 Task: Look for space in Majie, China from 11th June, 2023 to 15th June, 2023 for 2 adults in price range Rs.7000 to Rs.16000. Place can be private room with 1  bedroom having 2 beds and 1 bathroom. Property type can be house, flat, guest house, hotel. Booking option can be shelf check-in. Required host language is Chinese (Simplified).
Action: Mouse moved to (564, 172)
Screenshot: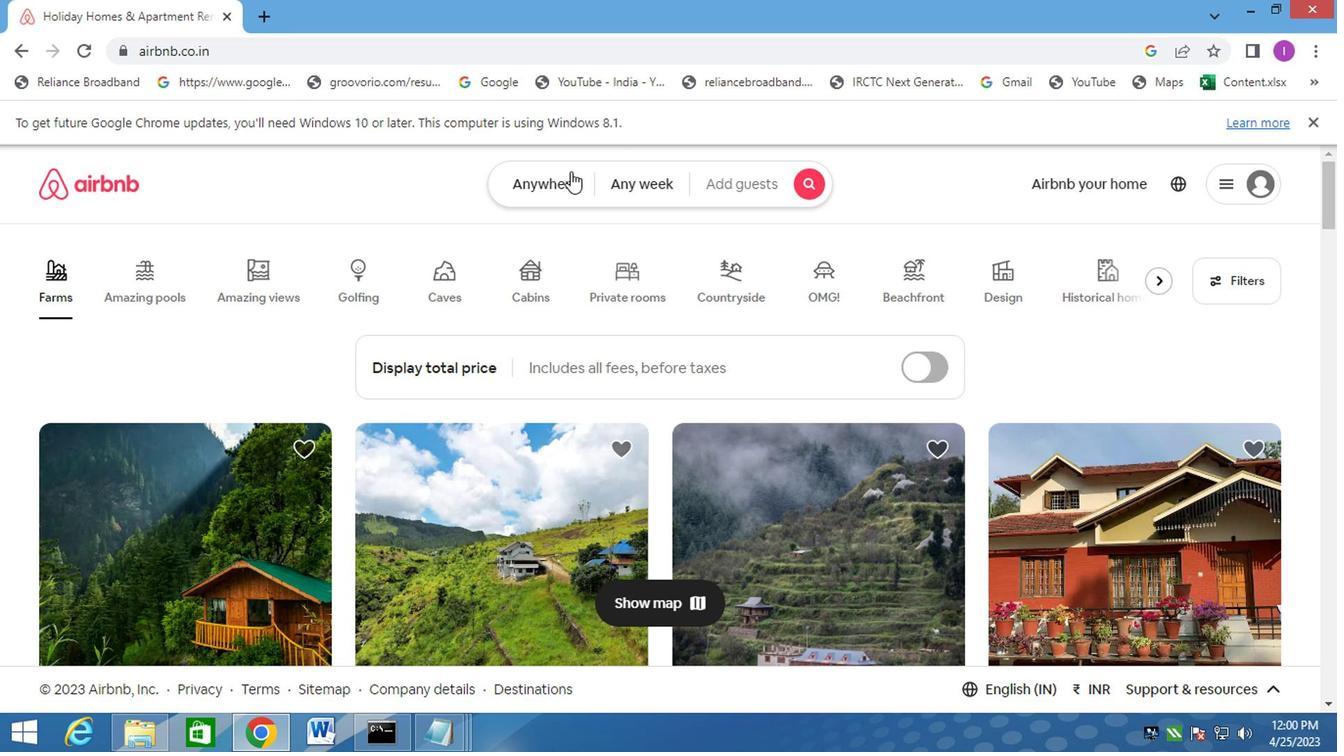
Action: Mouse pressed left at (564, 172)
Screenshot: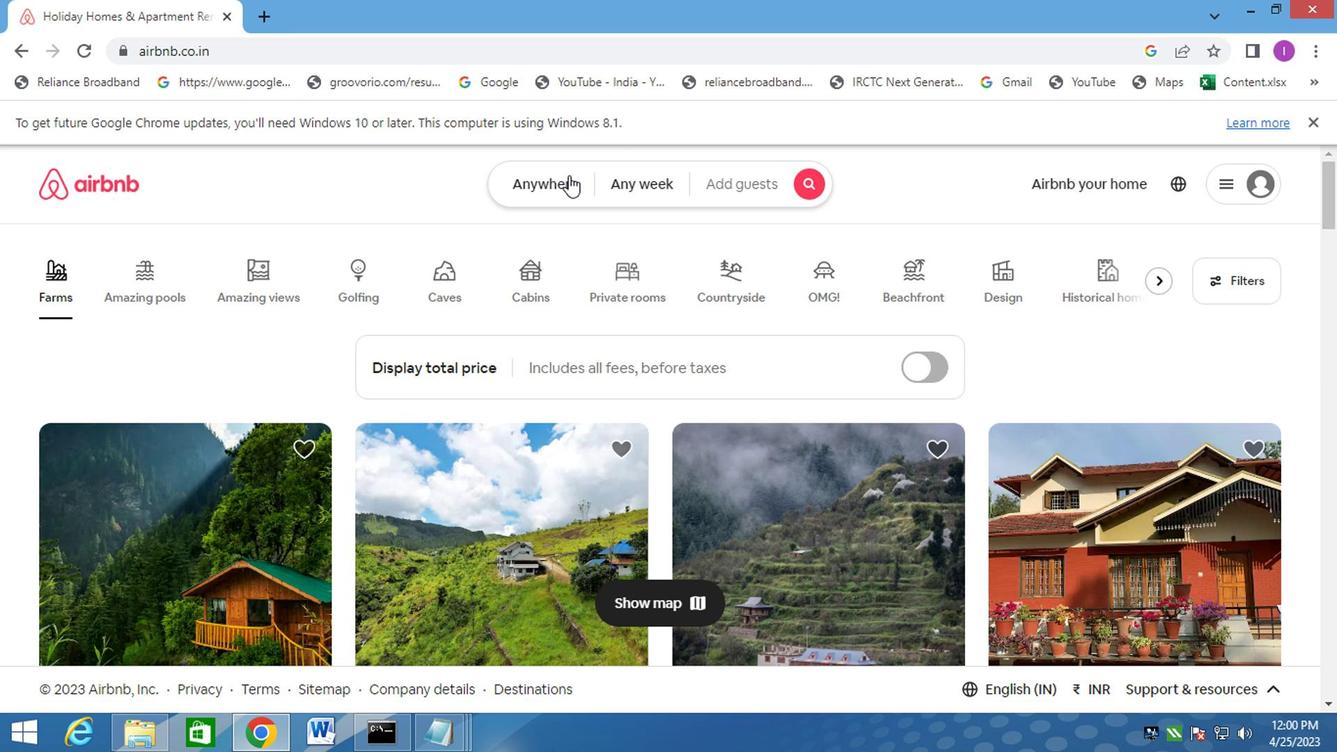 
Action: Mouse moved to (355, 267)
Screenshot: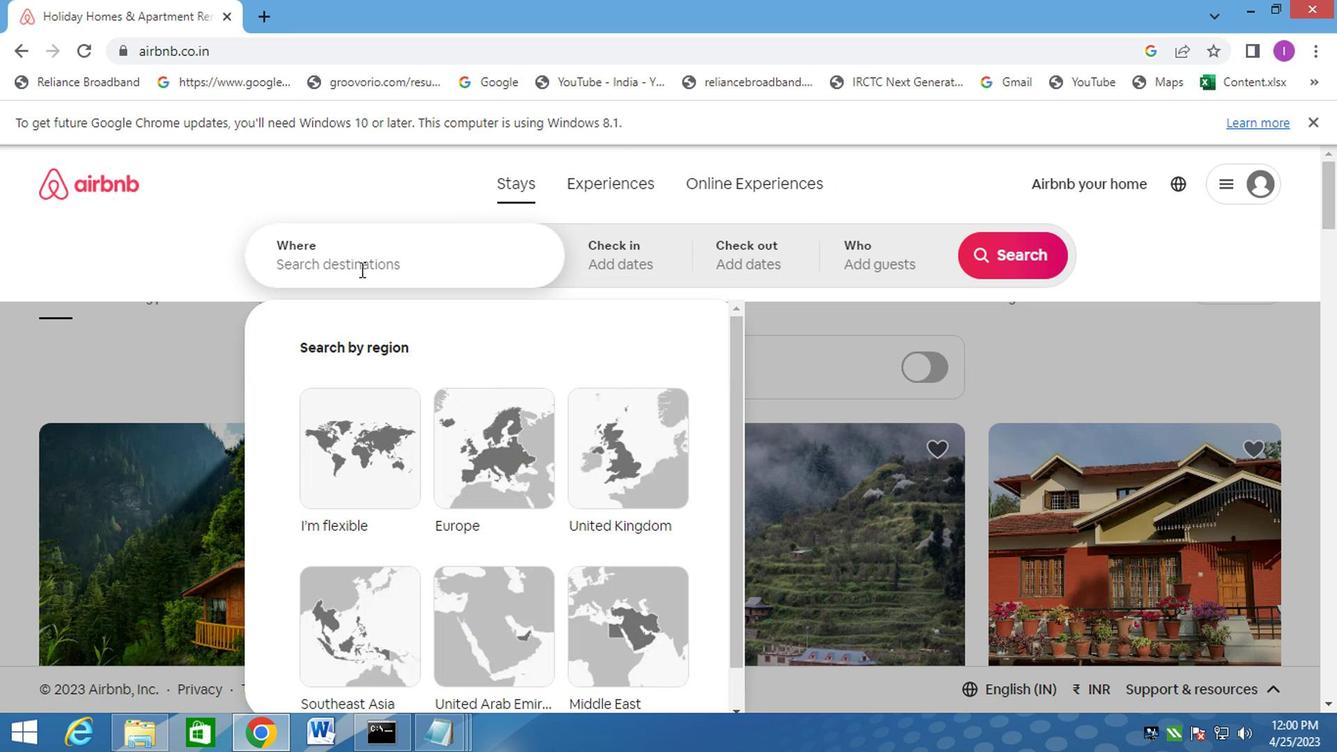 
Action: Mouse pressed left at (355, 267)
Screenshot: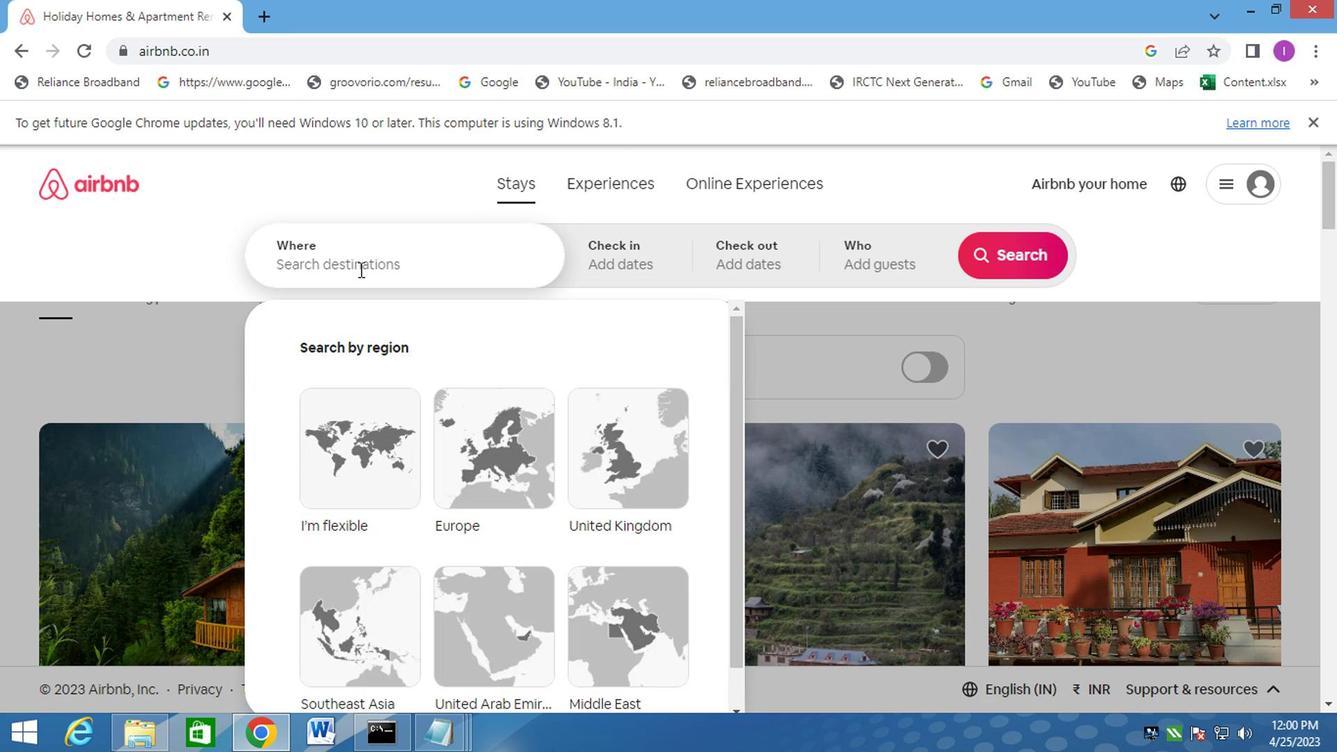 
Action: Mouse moved to (368, 257)
Screenshot: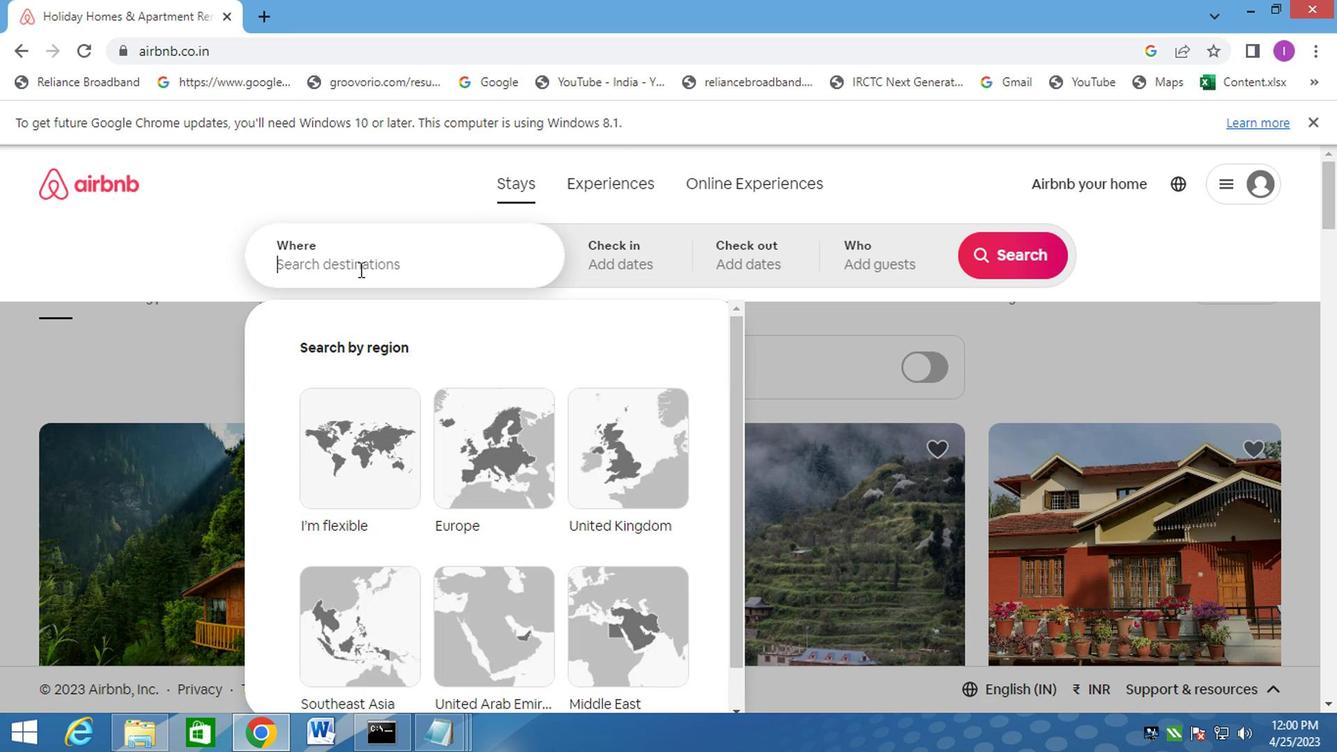 
Action: Key pressed <Key.shift>MAJIE,CHINA
Screenshot: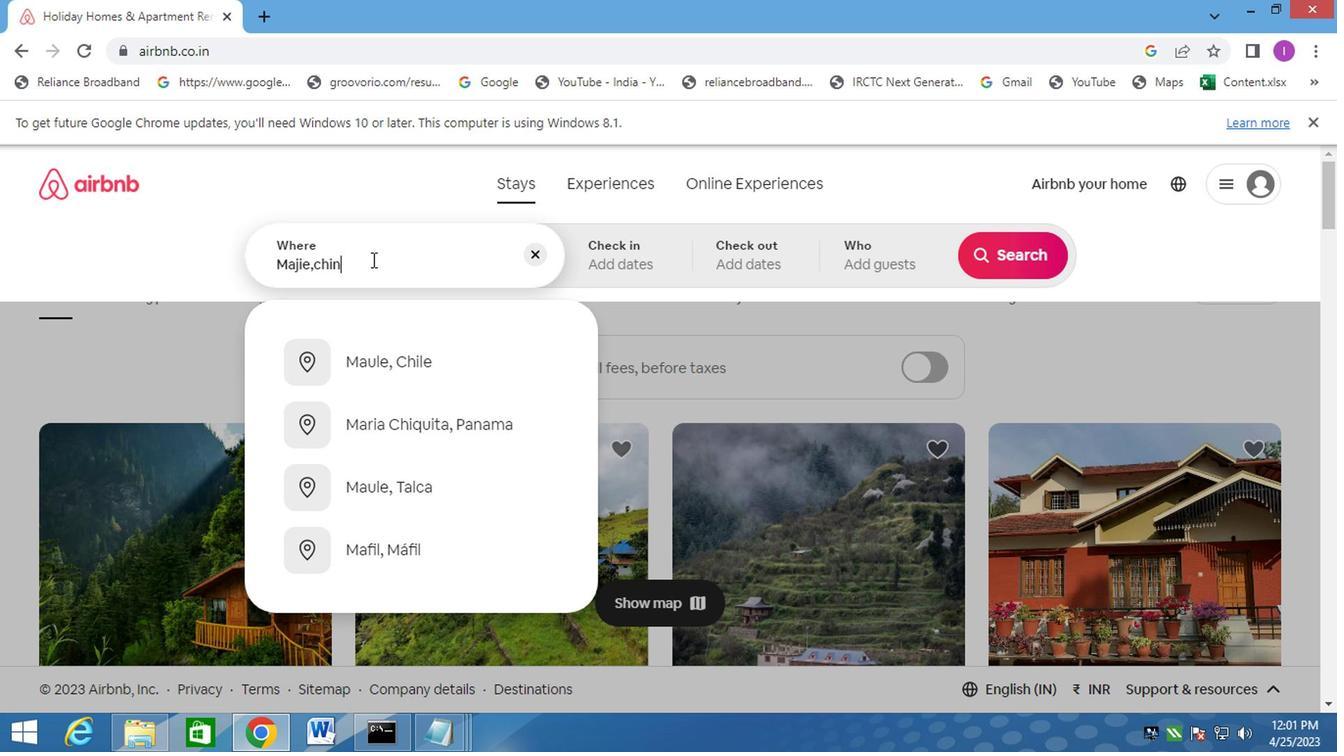 
Action: Mouse moved to (624, 249)
Screenshot: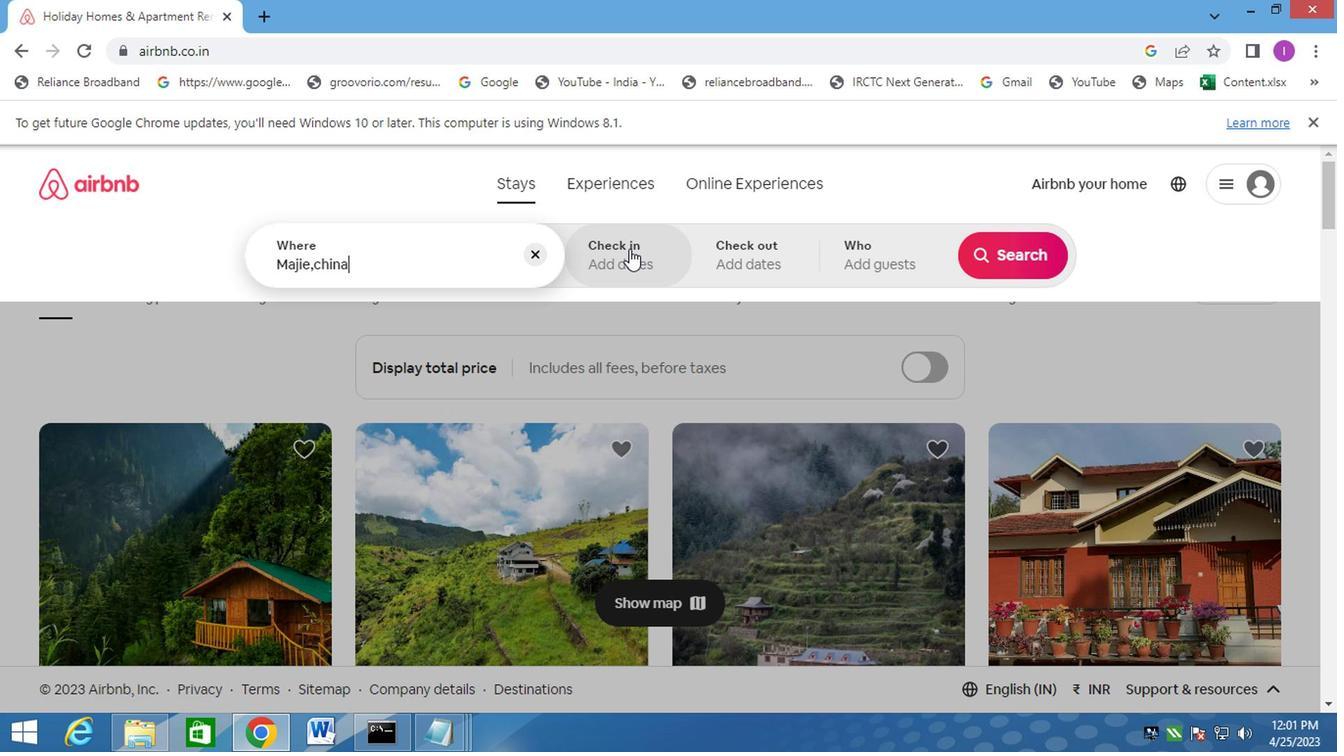 
Action: Mouse pressed left at (624, 249)
Screenshot: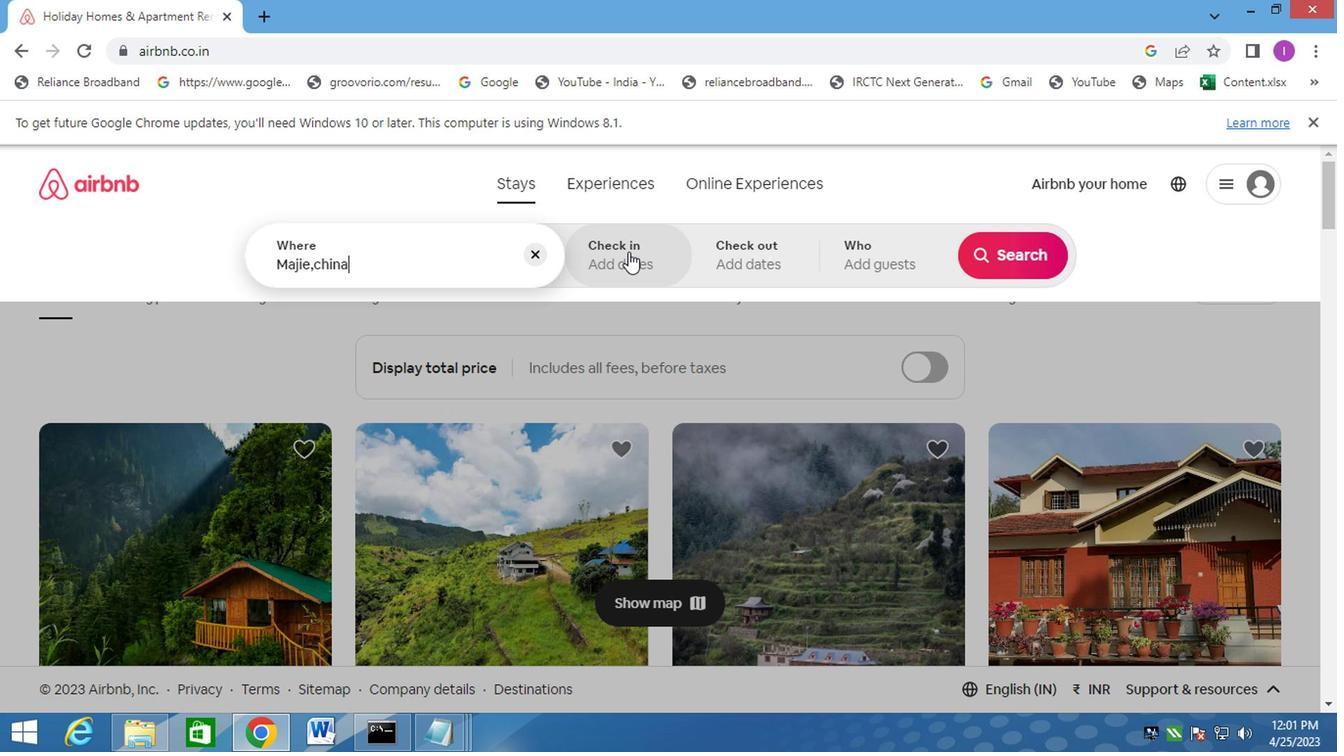 
Action: Mouse moved to (1000, 412)
Screenshot: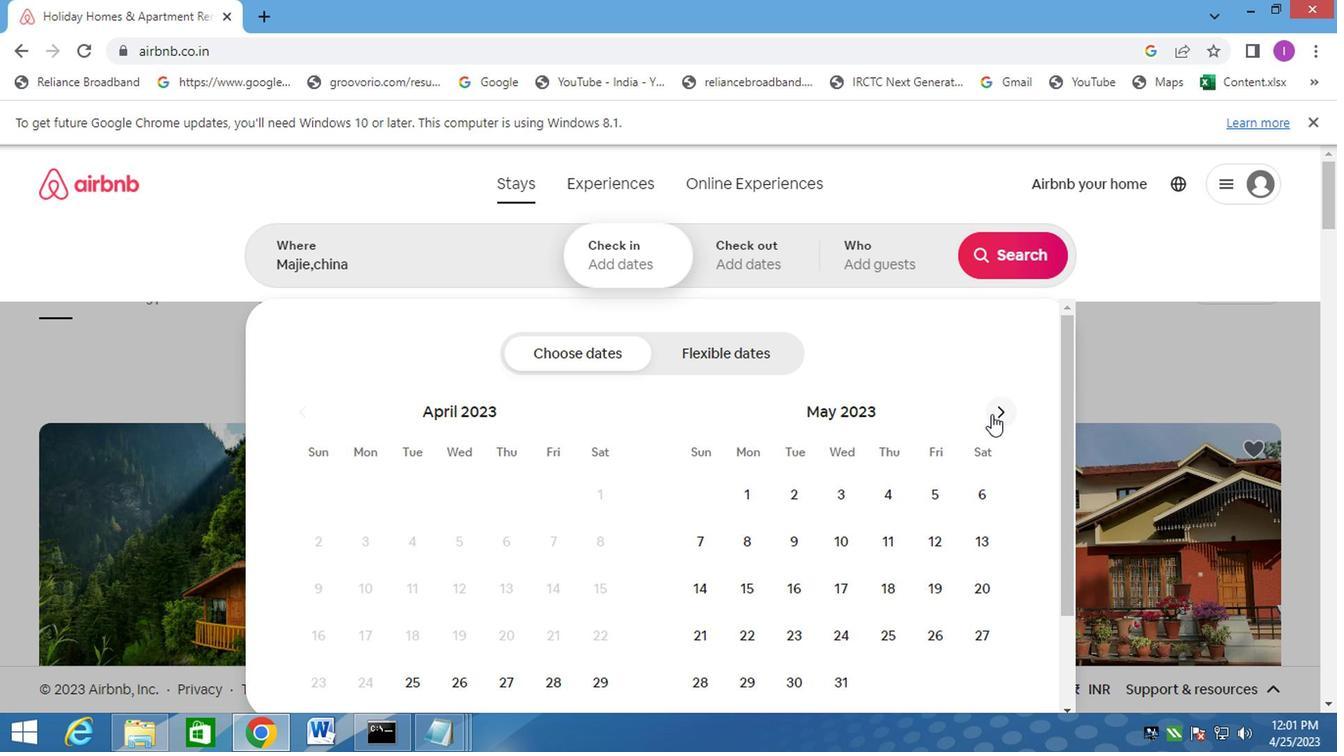 
Action: Mouse pressed left at (1000, 412)
Screenshot: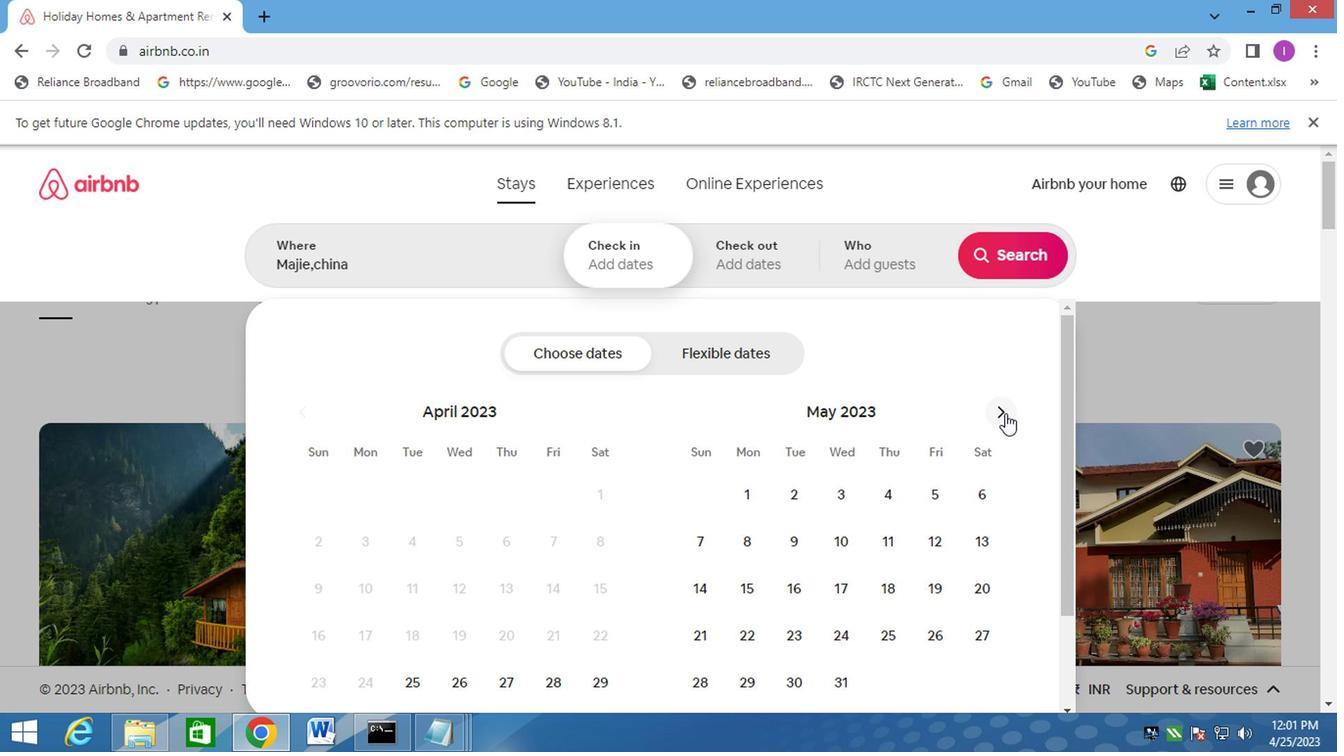 
Action: Mouse moved to (1000, 412)
Screenshot: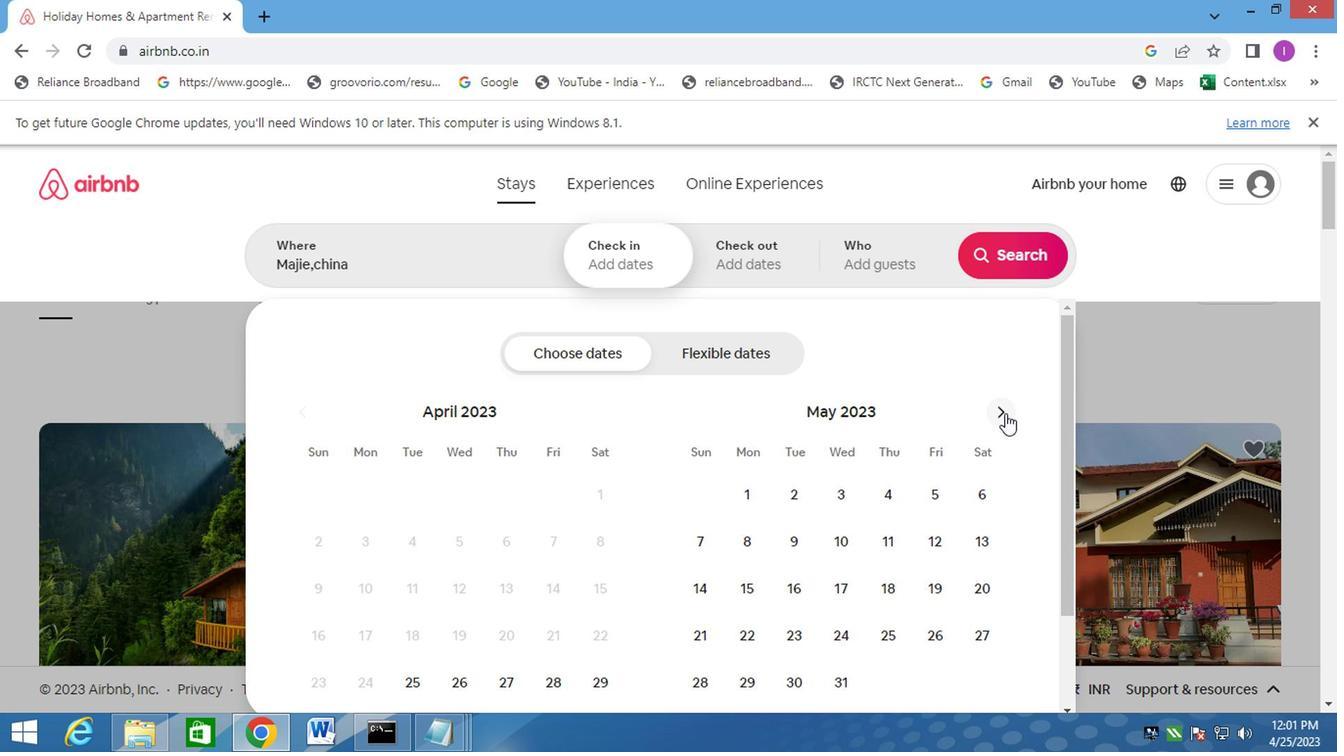 
Action: Mouse pressed left at (1000, 412)
Screenshot: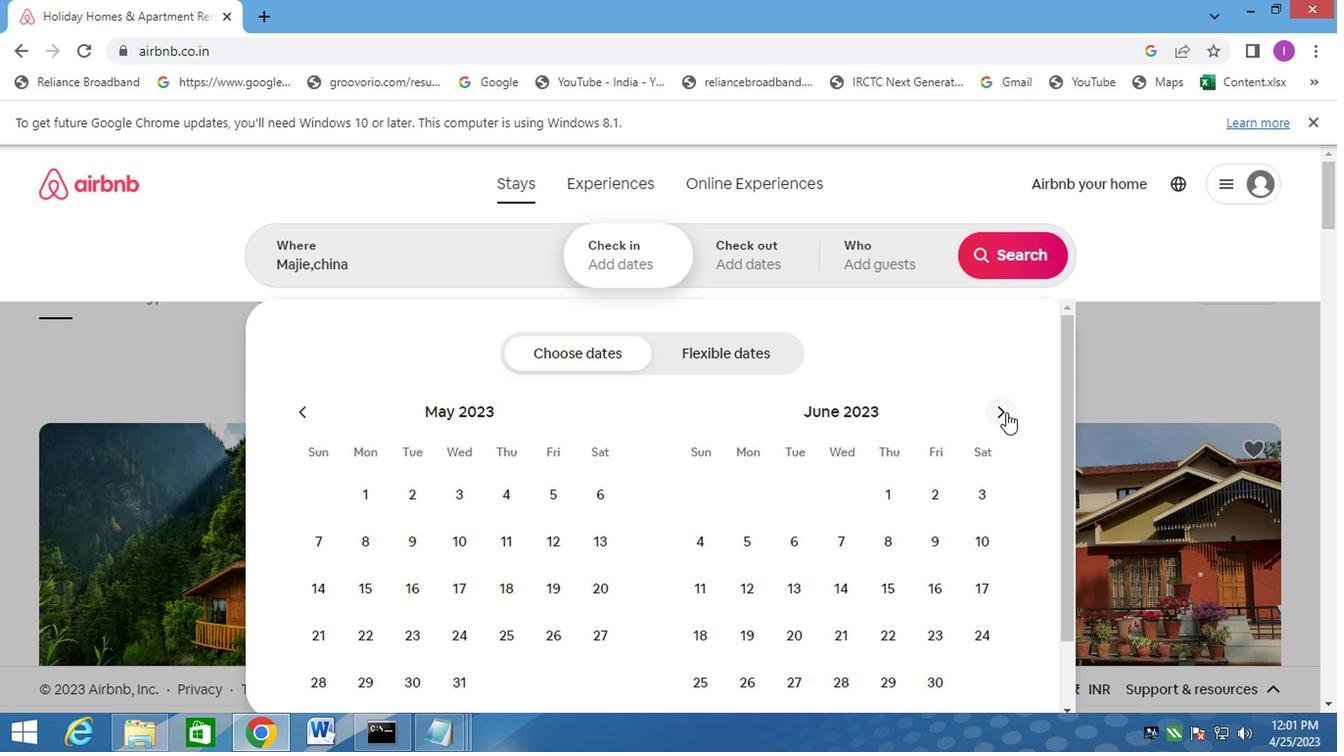 
Action: Mouse moved to (325, 591)
Screenshot: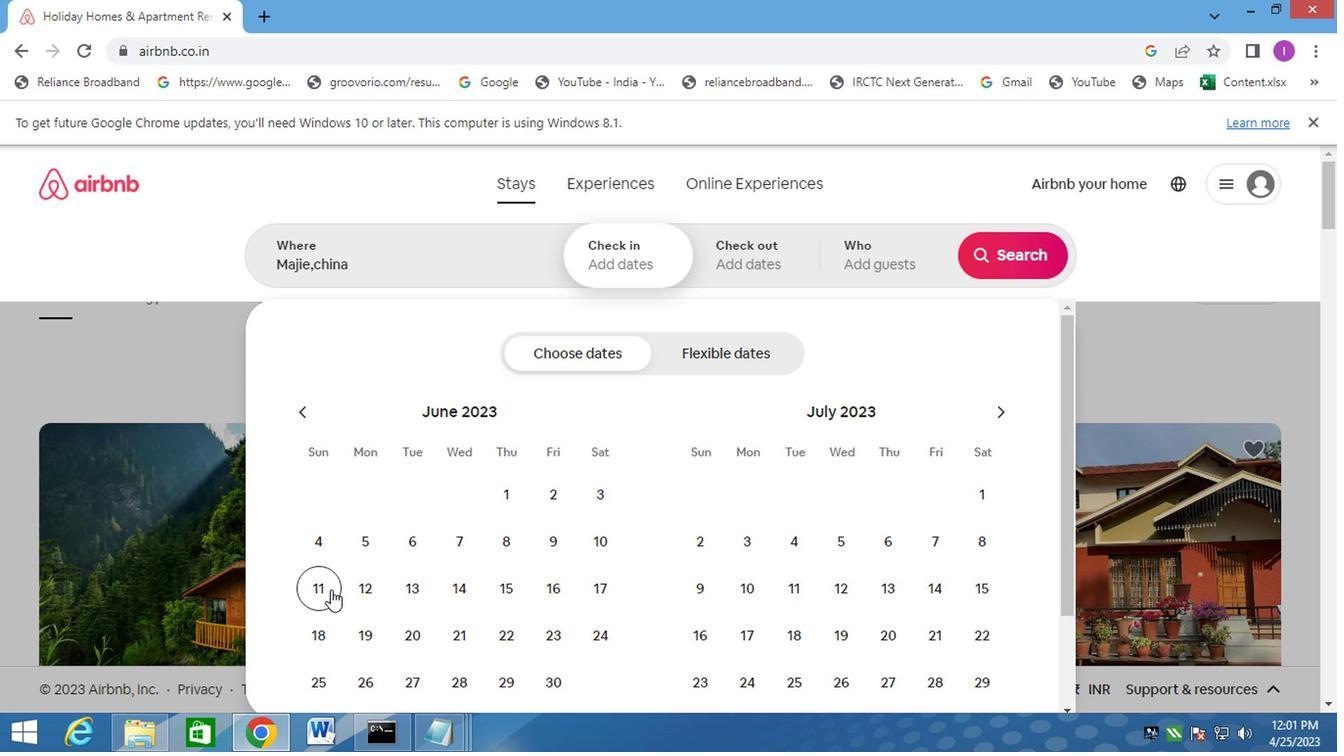 
Action: Mouse pressed left at (325, 591)
Screenshot: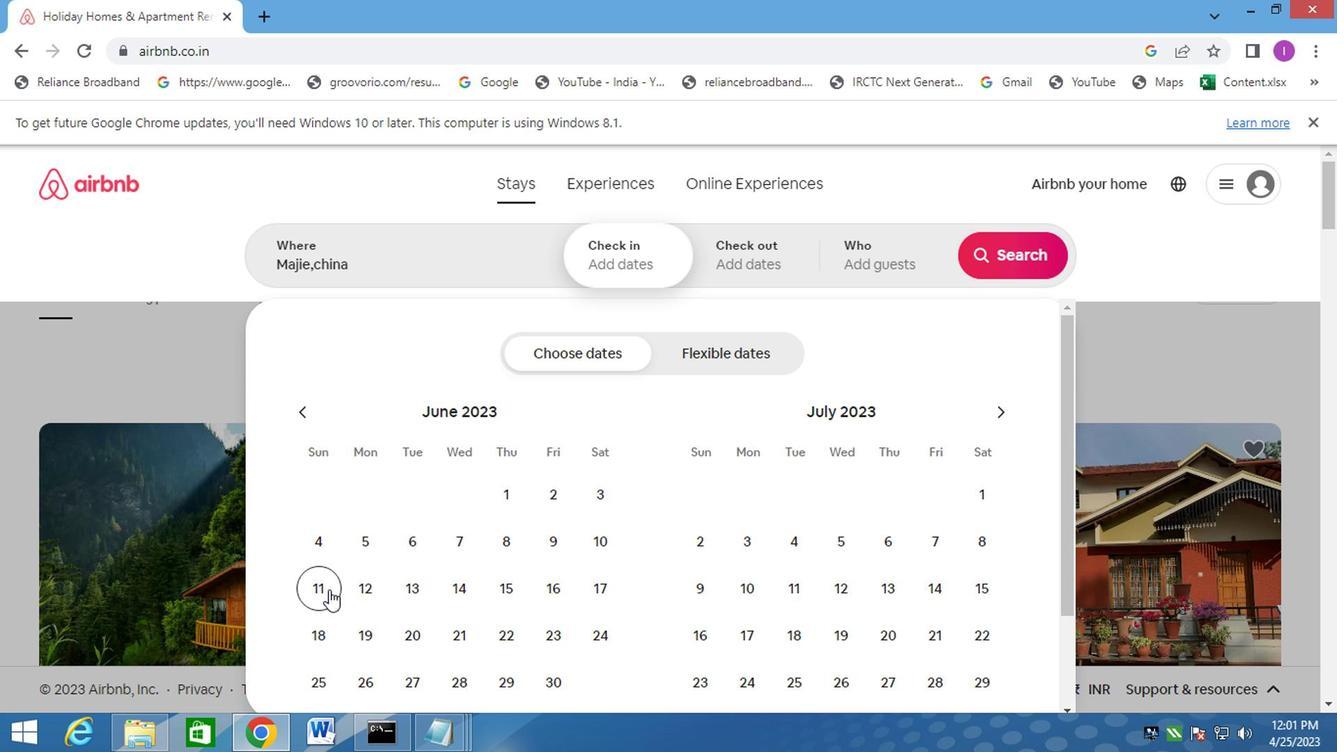 
Action: Mouse moved to (507, 587)
Screenshot: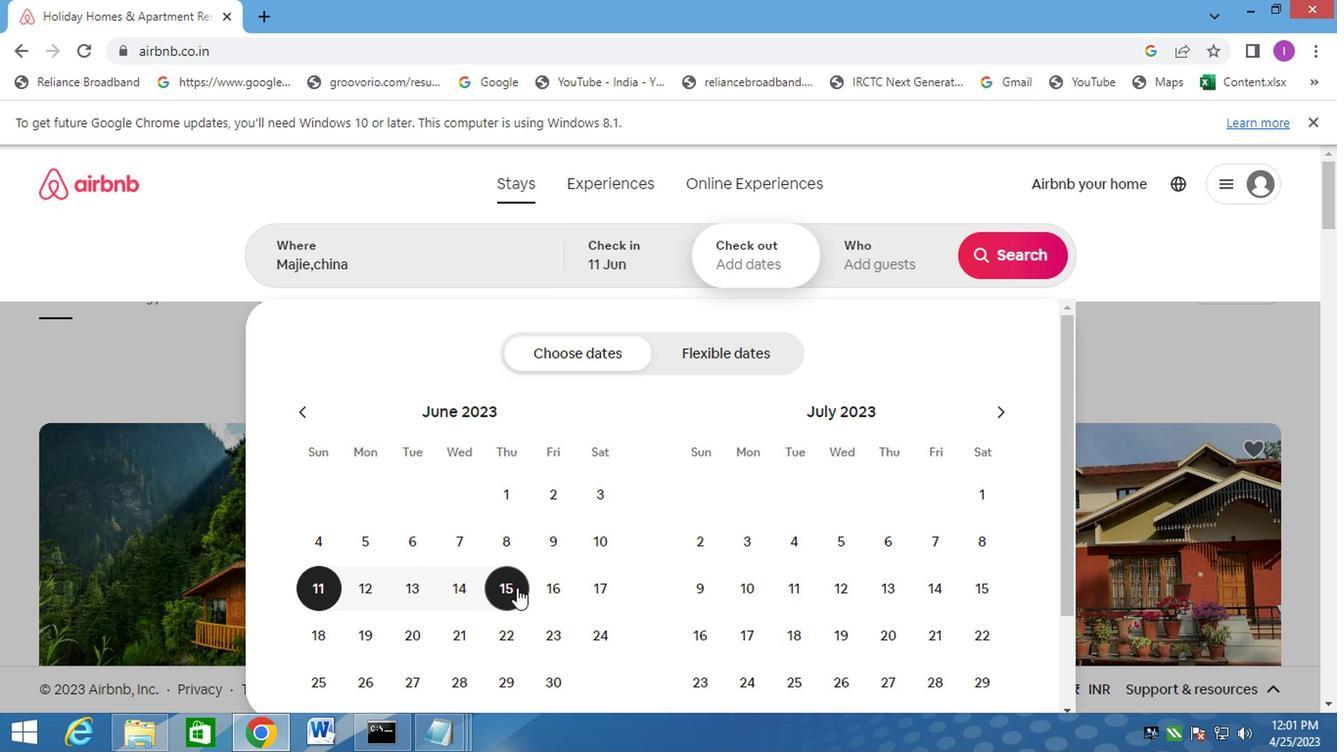 
Action: Mouse pressed left at (507, 587)
Screenshot: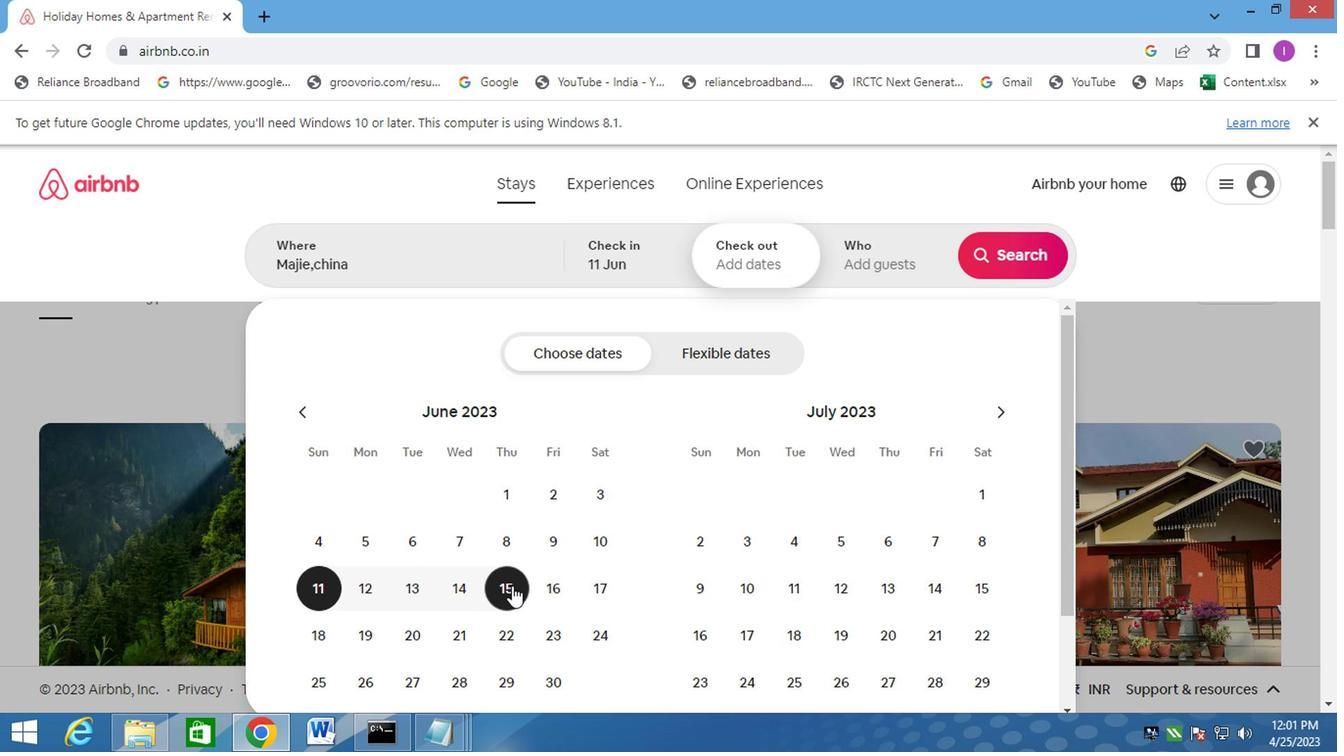 
Action: Mouse moved to (862, 266)
Screenshot: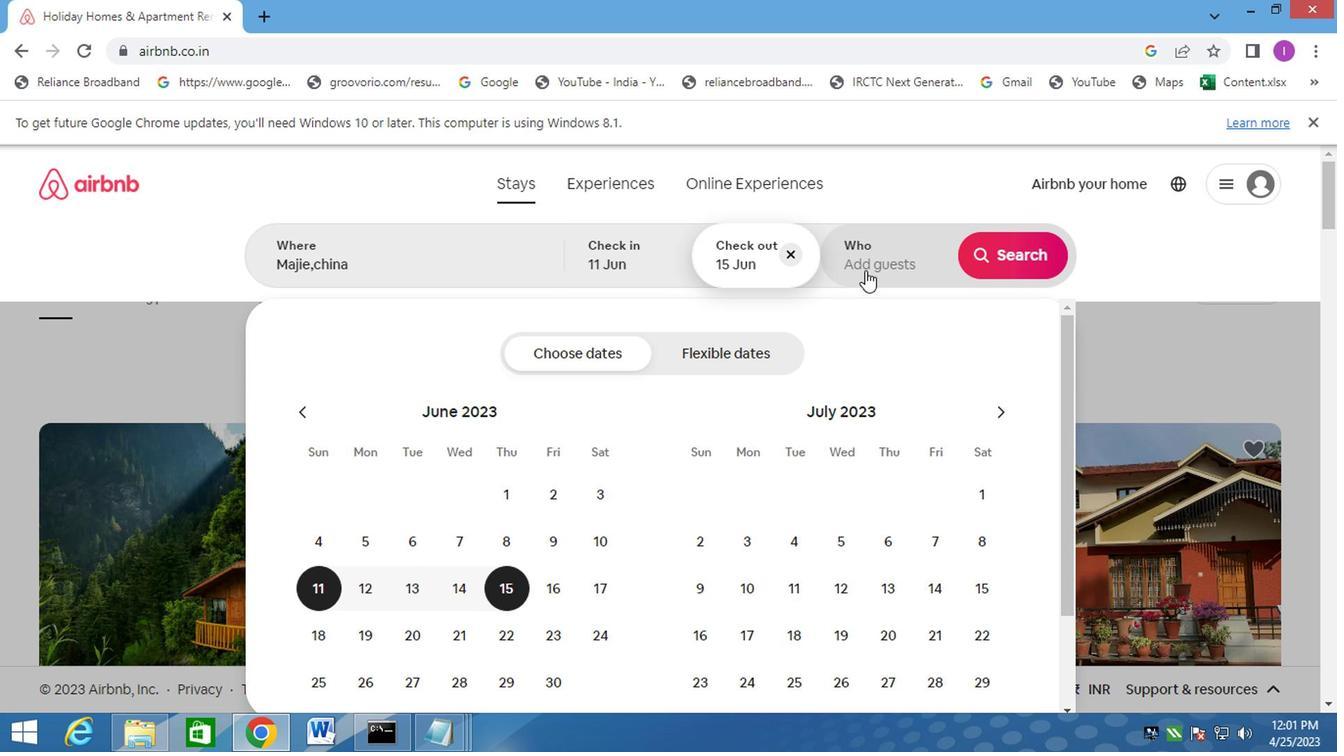 
Action: Mouse pressed left at (862, 266)
Screenshot: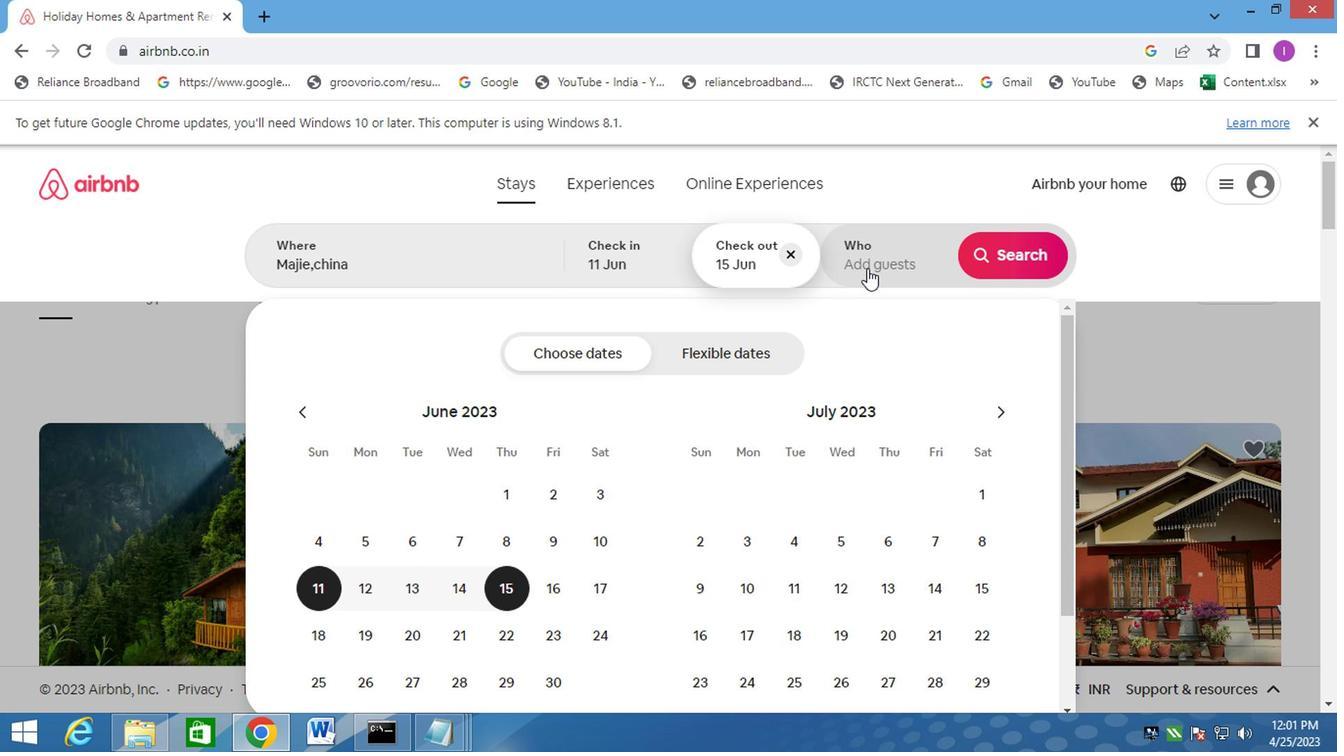 
Action: Mouse moved to (1013, 357)
Screenshot: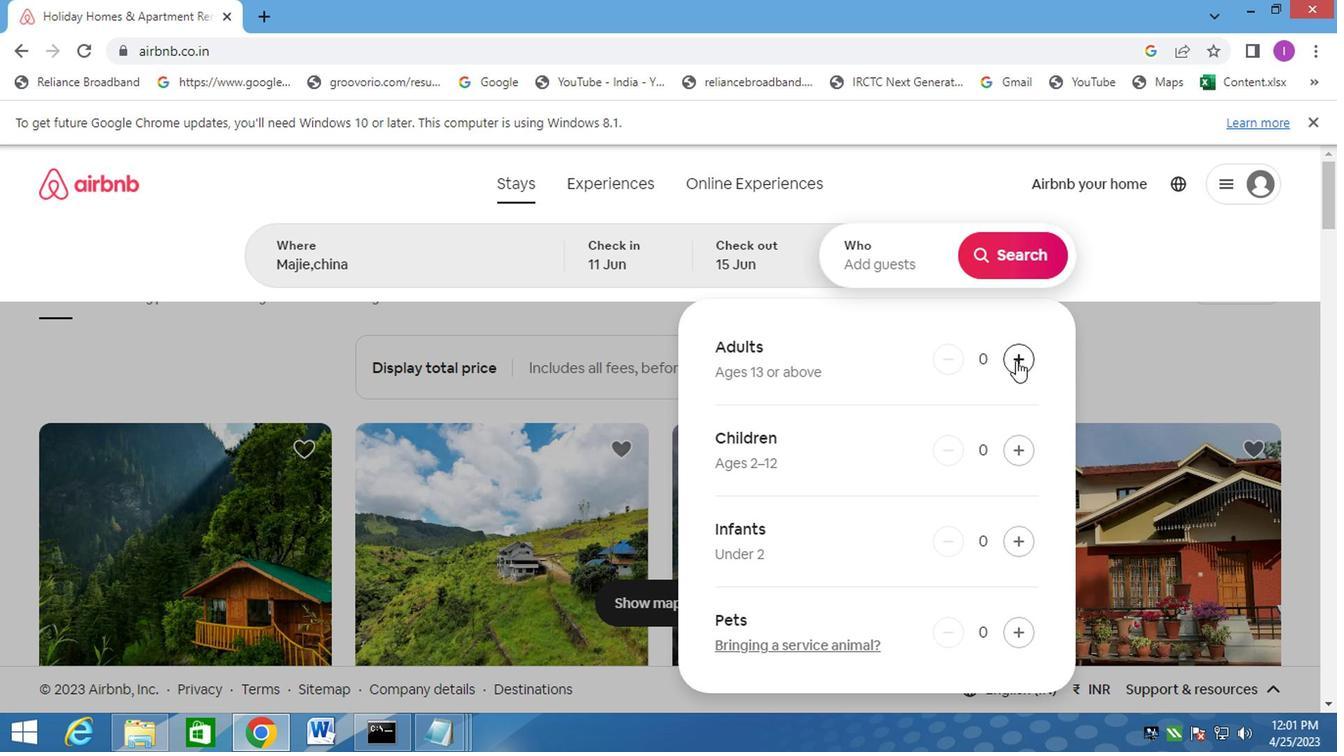 
Action: Mouse pressed left at (1013, 357)
Screenshot: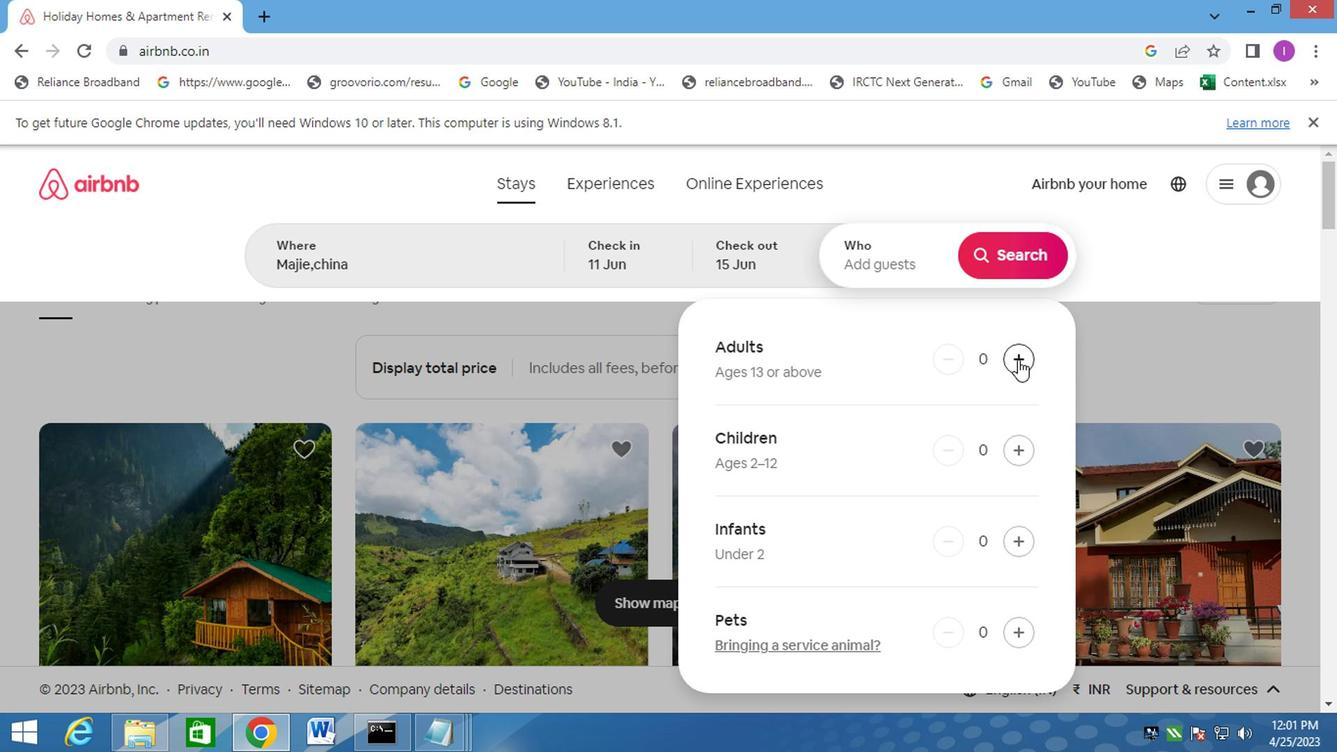 
Action: Mouse pressed left at (1013, 357)
Screenshot: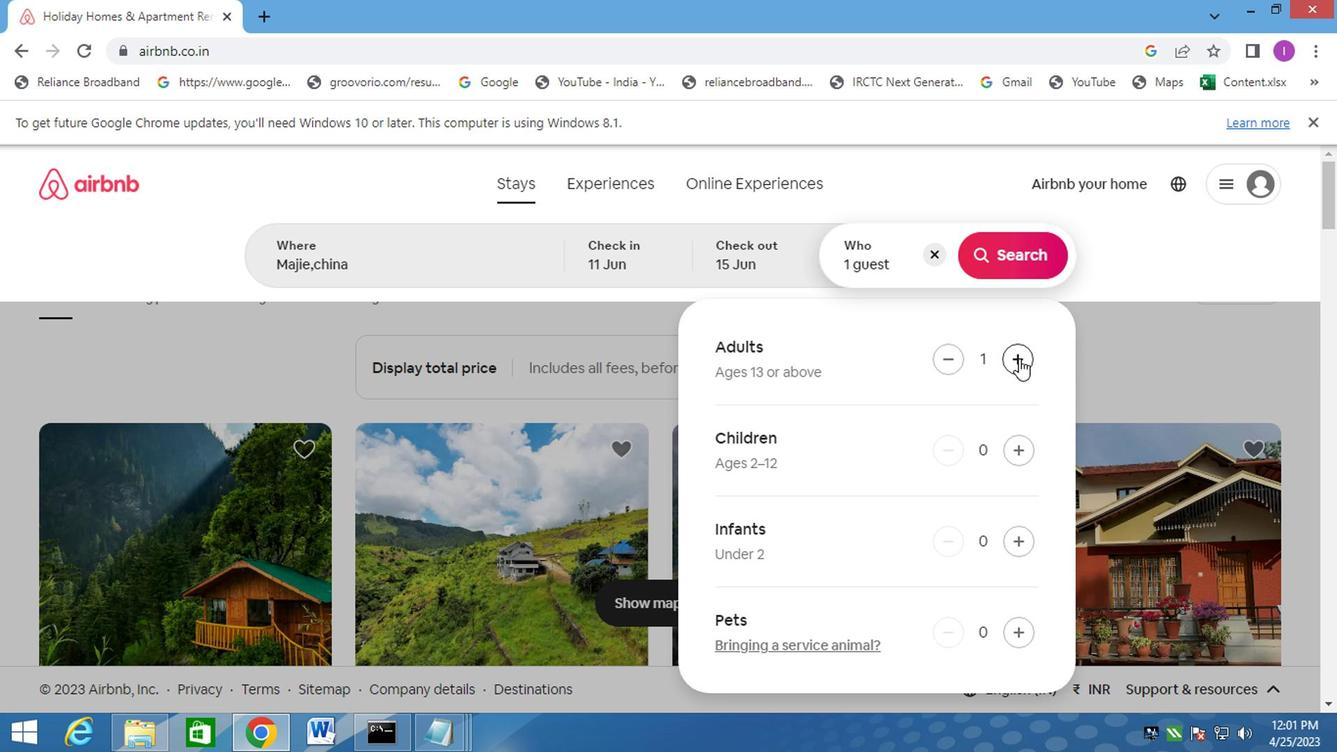
Action: Mouse moved to (985, 256)
Screenshot: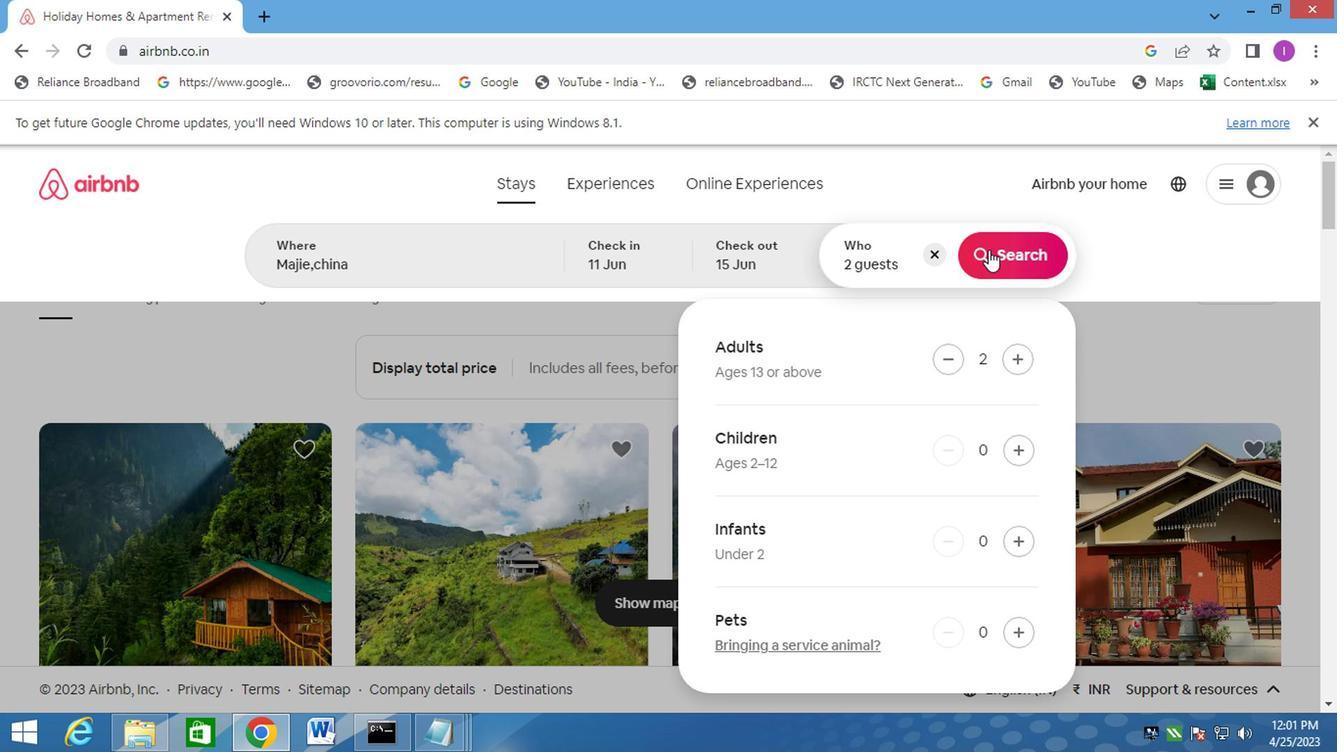 
Action: Mouse pressed left at (985, 256)
Screenshot: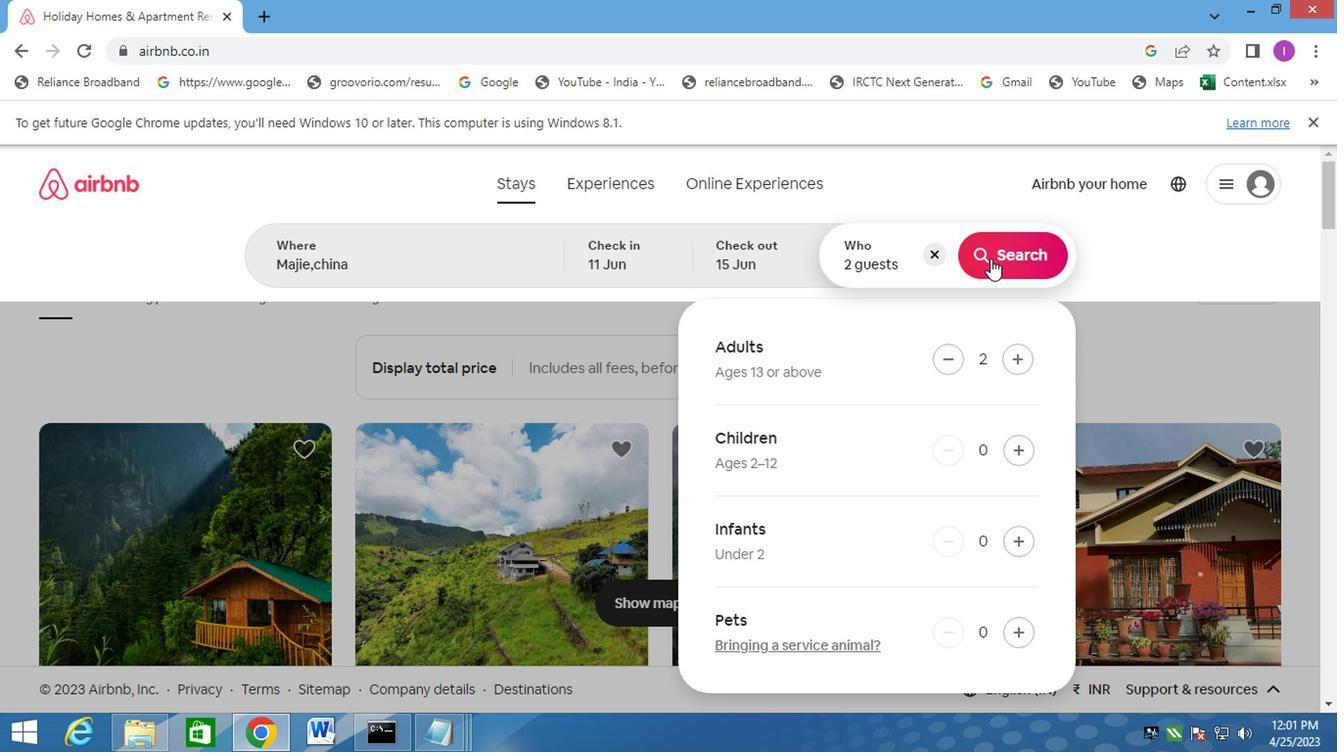 
Action: Mouse moved to (1253, 263)
Screenshot: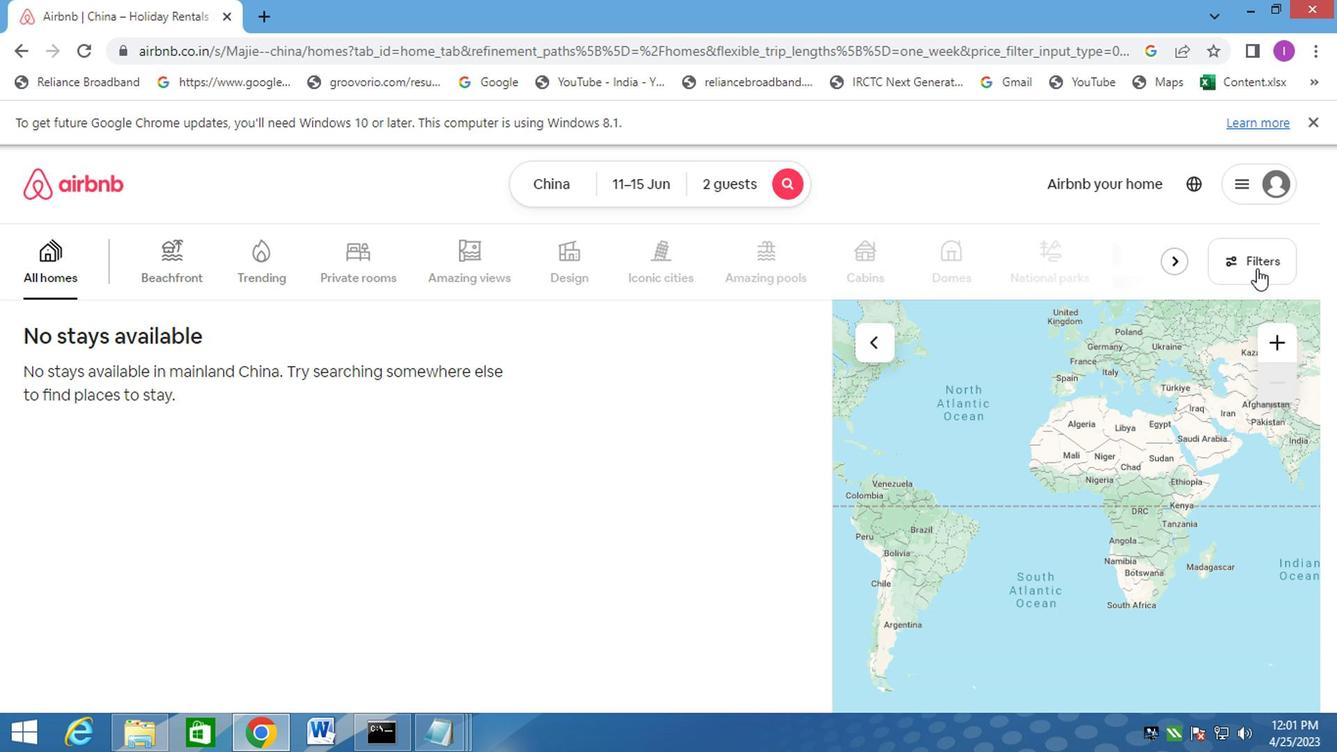 
Action: Mouse pressed left at (1253, 263)
Screenshot: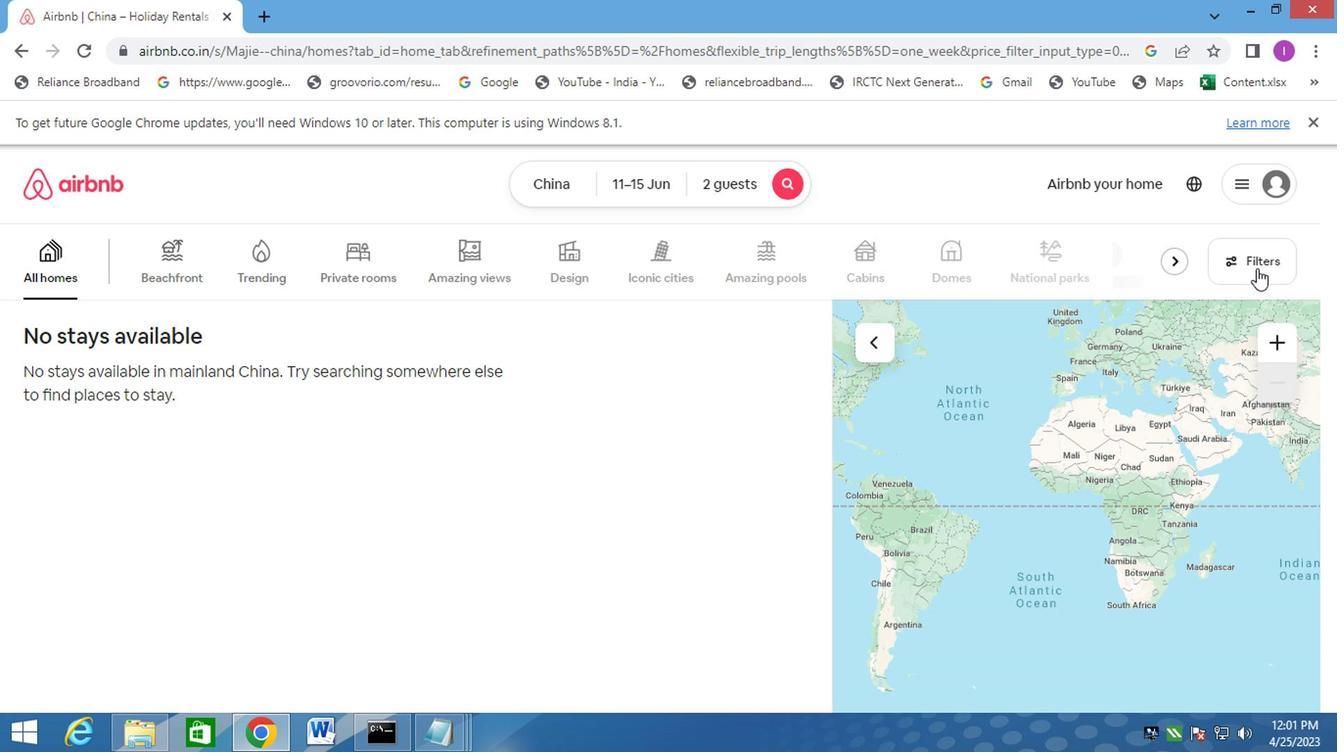 
Action: Mouse moved to (439, 383)
Screenshot: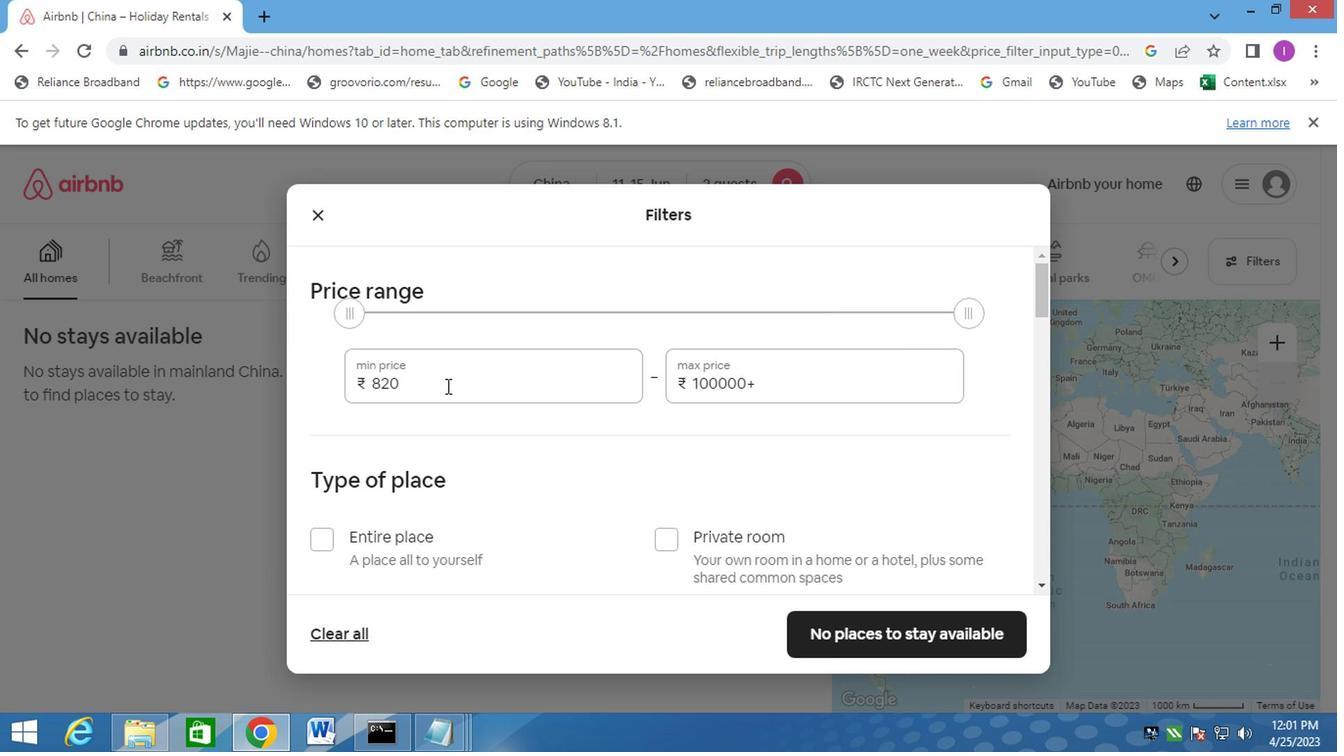 
Action: Mouse pressed left at (439, 383)
Screenshot: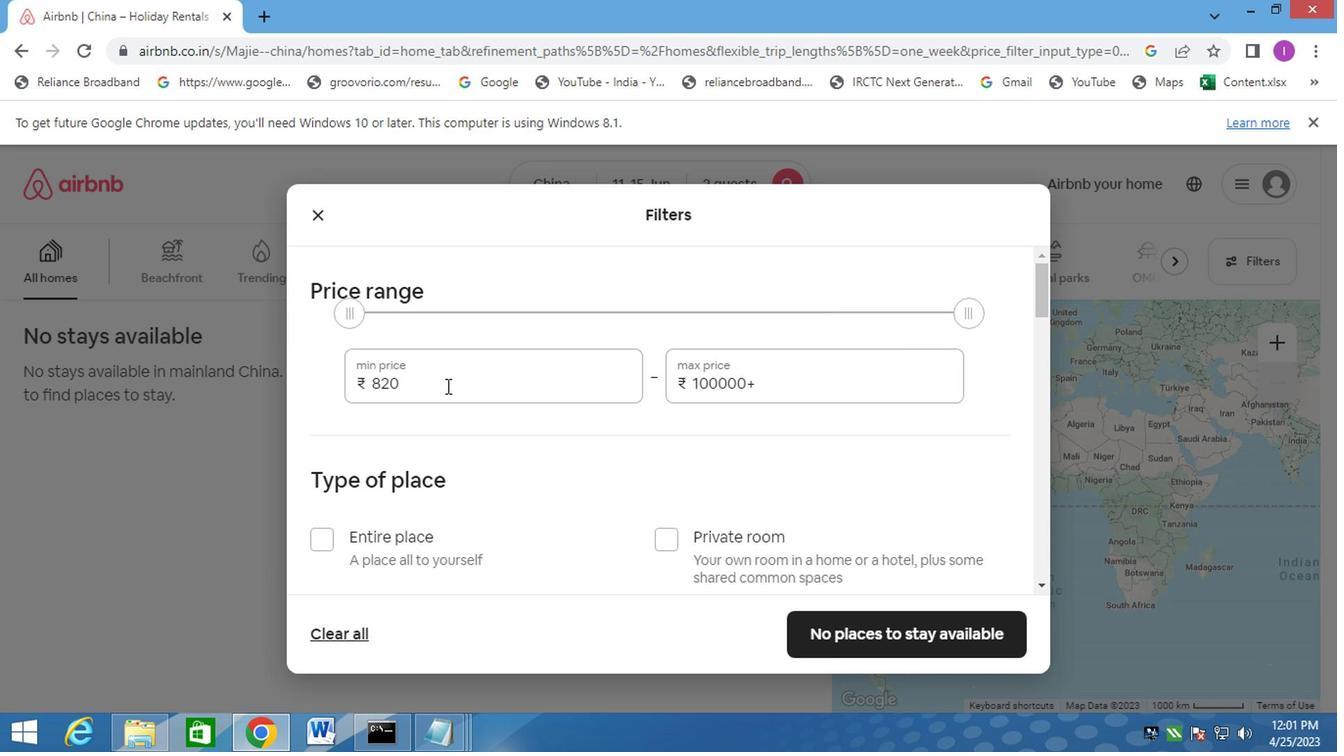 
Action: Mouse moved to (366, 379)
Screenshot: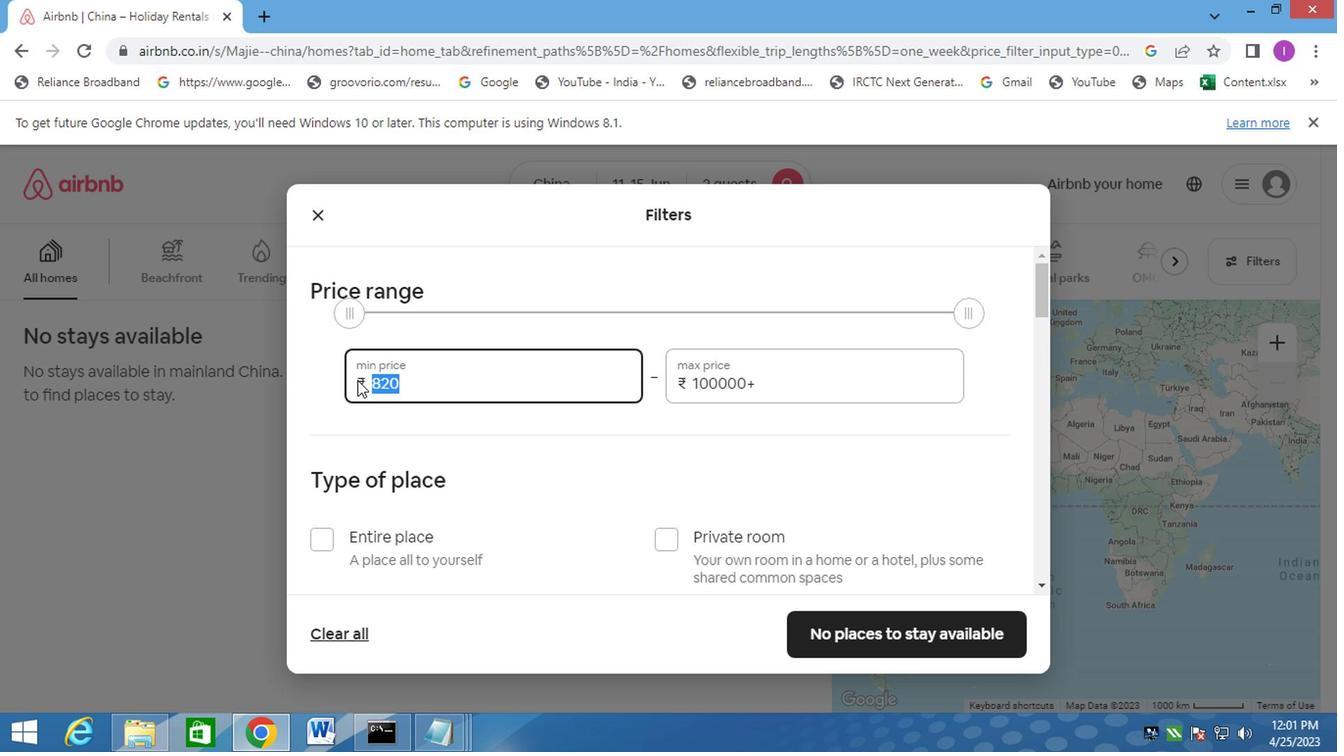 
Action: Key pressed 7000
Screenshot: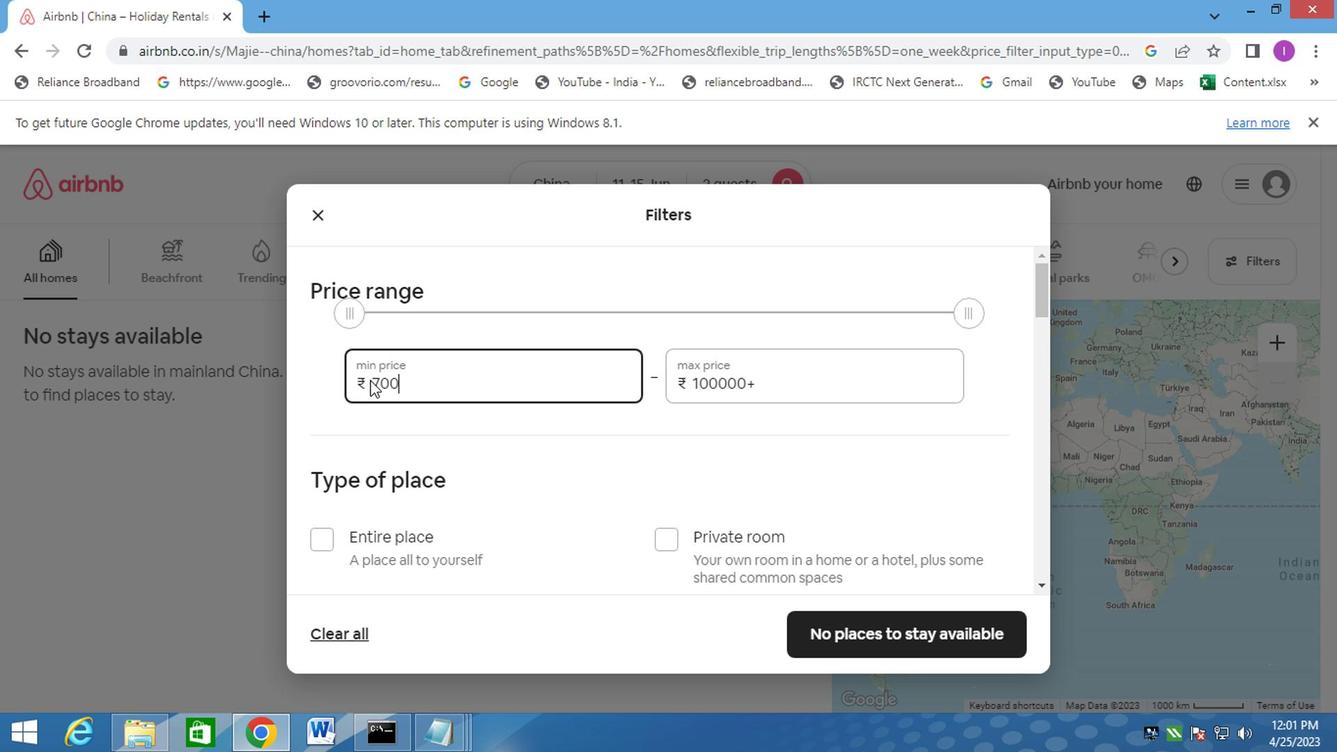 
Action: Mouse moved to (774, 382)
Screenshot: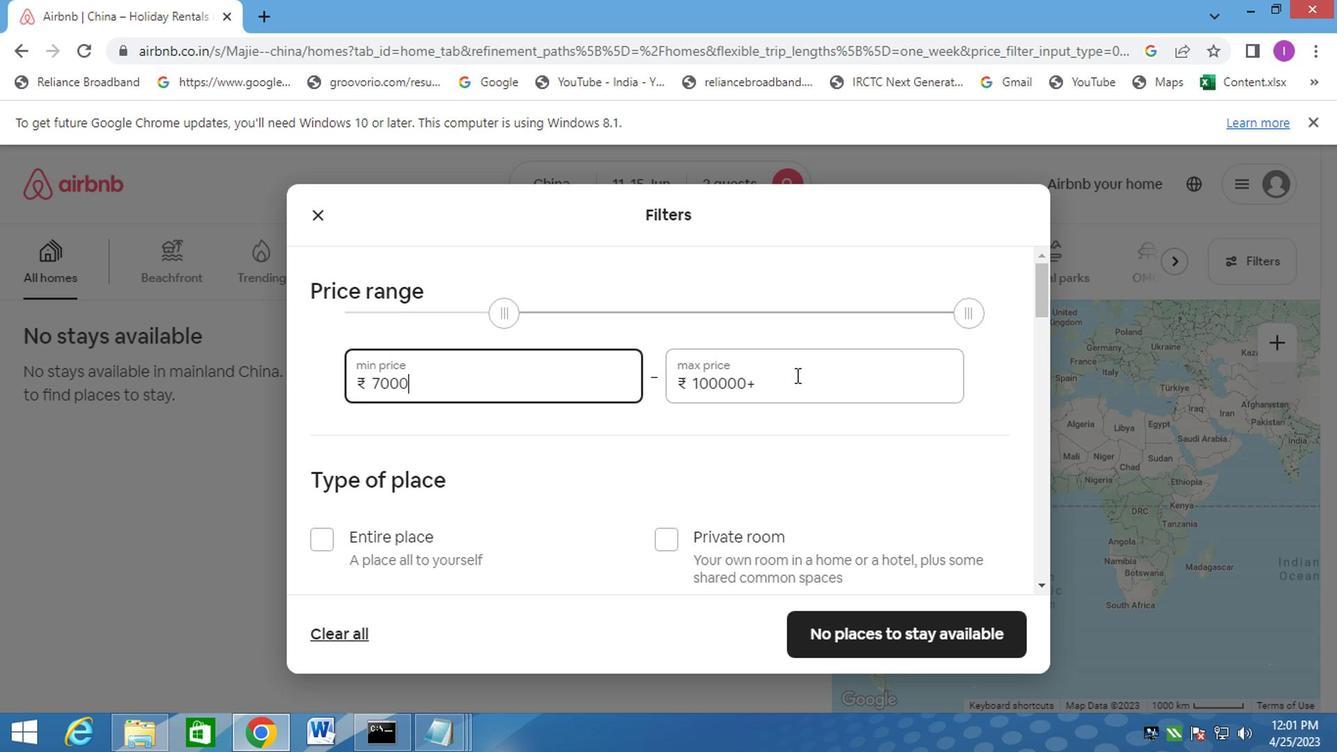 
Action: Mouse pressed left at (774, 382)
Screenshot: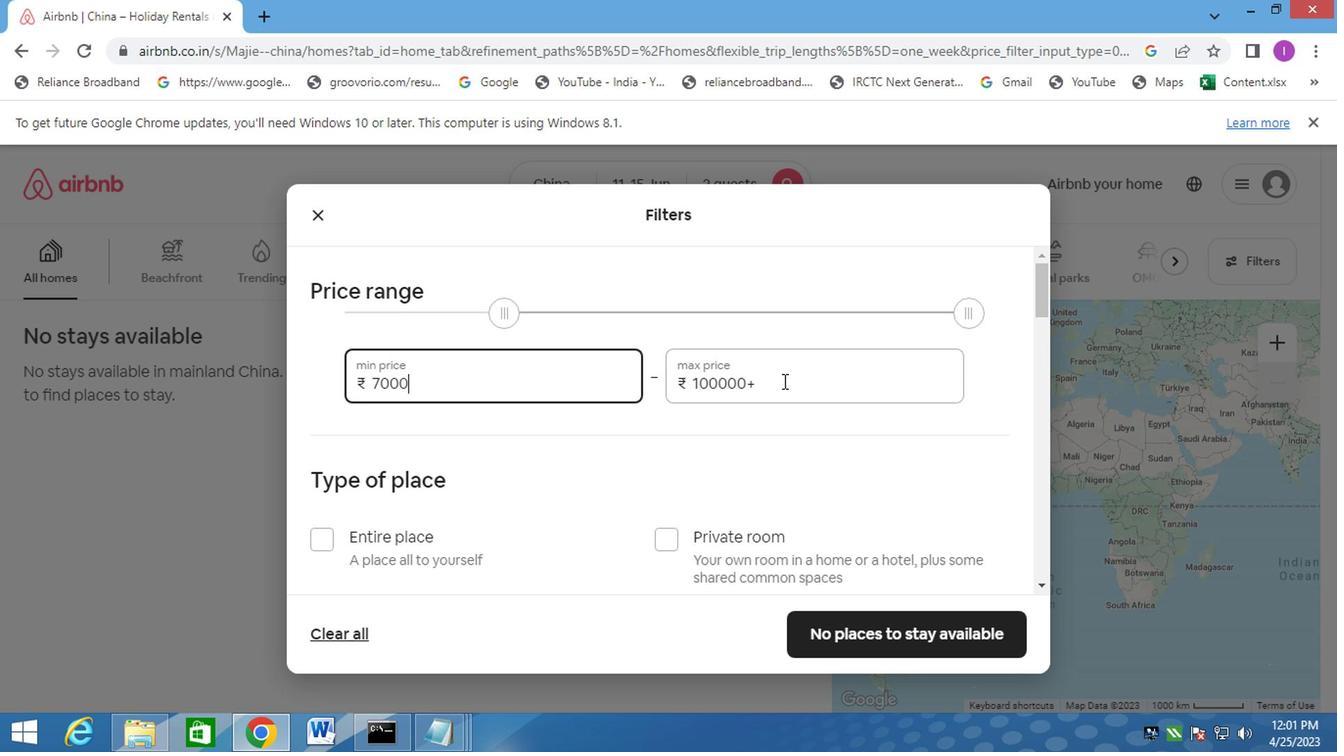 
Action: Mouse moved to (696, 392)
Screenshot: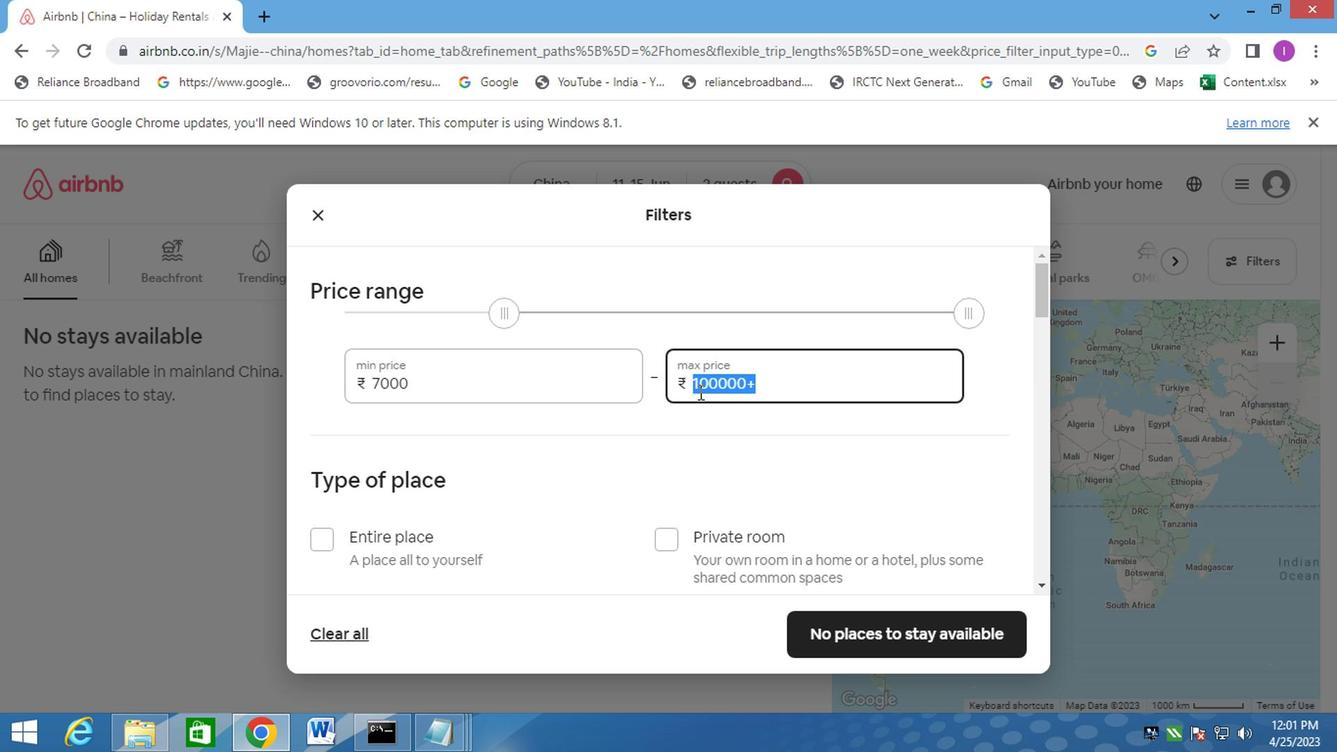 
Action: Key pressed 16000
Screenshot: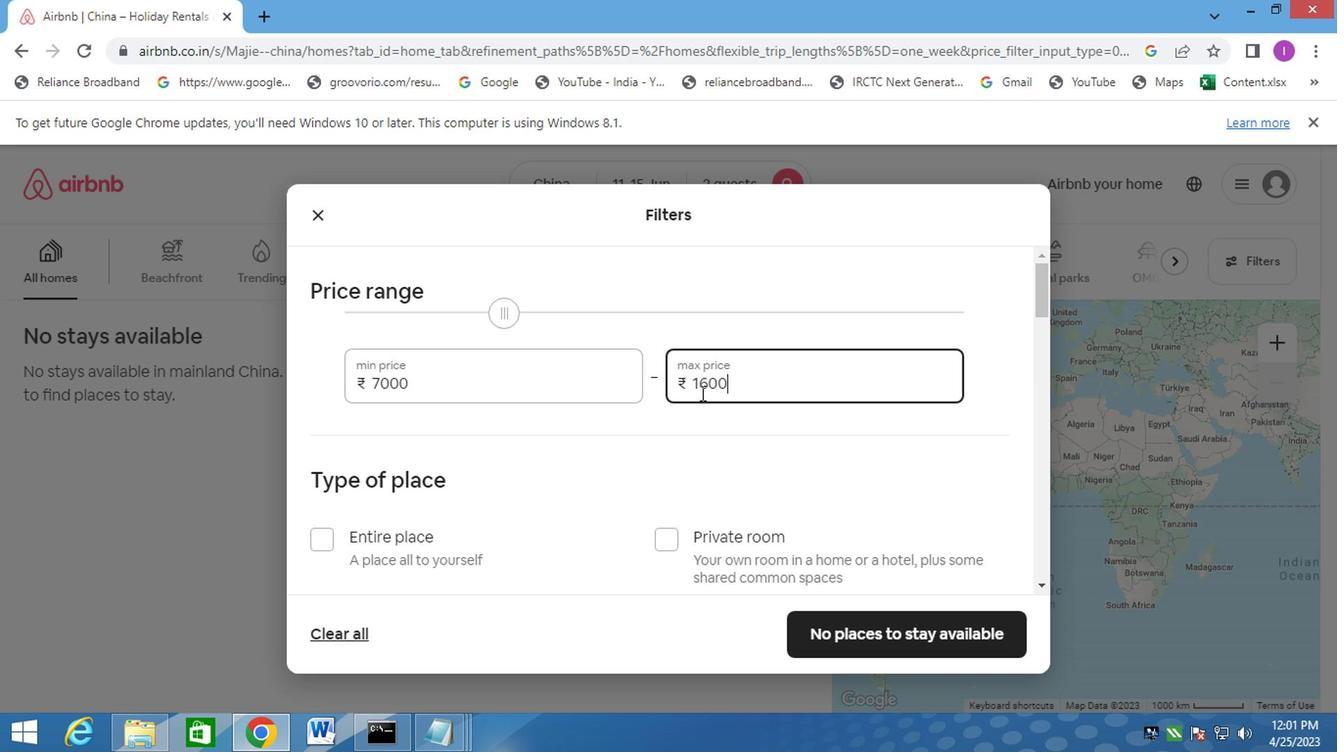 
Action: Mouse moved to (1026, 459)
Screenshot: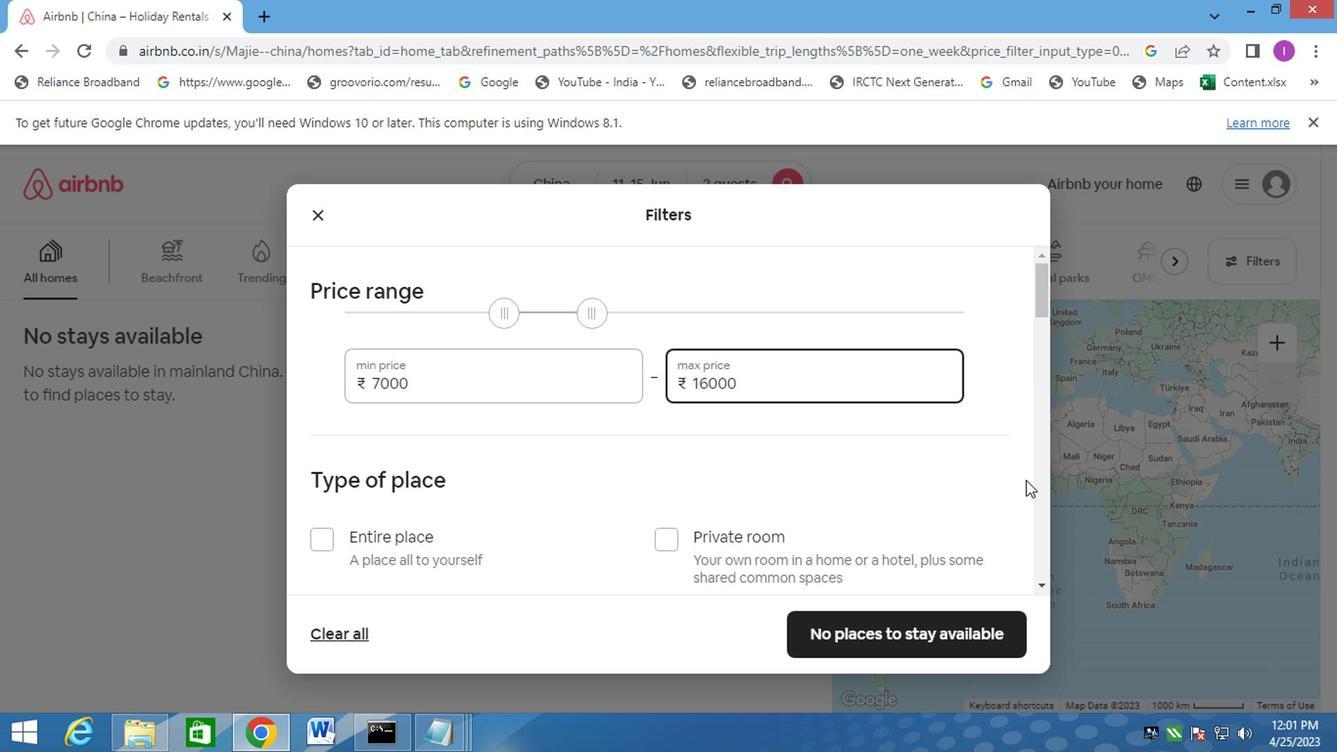 
Action: Mouse scrolled (1026, 458) with delta (0, 0)
Screenshot: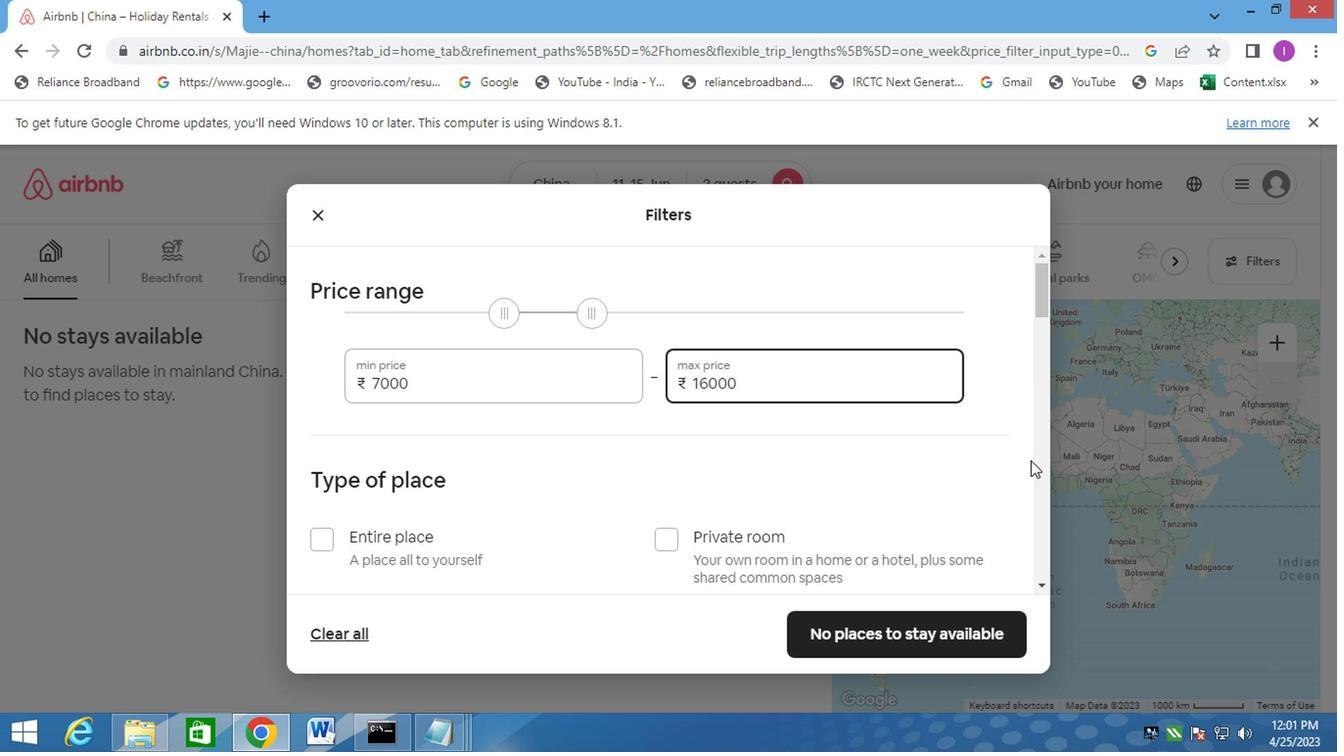 
Action: Mouse scrolled (1026, 458) with delta (0, 0)
Screenshot: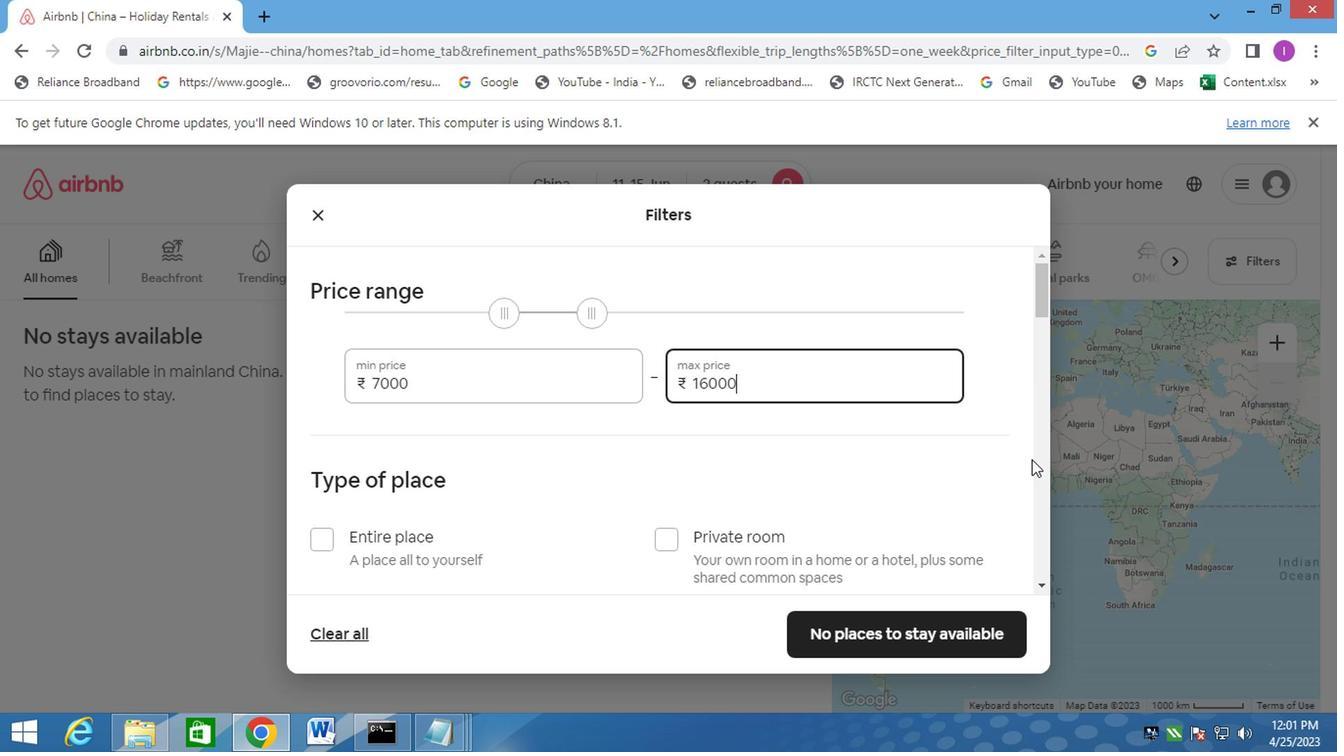 
Action: Mouse moved to (656, 344)
Screenshot: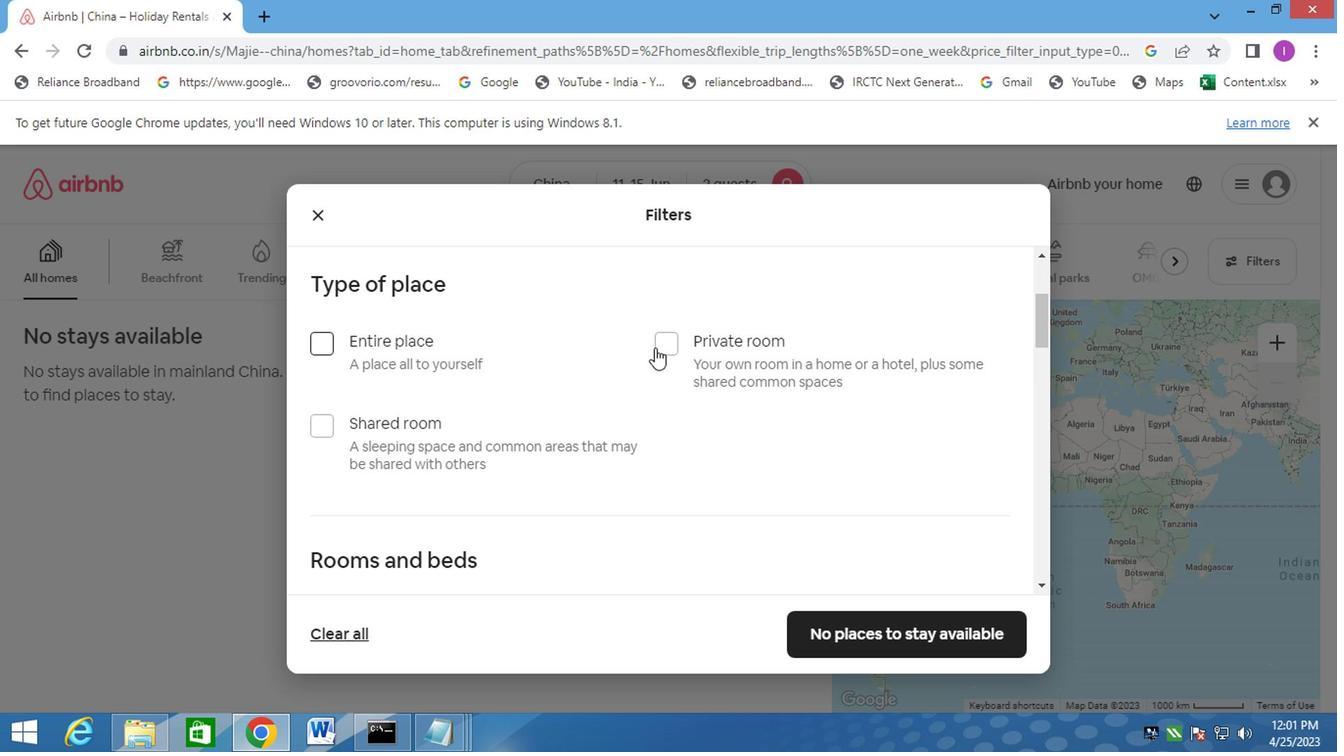 
Action: Mouse pressed left at (656, 344)
Screenshot: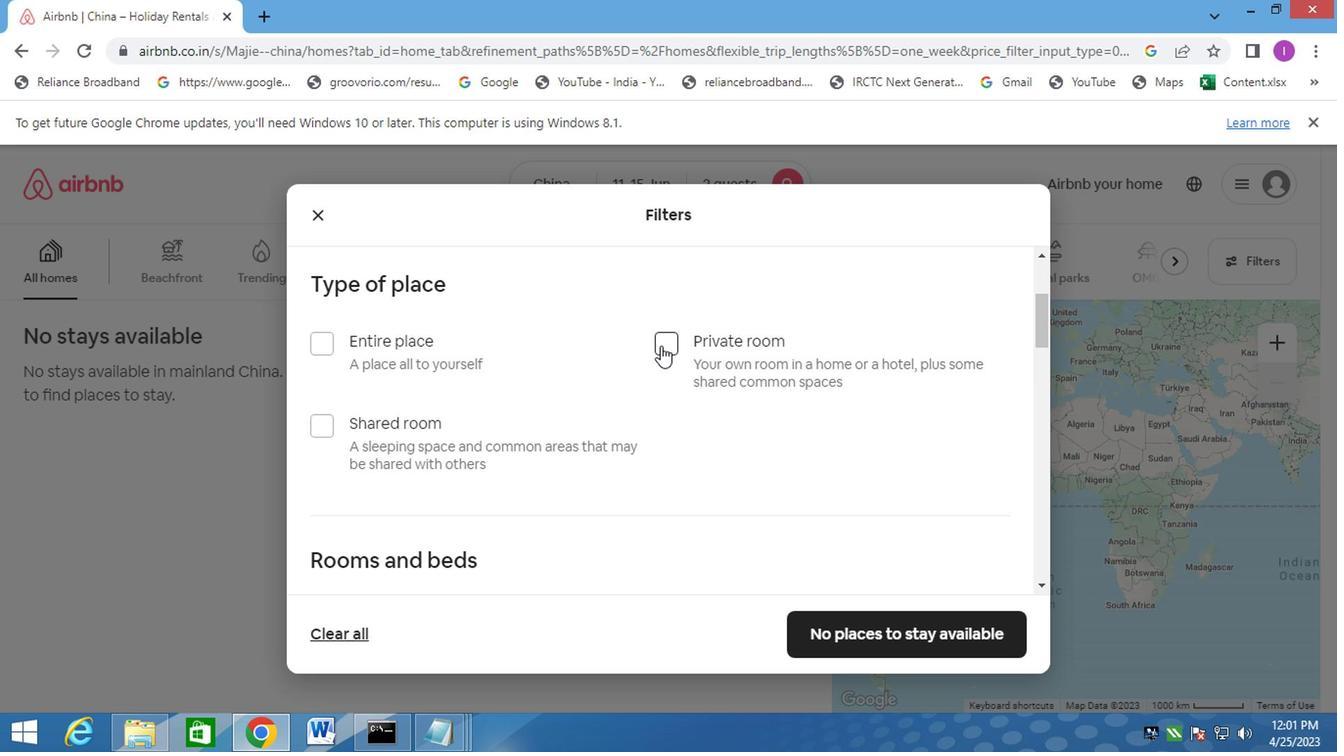 
Action: Mouse moved to (963, 302)
Screenshot: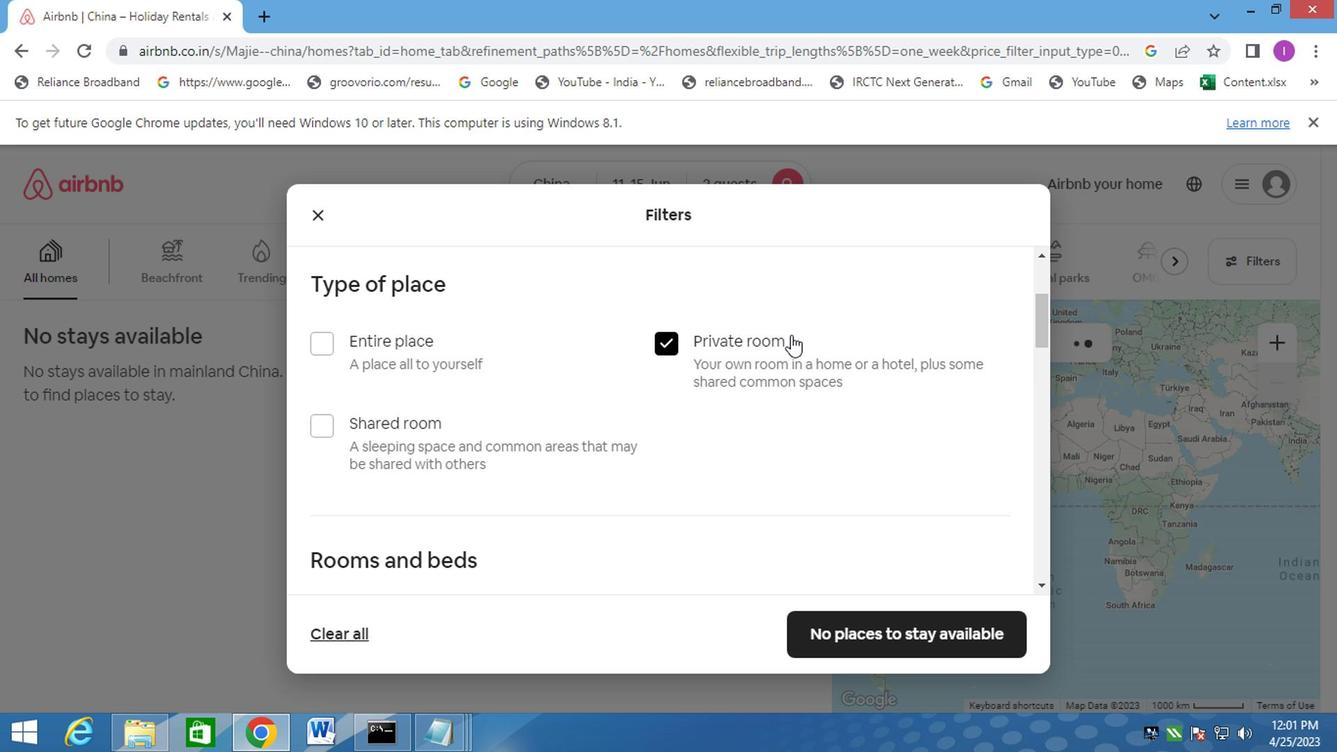 
Action: Mouse scrolled (963, 302) with delta (0, 0)
Screenshot: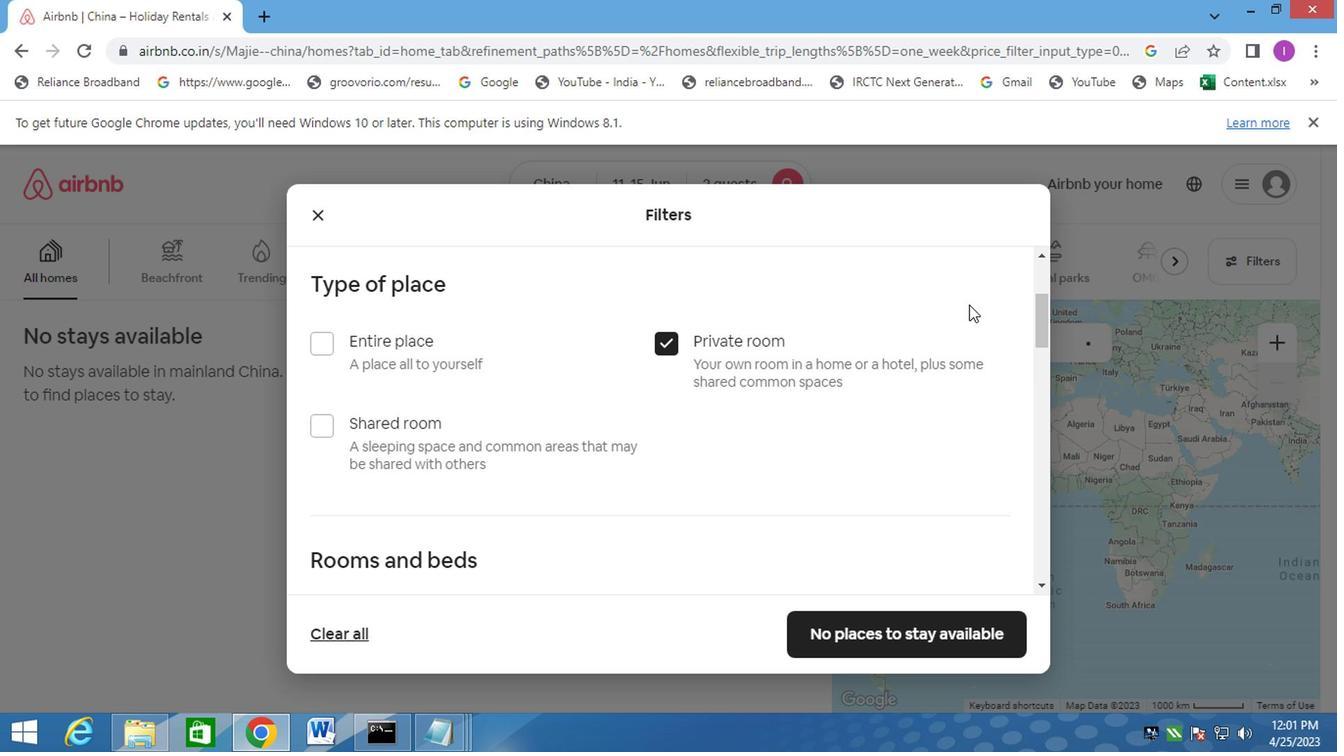 
Action: Mouse scrolled (963, 302) with delta (0, 0)
Screenshot: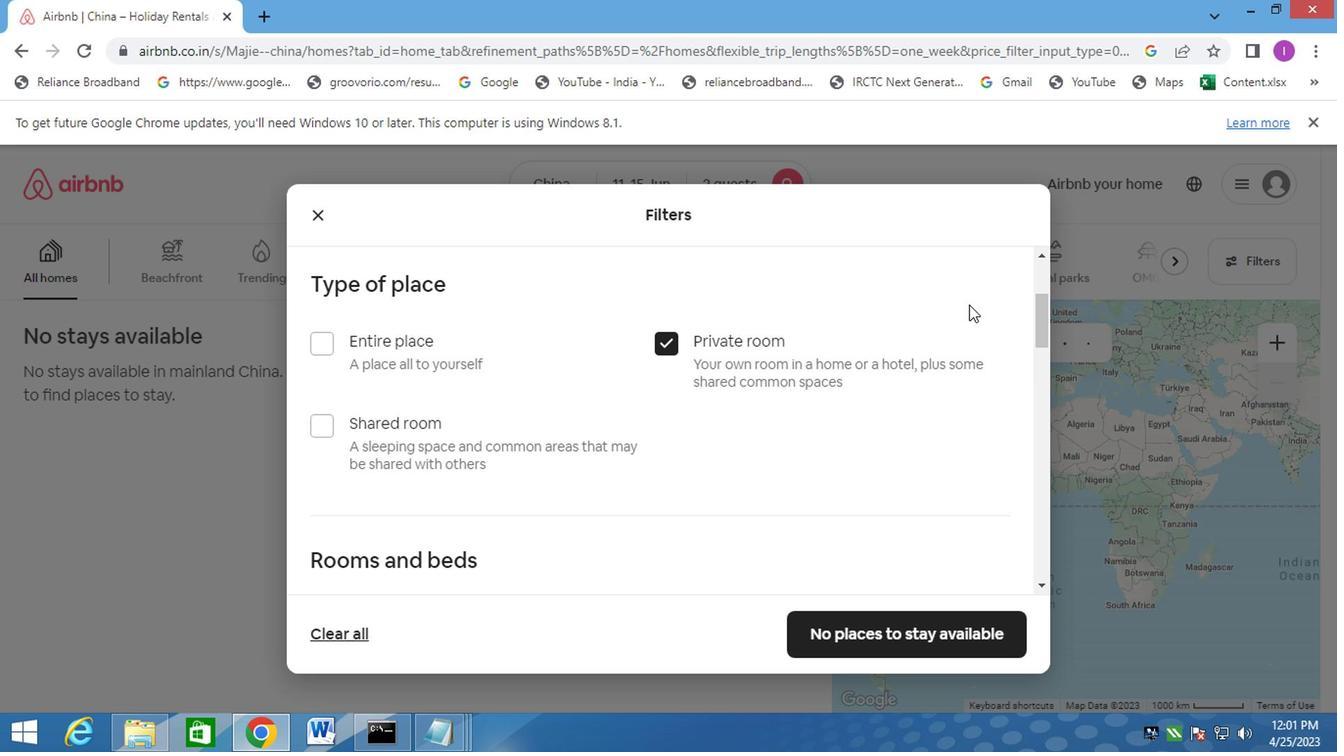 
Action: Mouse moved to (429, 472)
Screenshot: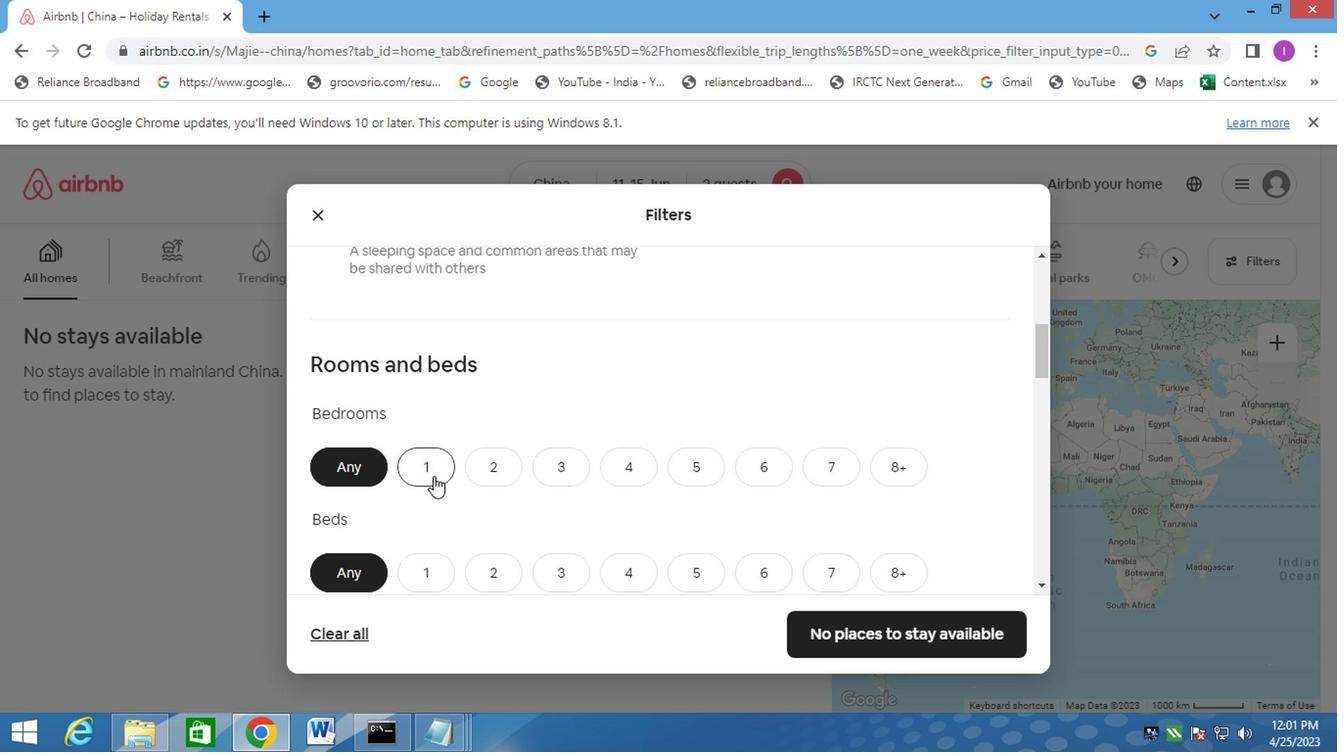 
Action: Mouse pressed left at (429, 472)
Screenshot: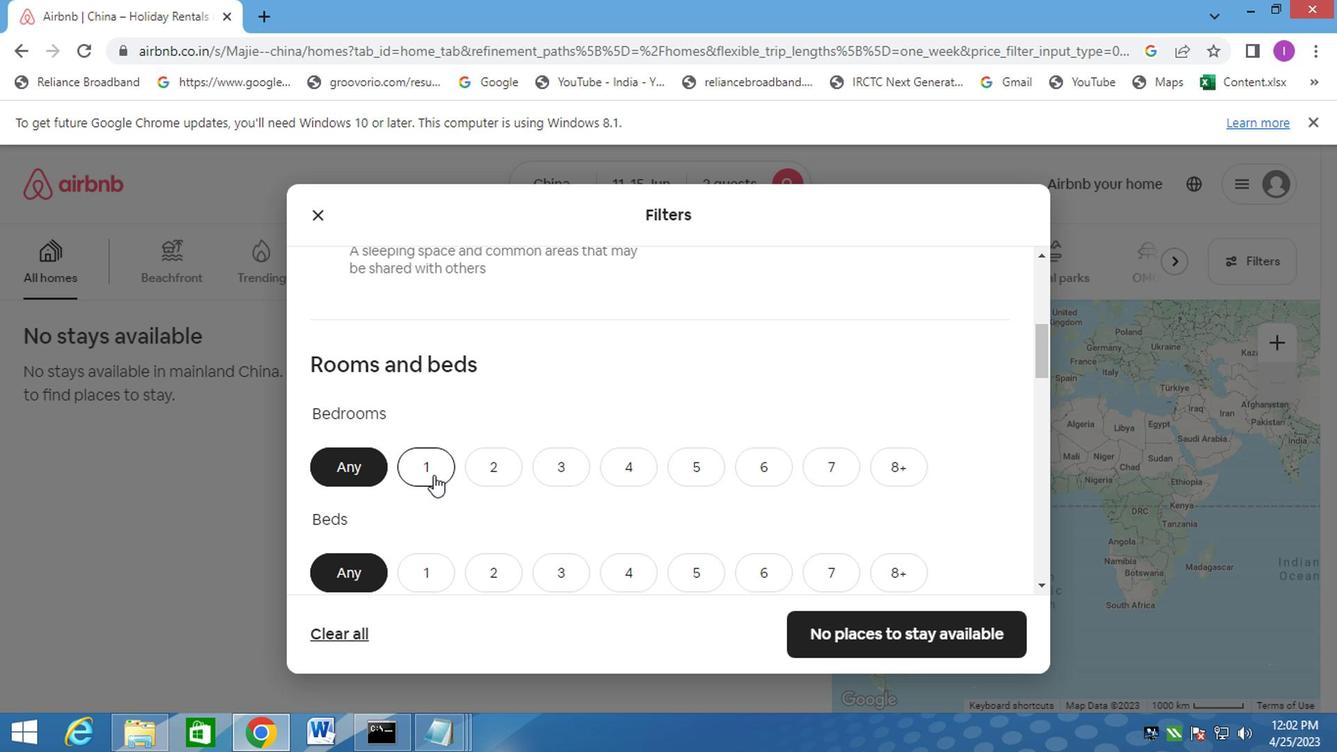 
Action: Mouse moved to (493, 575)
Screenshot: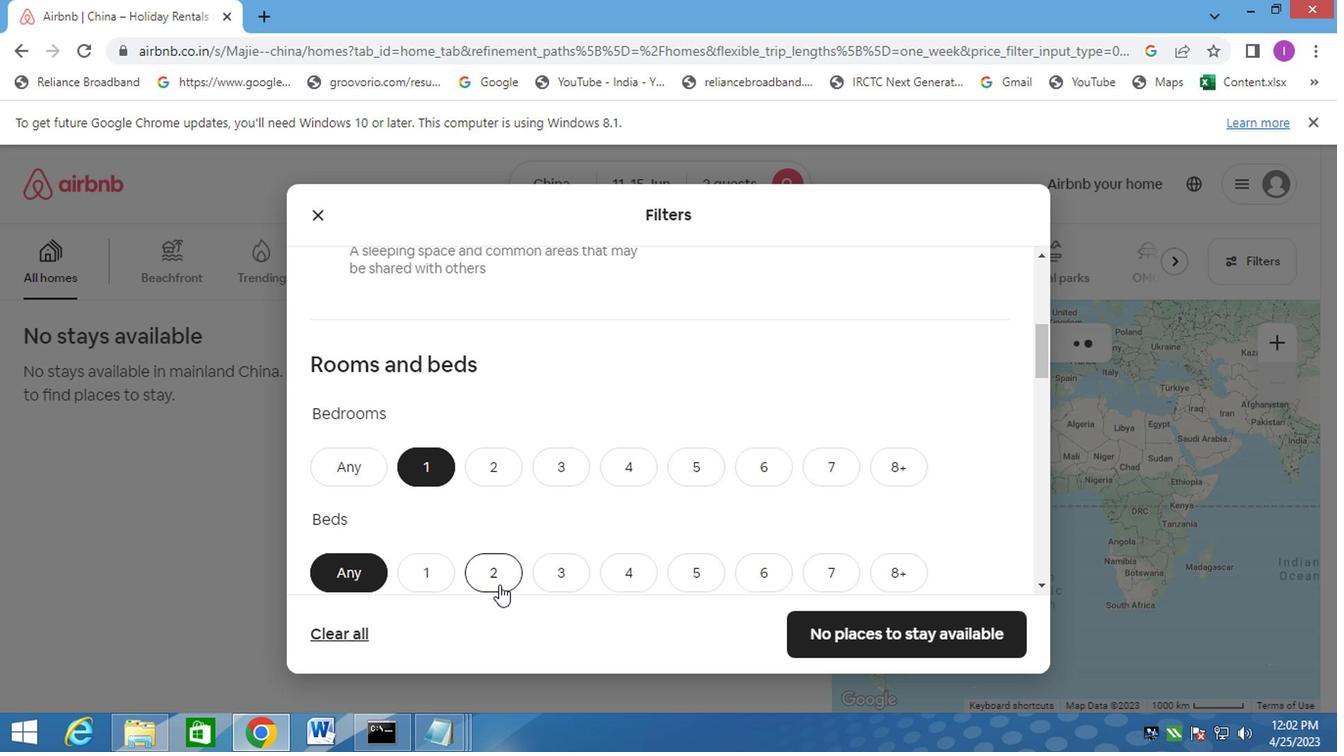 
Action: Mouse pressed left at (493, 575)
Screenshot: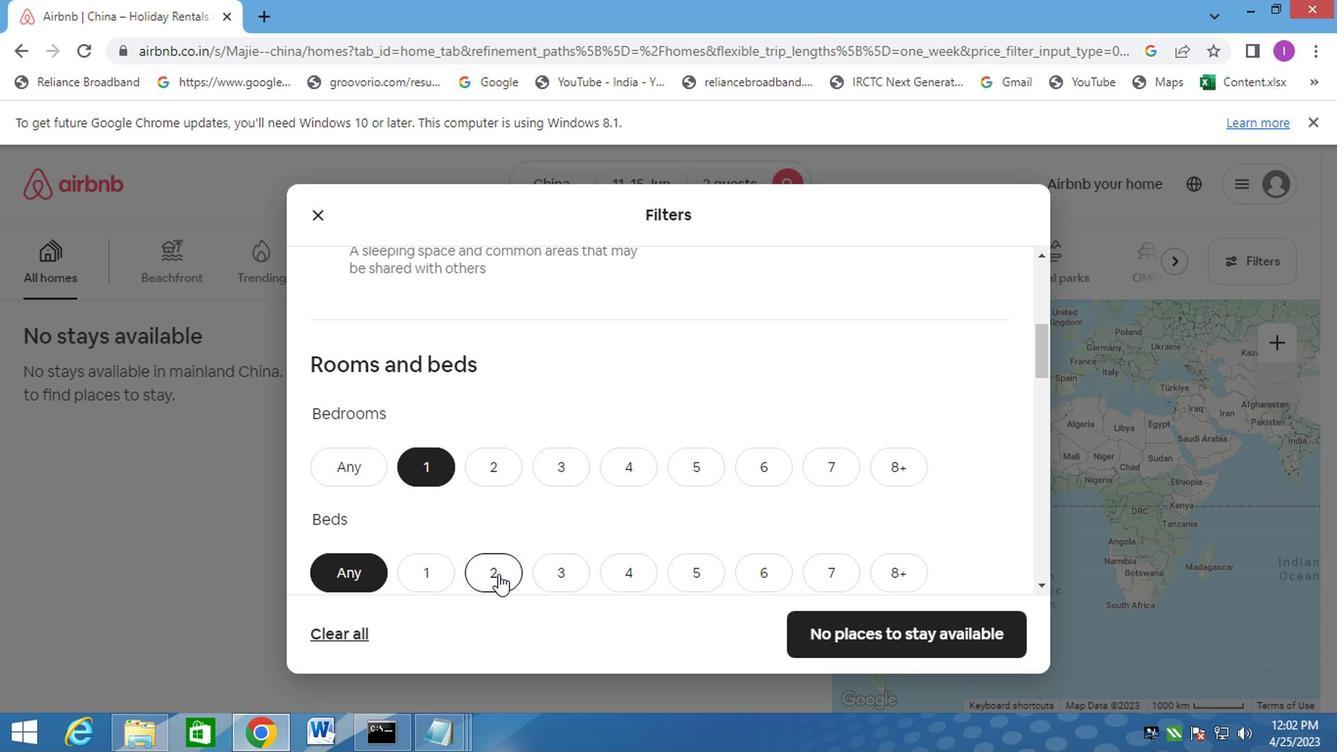 
Action: Mouse moved to (830, 572)
Screenshot: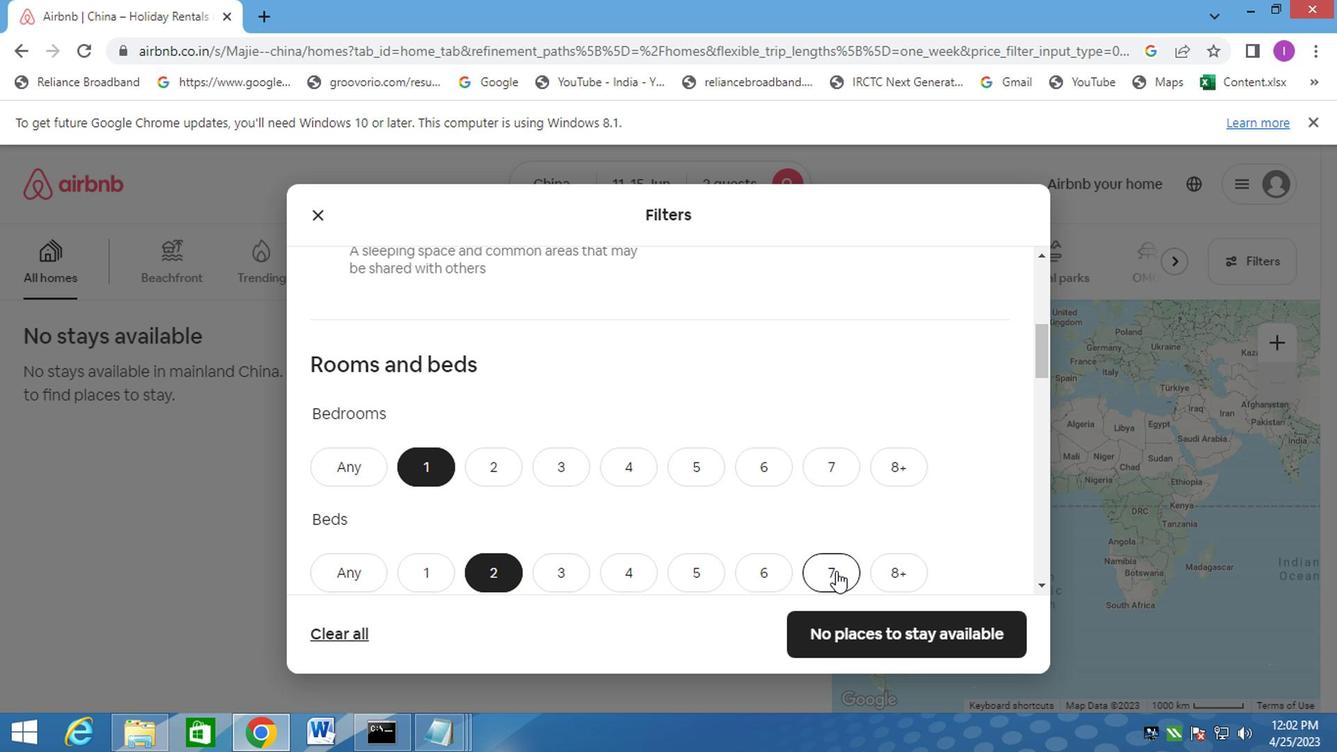 
Action: Mouse scrolled (830, 571) with delta (0, -1)
Screenshot: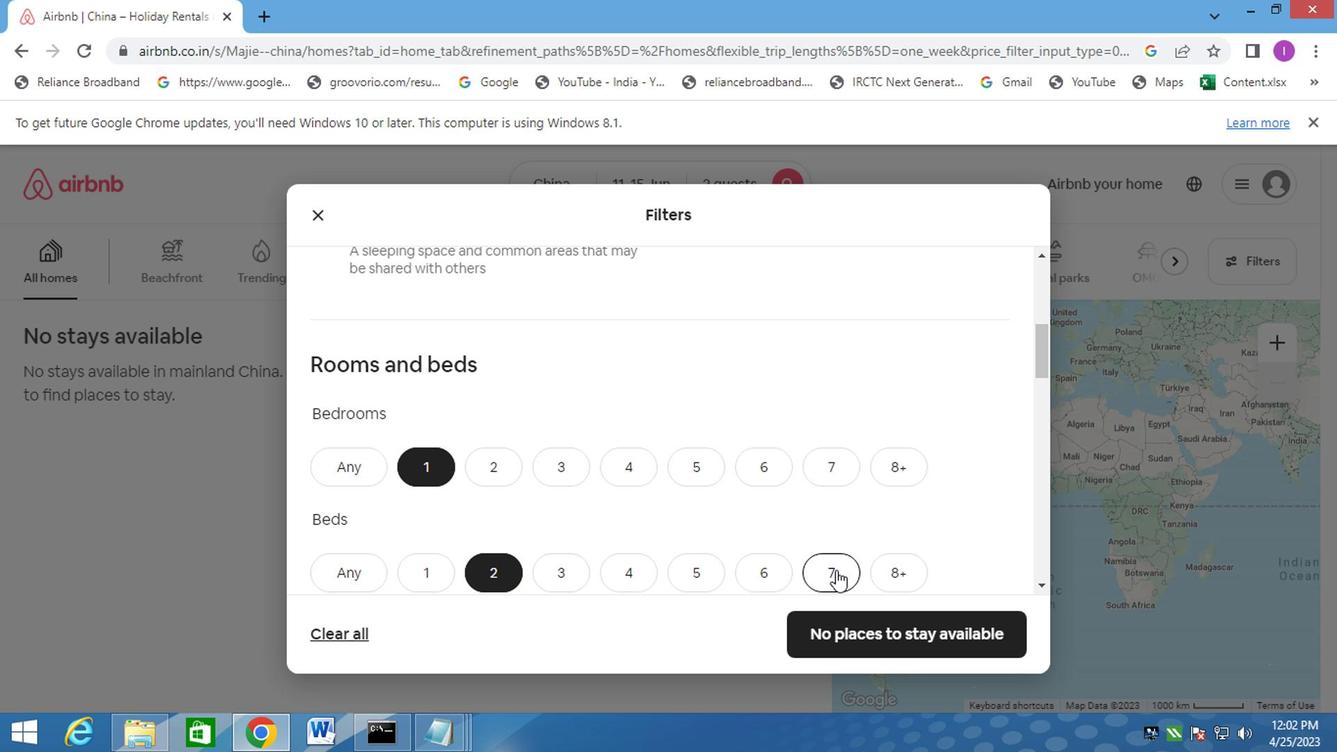
Action: Mouse scrolled (830, 571) with delta (0, -1)
Screenshot: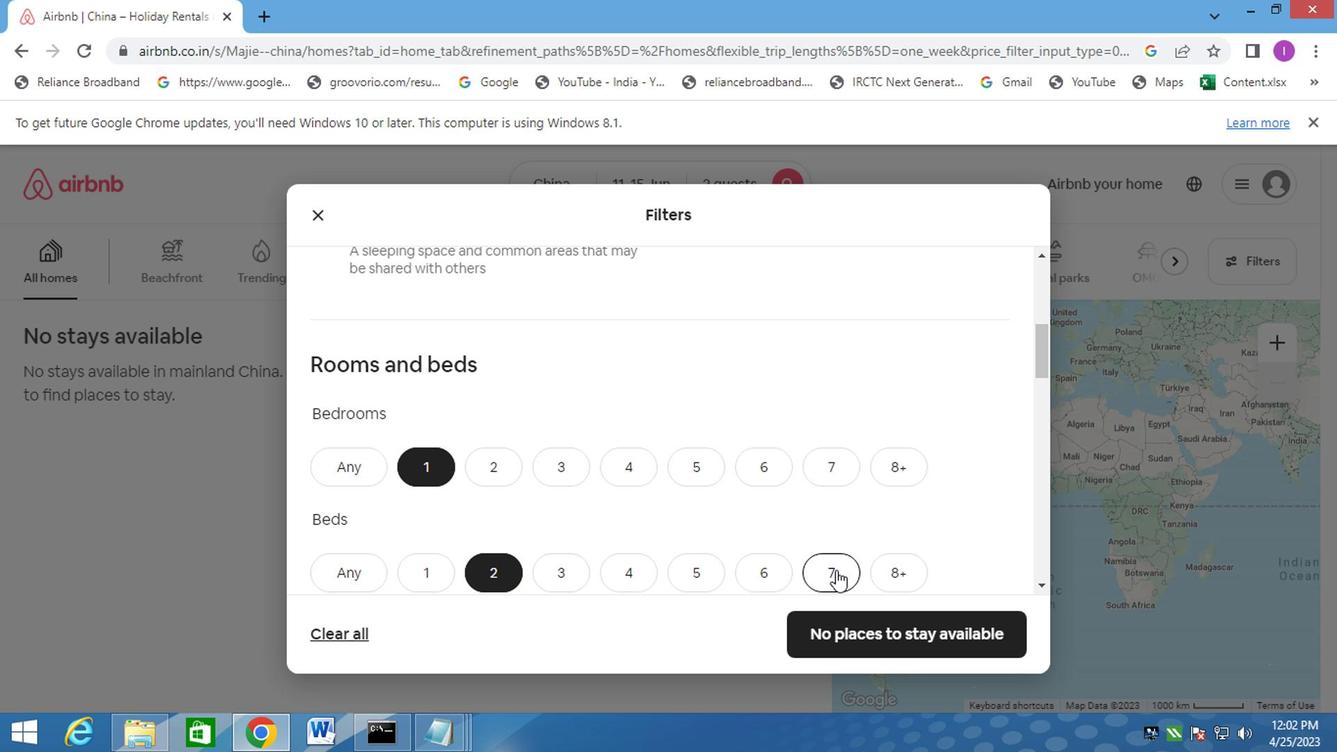 
Action: Mouse moved to (432, 484)
Screenshot: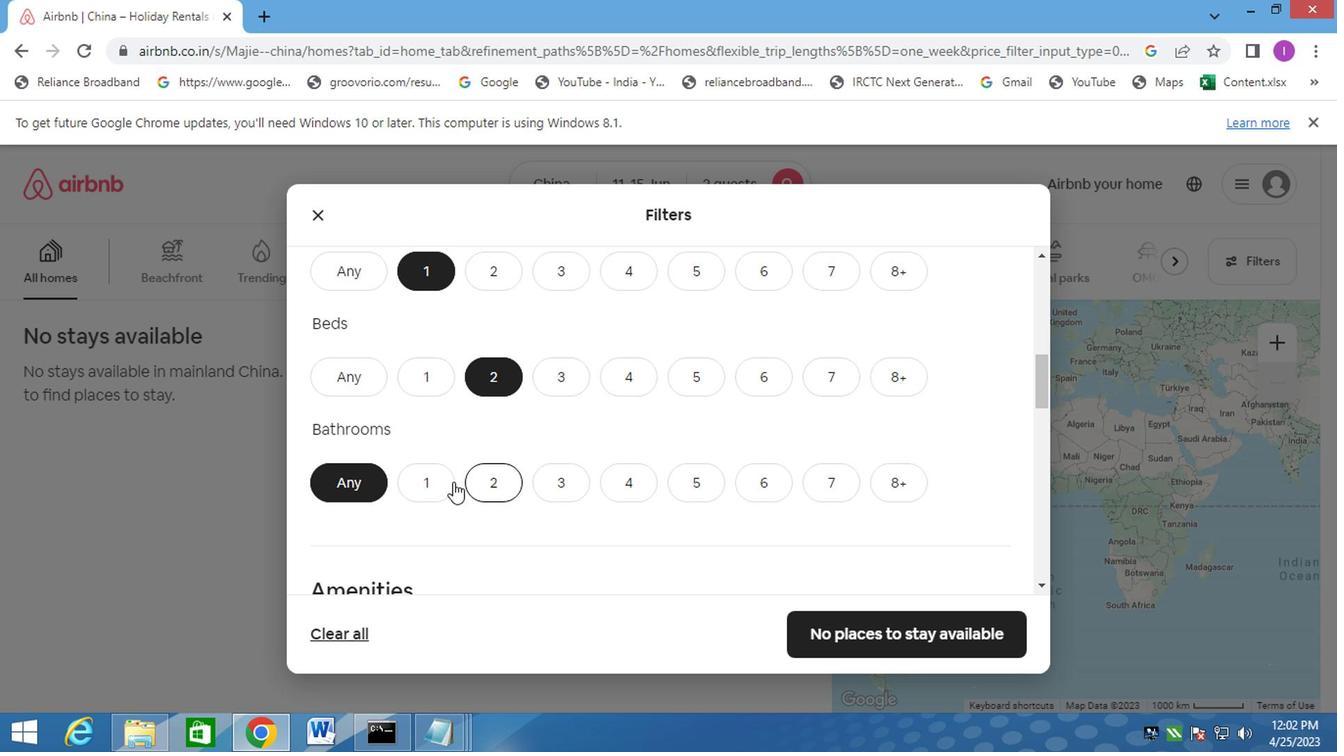 
Action: Mouse pressed left at (432, 484)
Screenshot: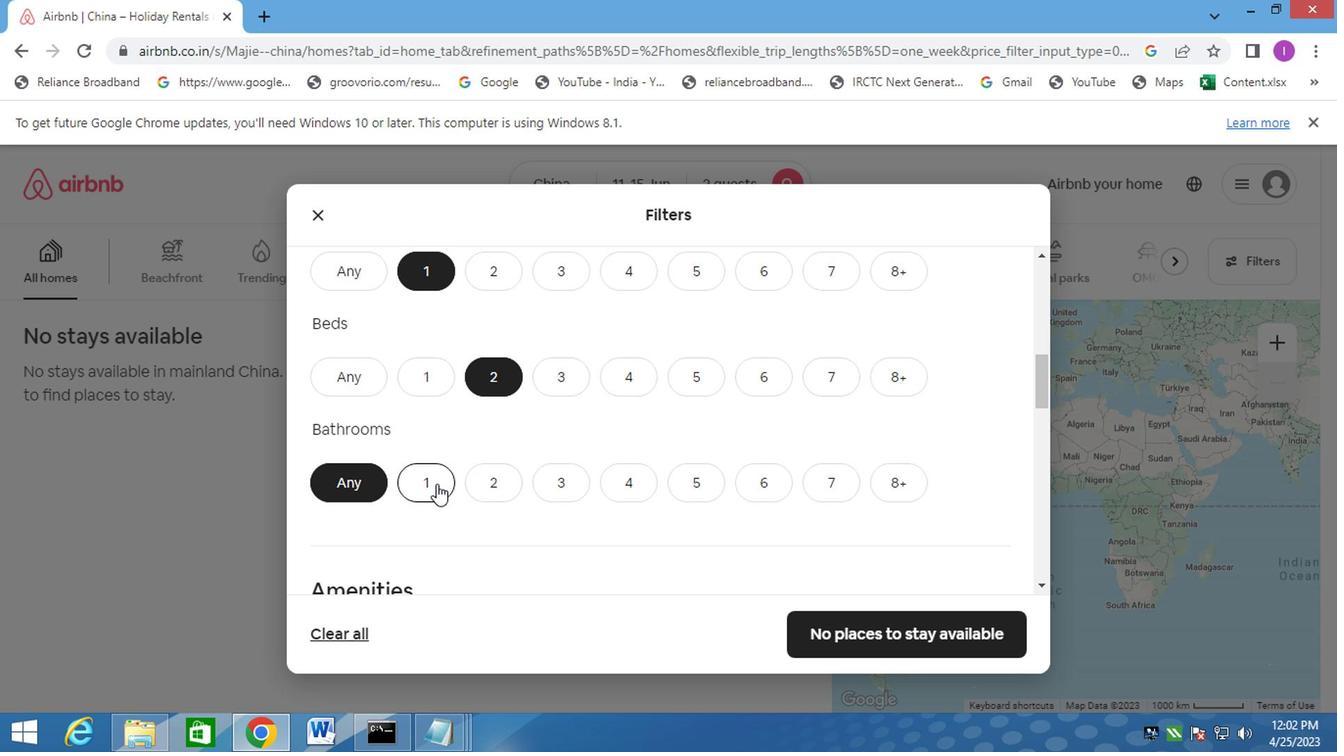 
Action: Mouse moved to (798, 410)
Screenshot: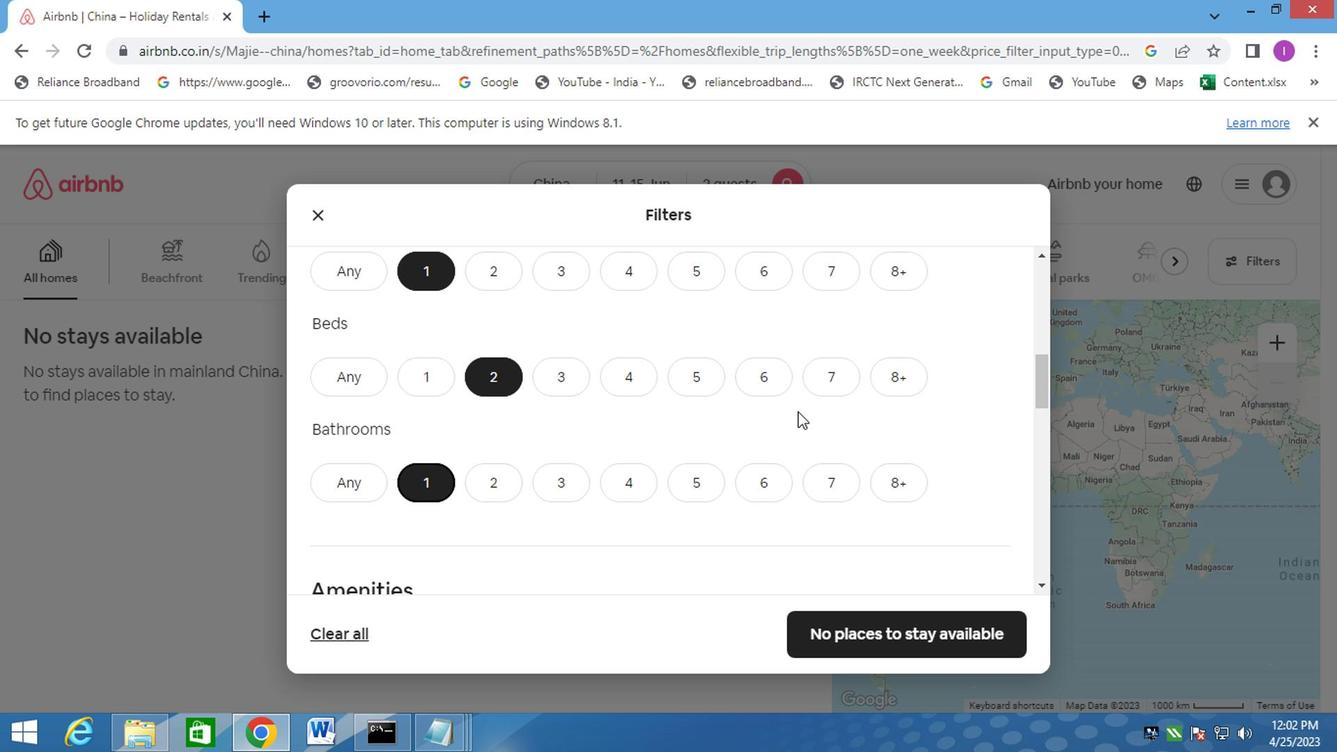 
Action: Mouse scrolled (798, 409) with delta (0, 0)
Screenshot: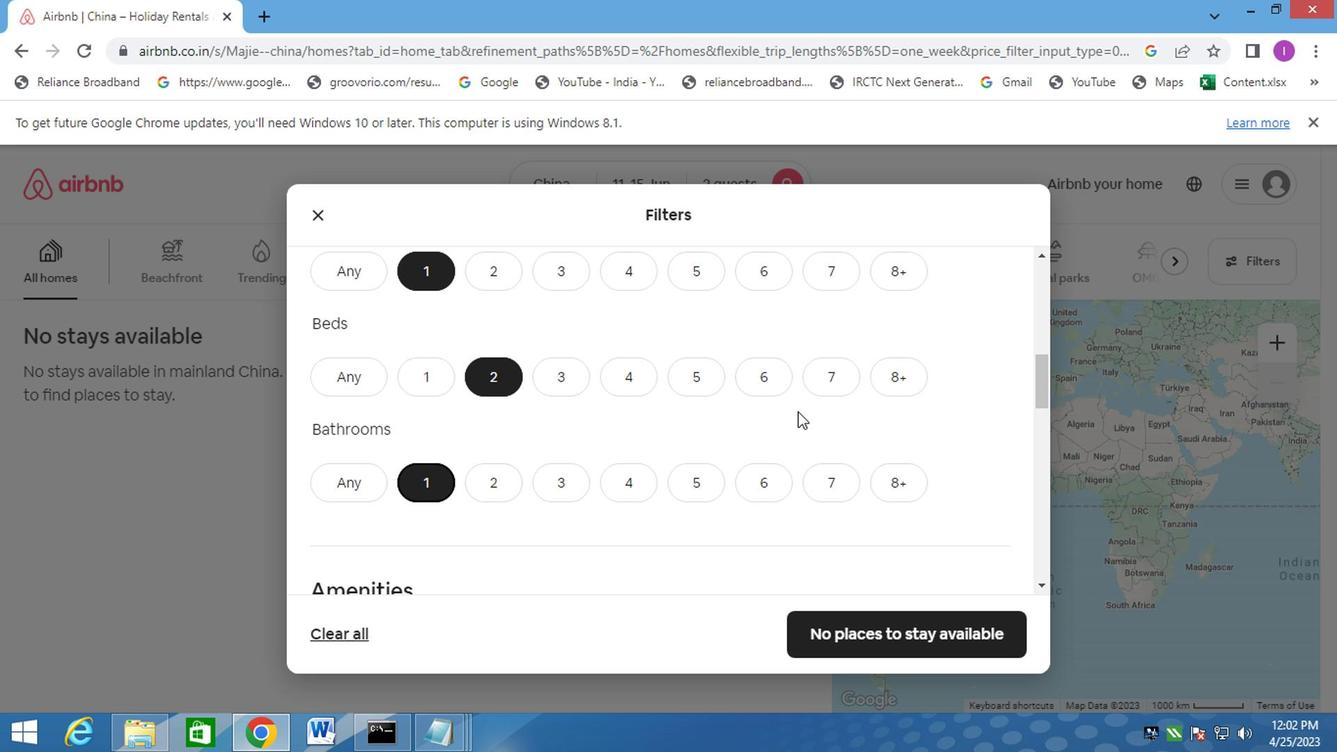 
Action: Mouse moved to (799, 410)
Screenshot: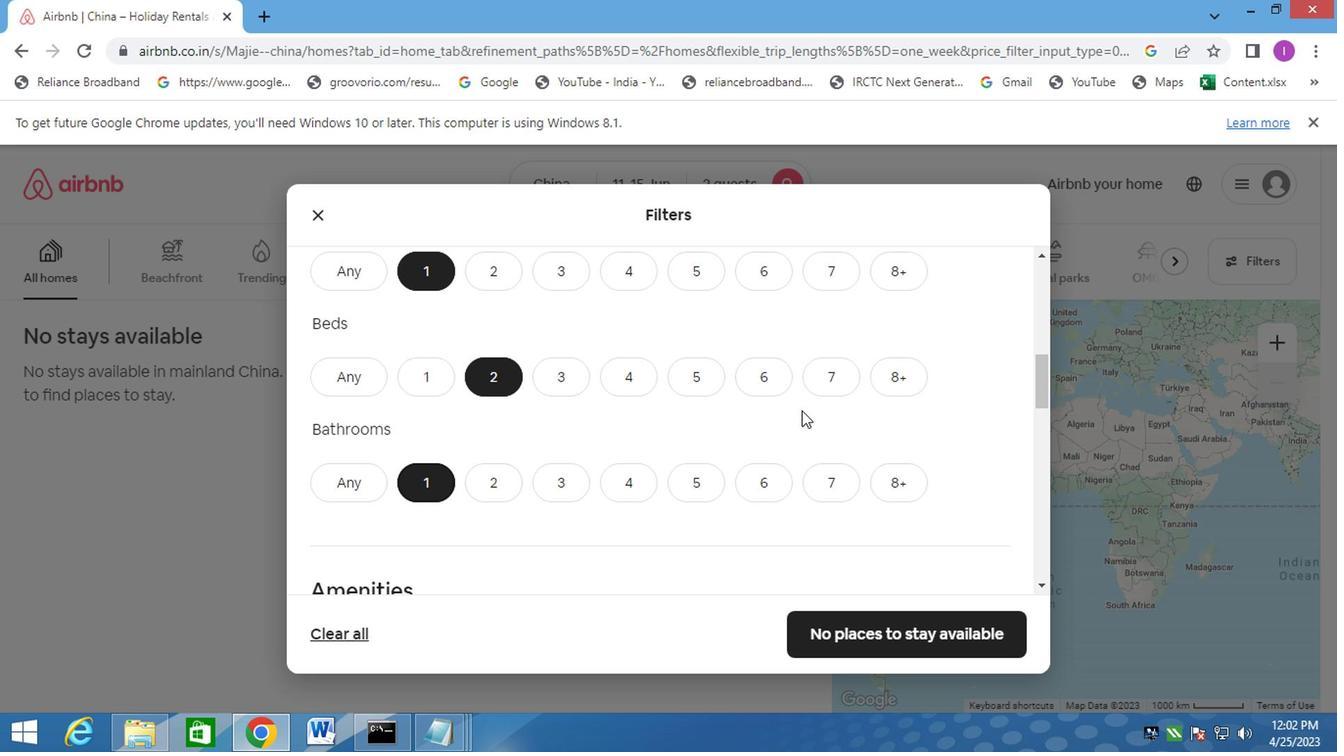 
Action: Mouse scrolled (799, 409) with delta (0, 0)
Screenshot: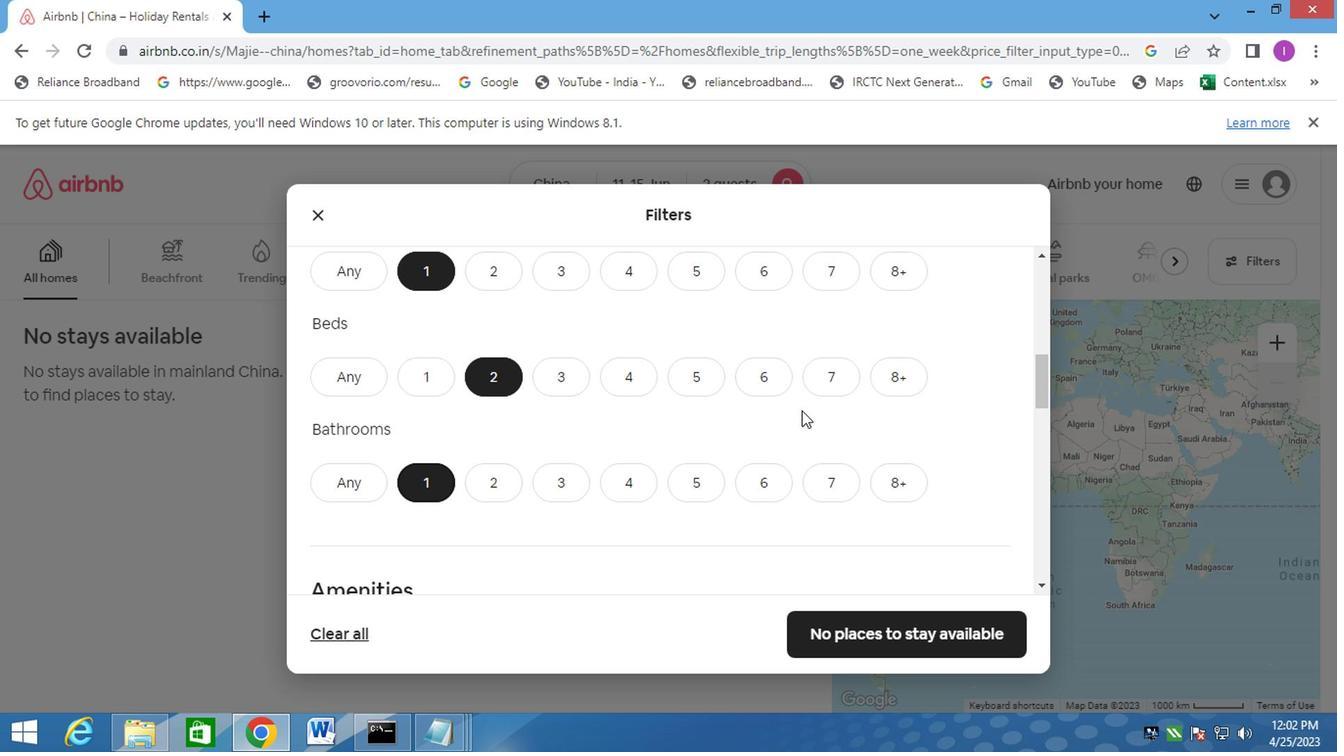 
Action: Mouse moved to (799, 418)
Screenshot: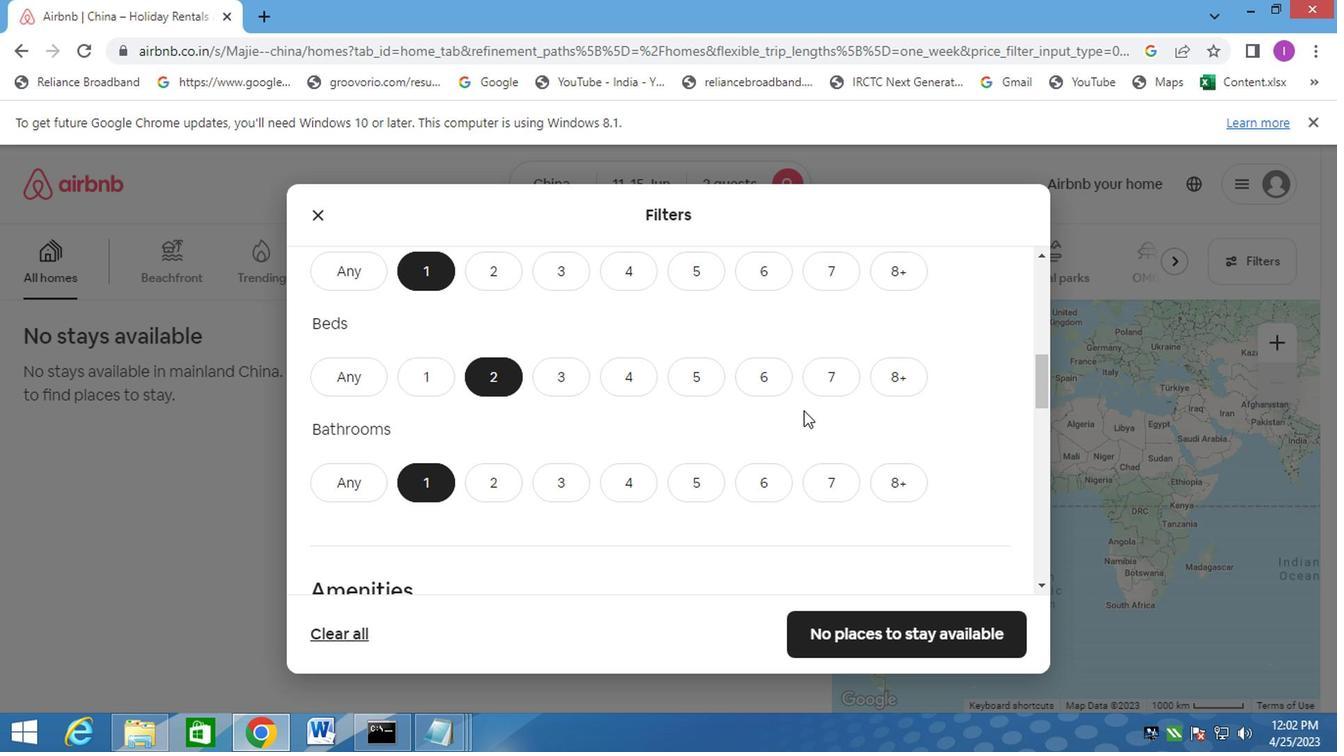 
Action: Mouse scrolled (799, 417) with delta (0, -1)
Screenshot: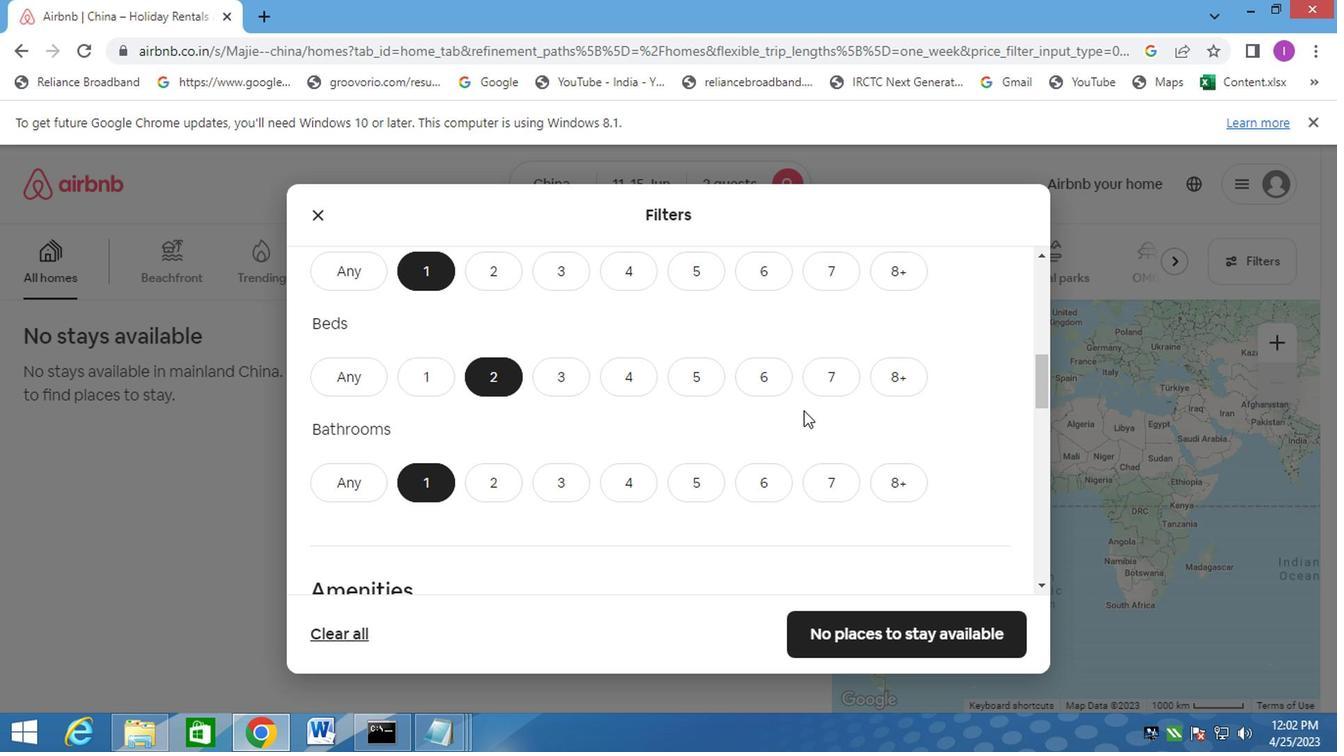 
Action: Mouse moved to (786, 425)
Screenshot: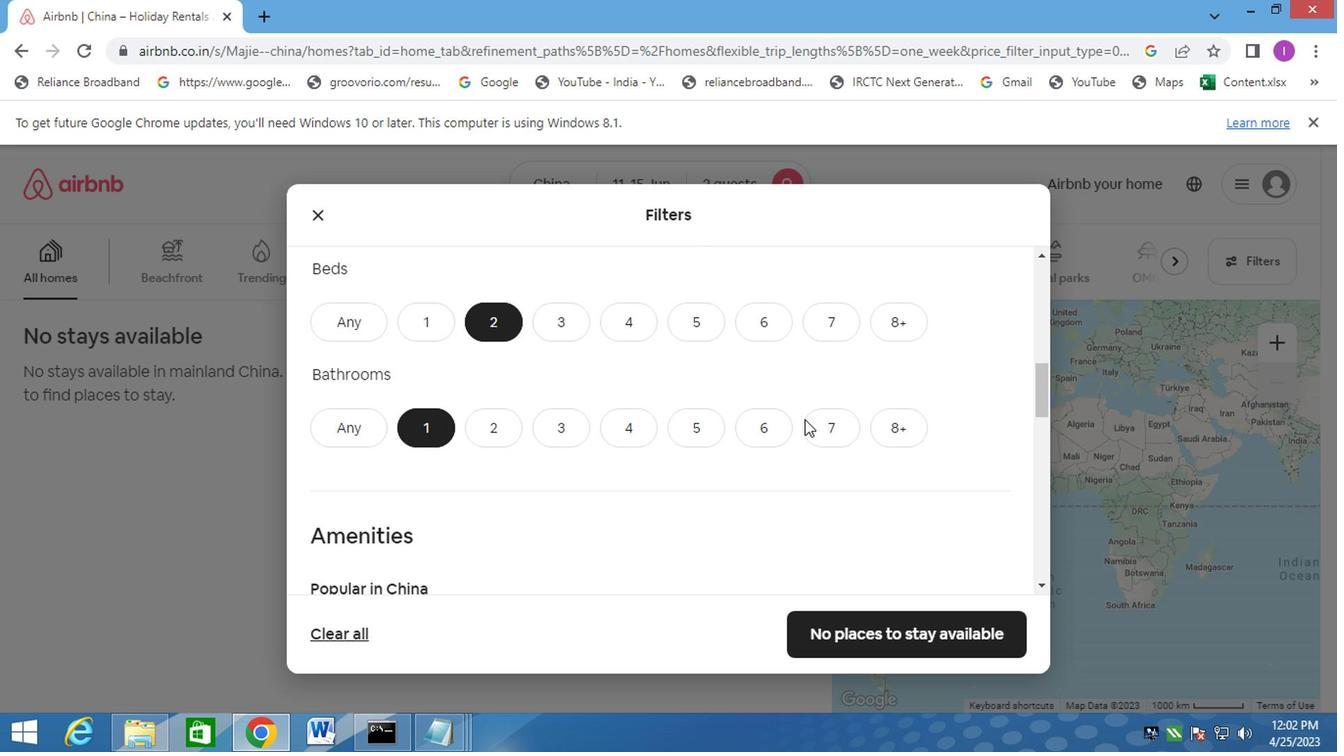 
Action: Mouse scrolled (786, 424) with delta (0, -1)
Screenshot: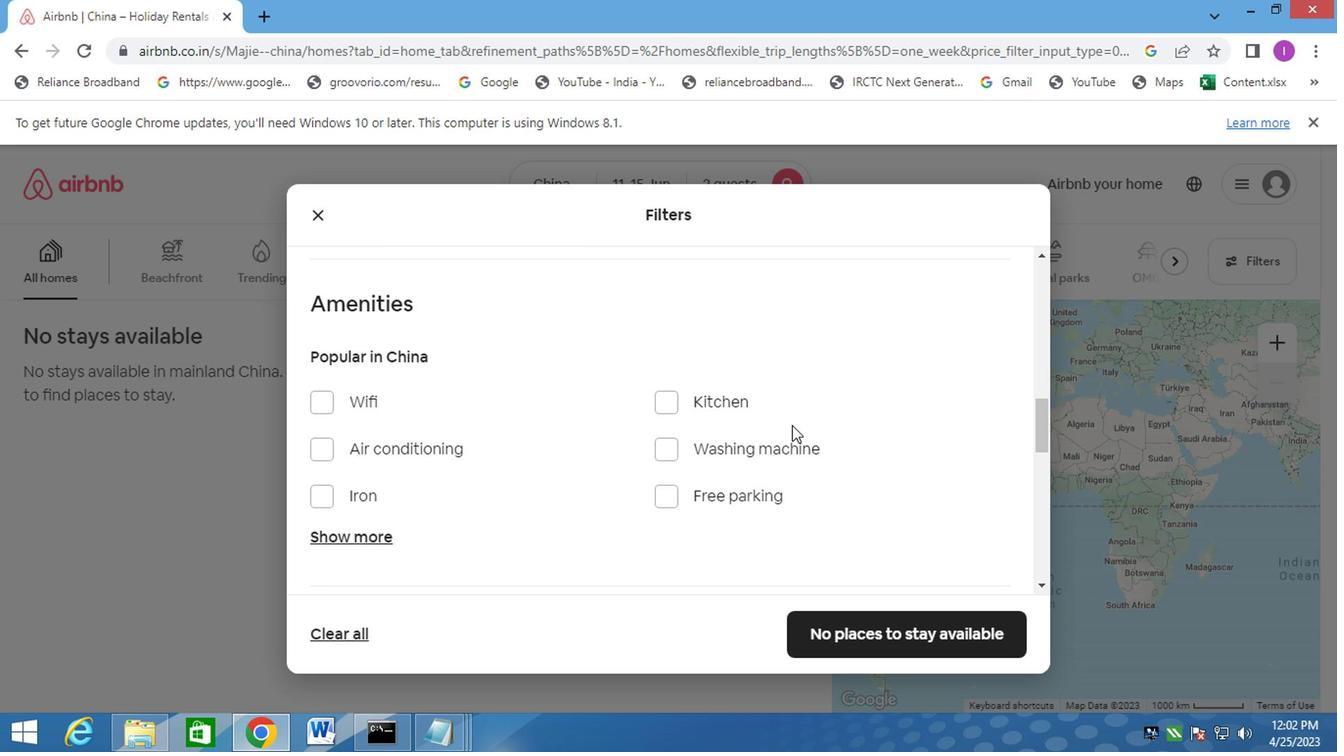 
Action: Mouse scrolled (786, 424) with delta (0, -1)
Screenshot: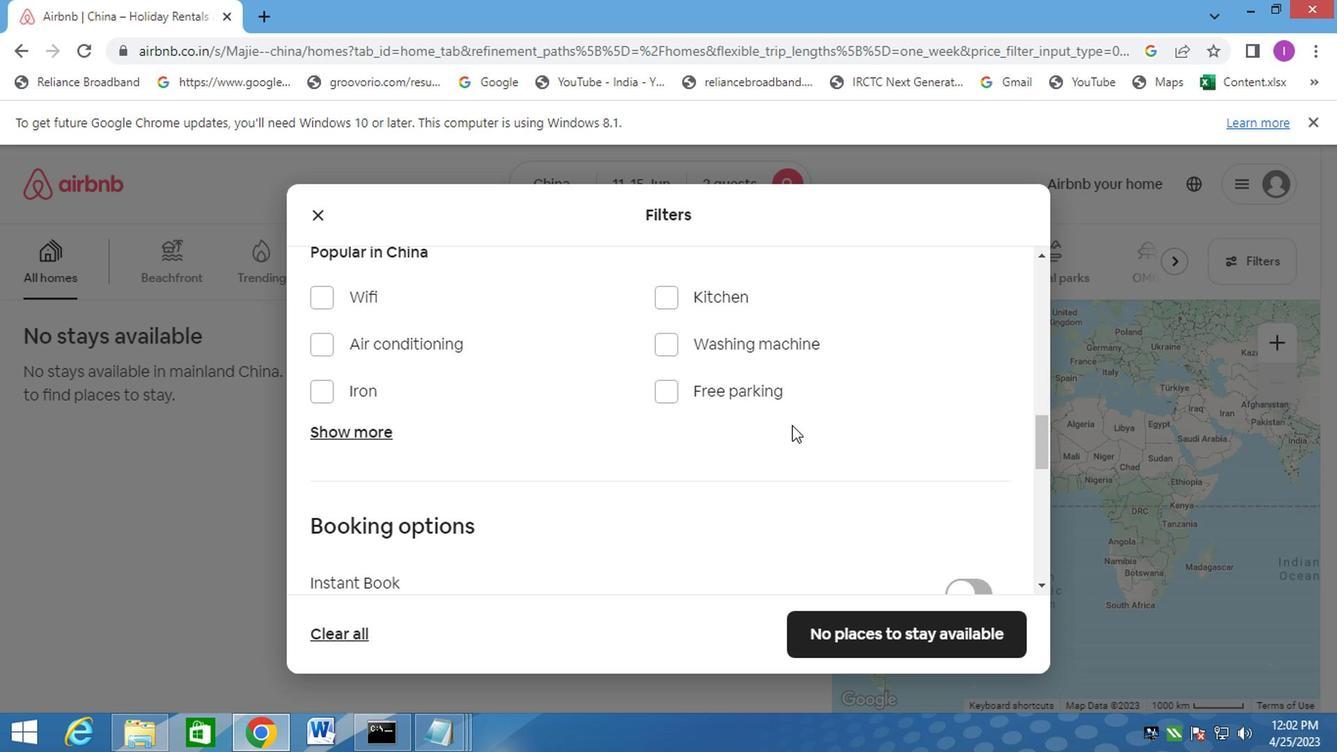 
Action: Mouse scrolled (786, 424) with delta (0, -1)
Screenshot: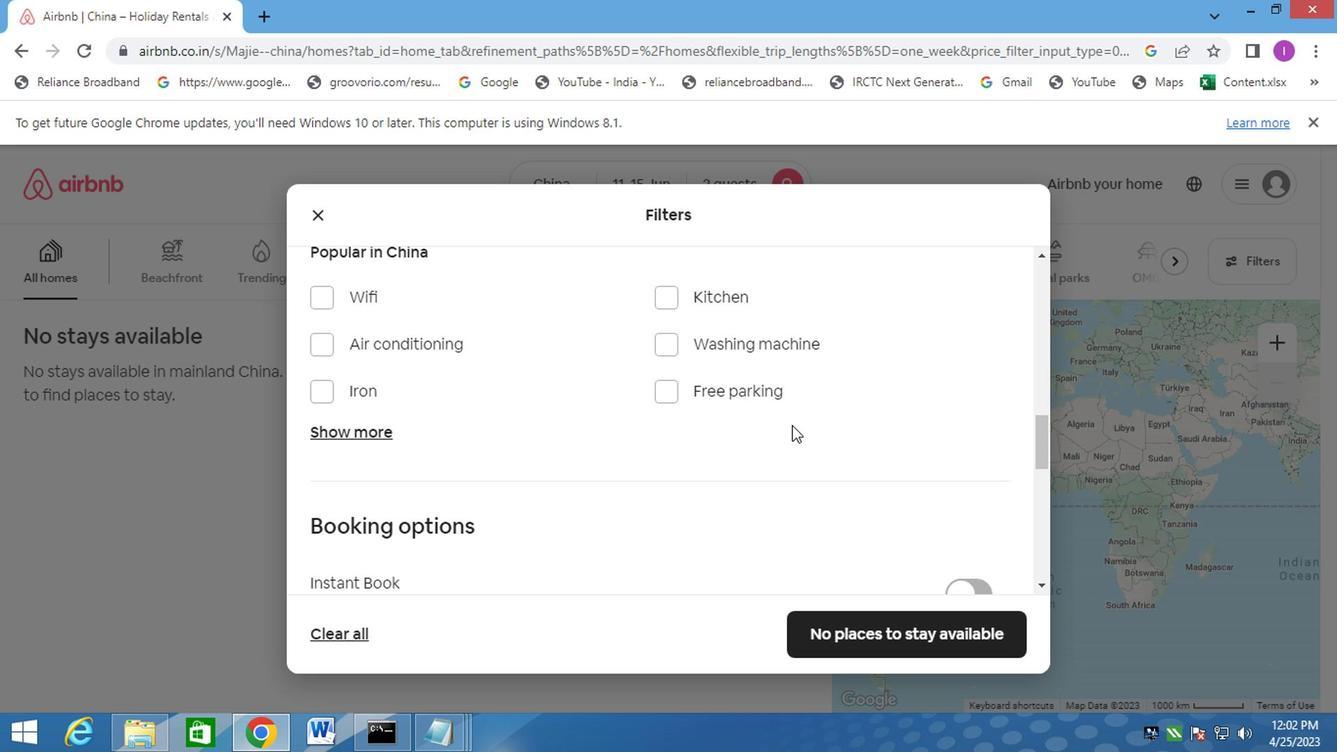 
Action: Mouse scrolled (786, 424) with delta (0, -1)
Screenshot: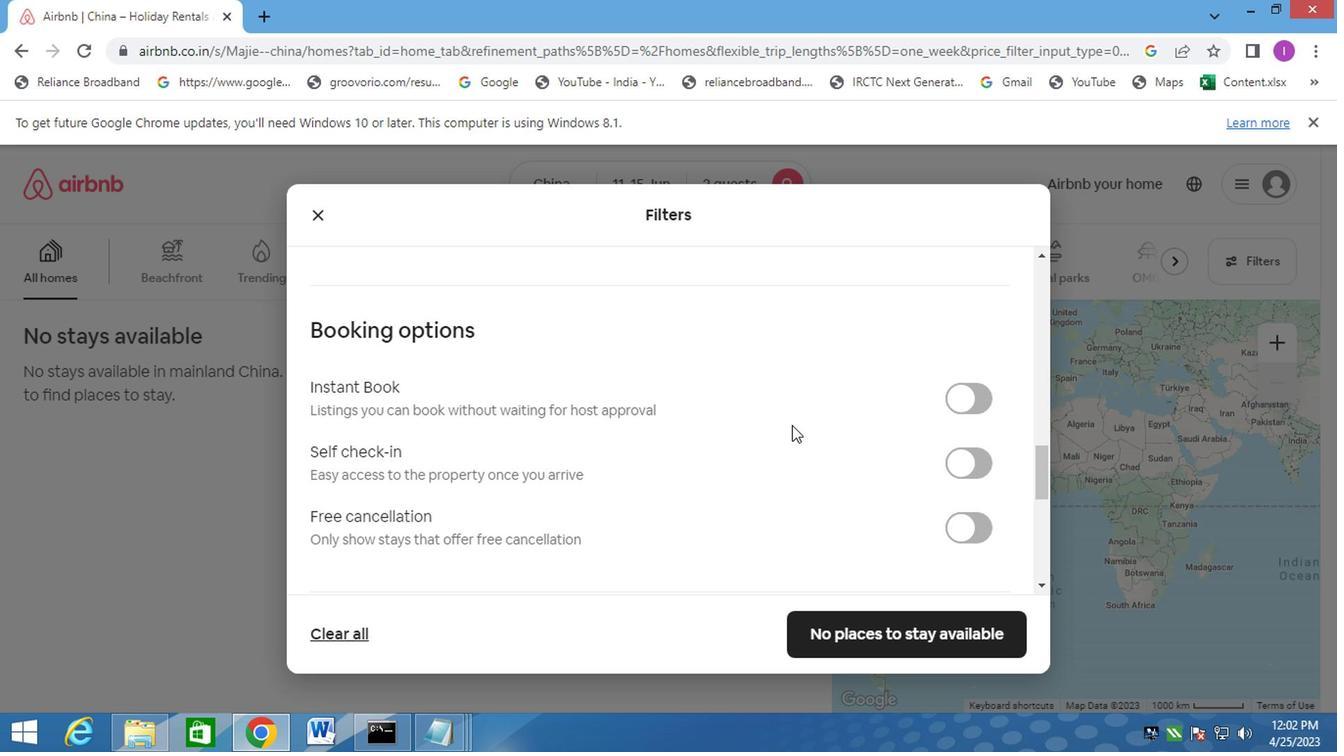 
Action: Mouse scrolled (786, 424) with delta (0, -1)
Screenshot: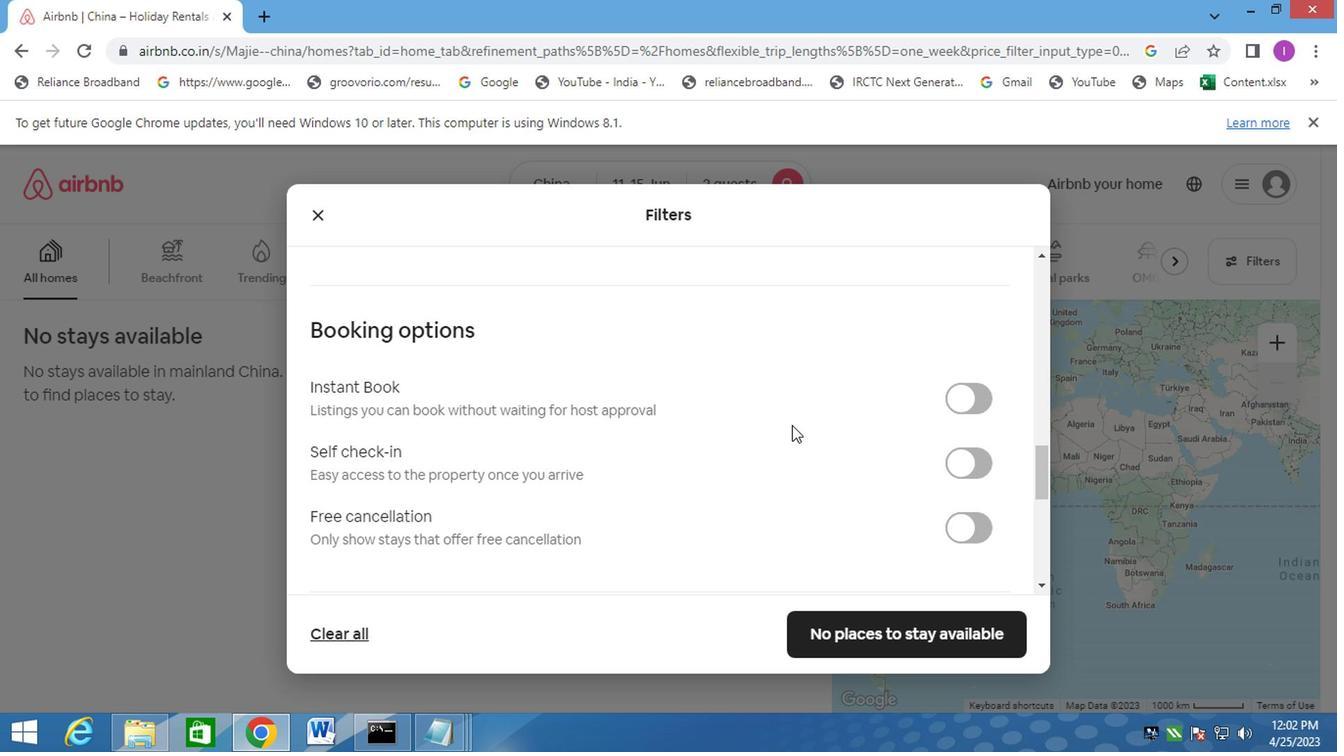 
Action: Mouse moved to (970, 278)
Screenshot: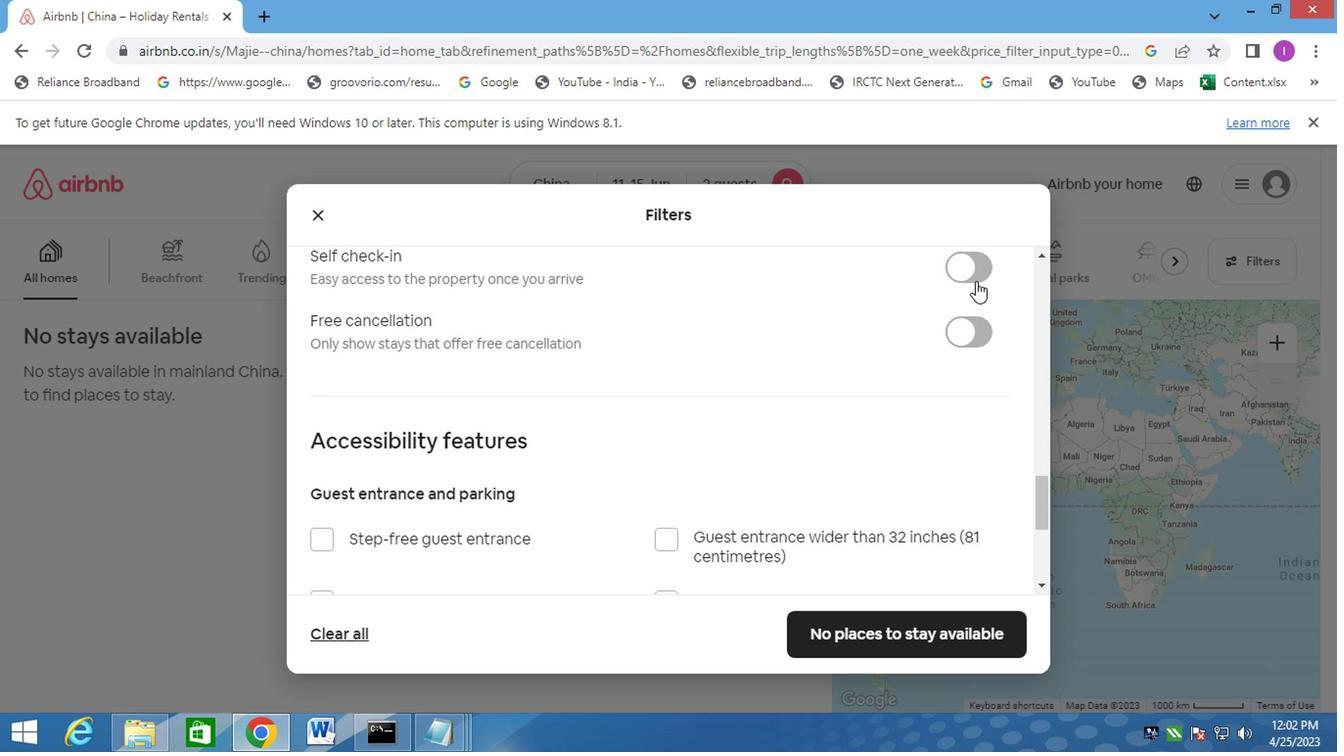 
Action: Mouse pressed left at (970, 278)
Screenshot: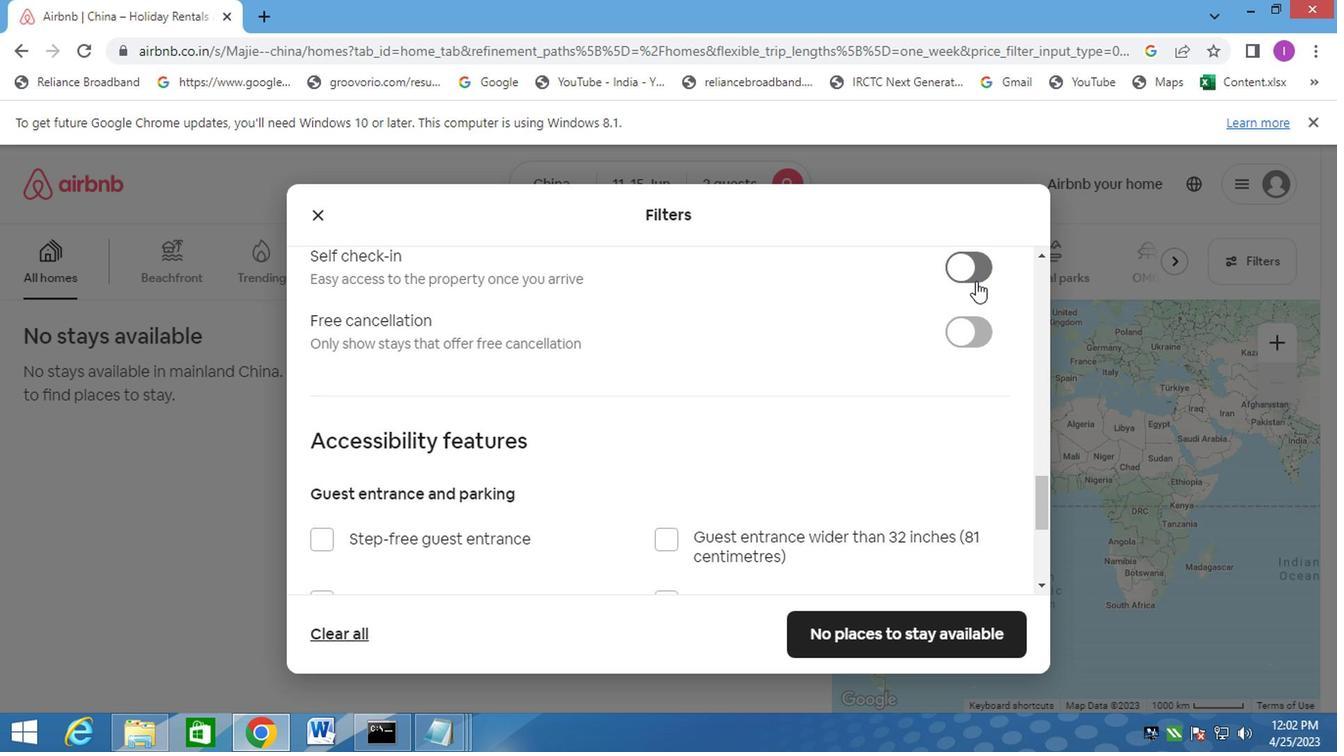 
Action: Mouse moved to (861, 524)
Screenshot: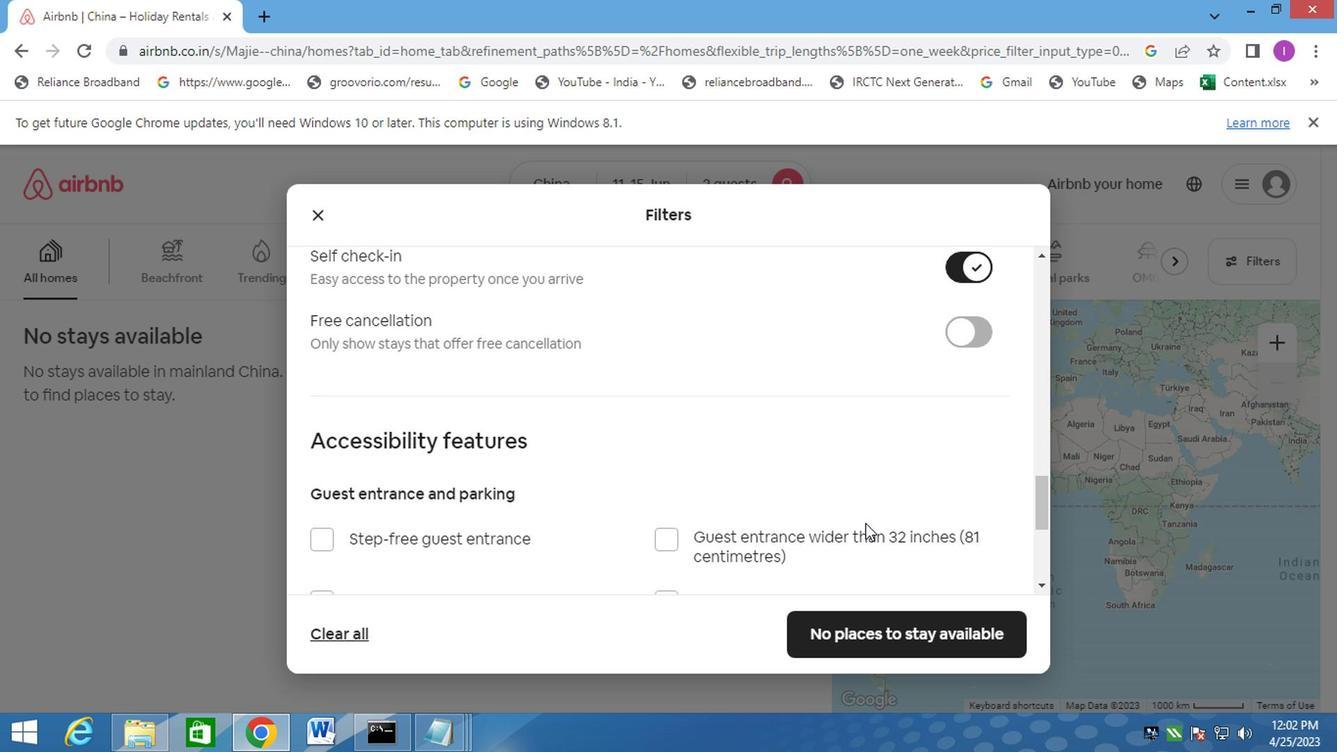 
Action: Mouse scrolled (861, 523) with delta (0, 0)
Screenshot: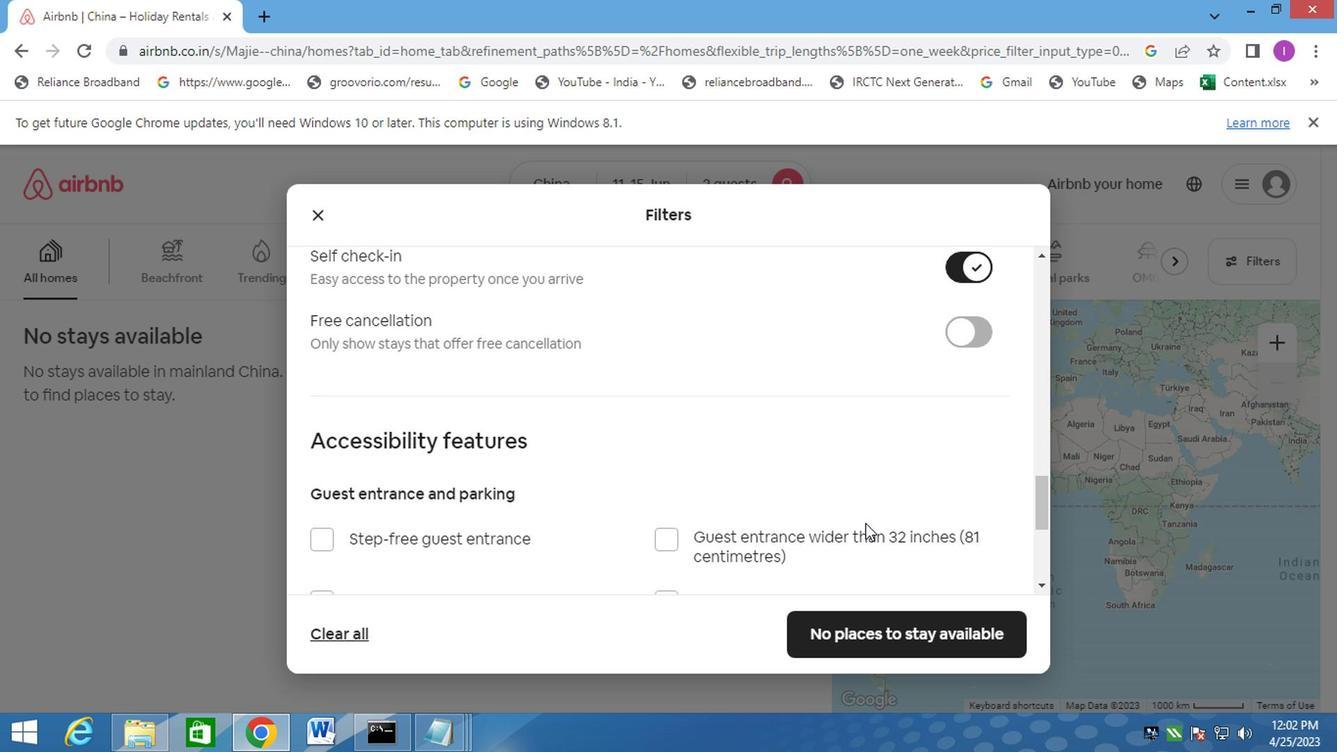 
Action: Mouse moved to (864, 524)
Screenshot: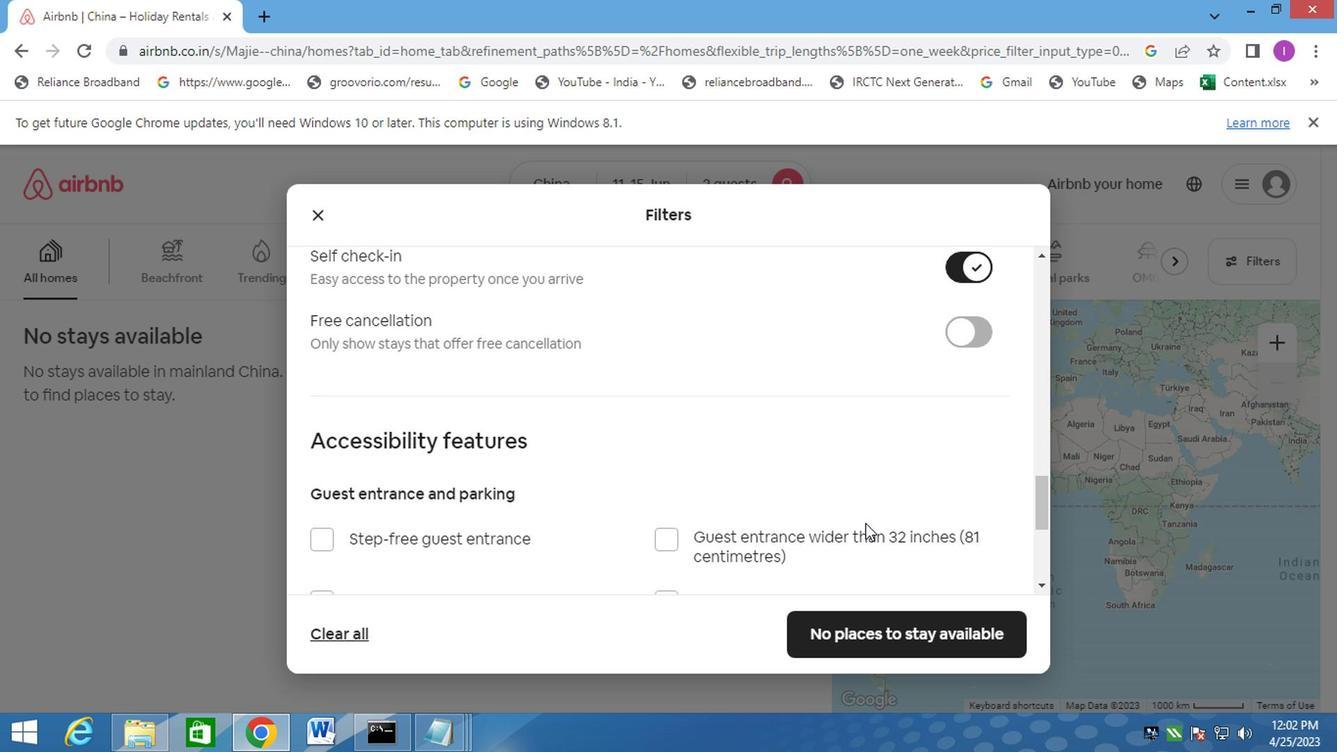 
Action: Mouse scrolled (864, 523) with delta (0, 0)
Screenshot: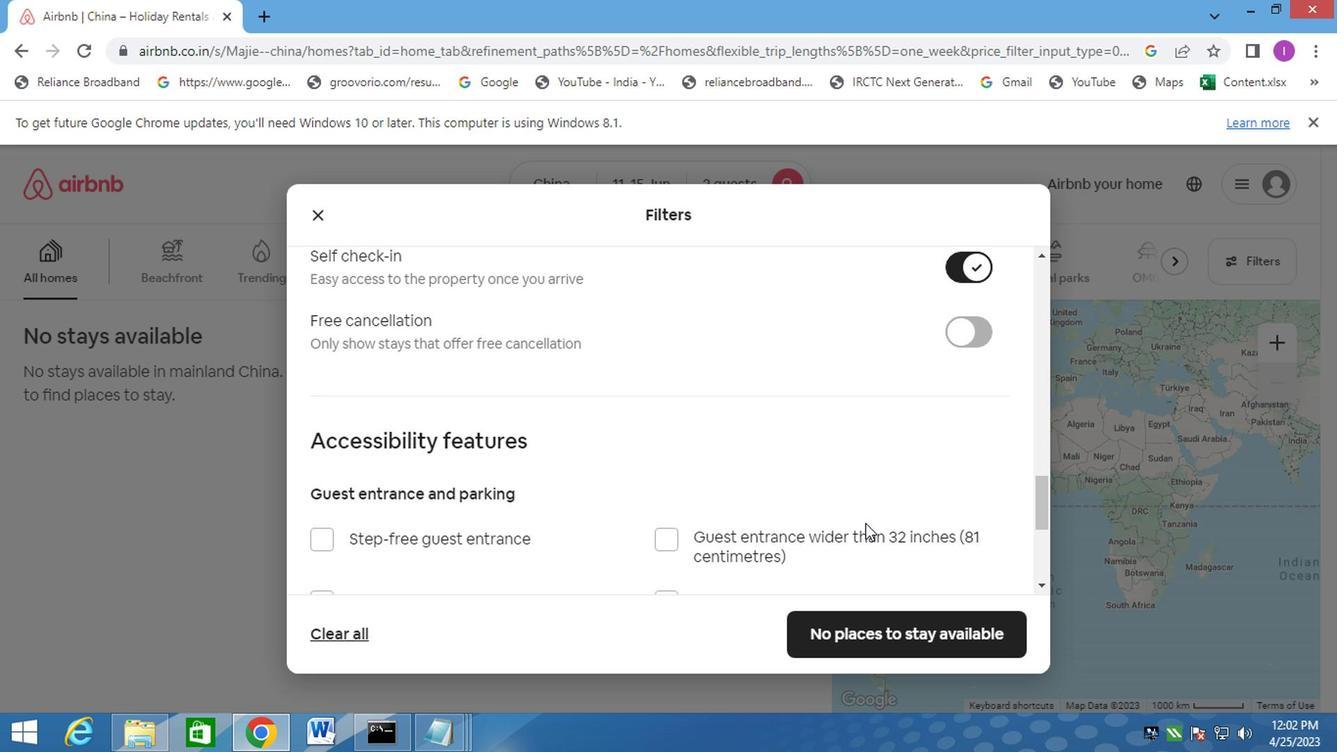 
Action: Mouse moved to (869, 524)
Screenshot: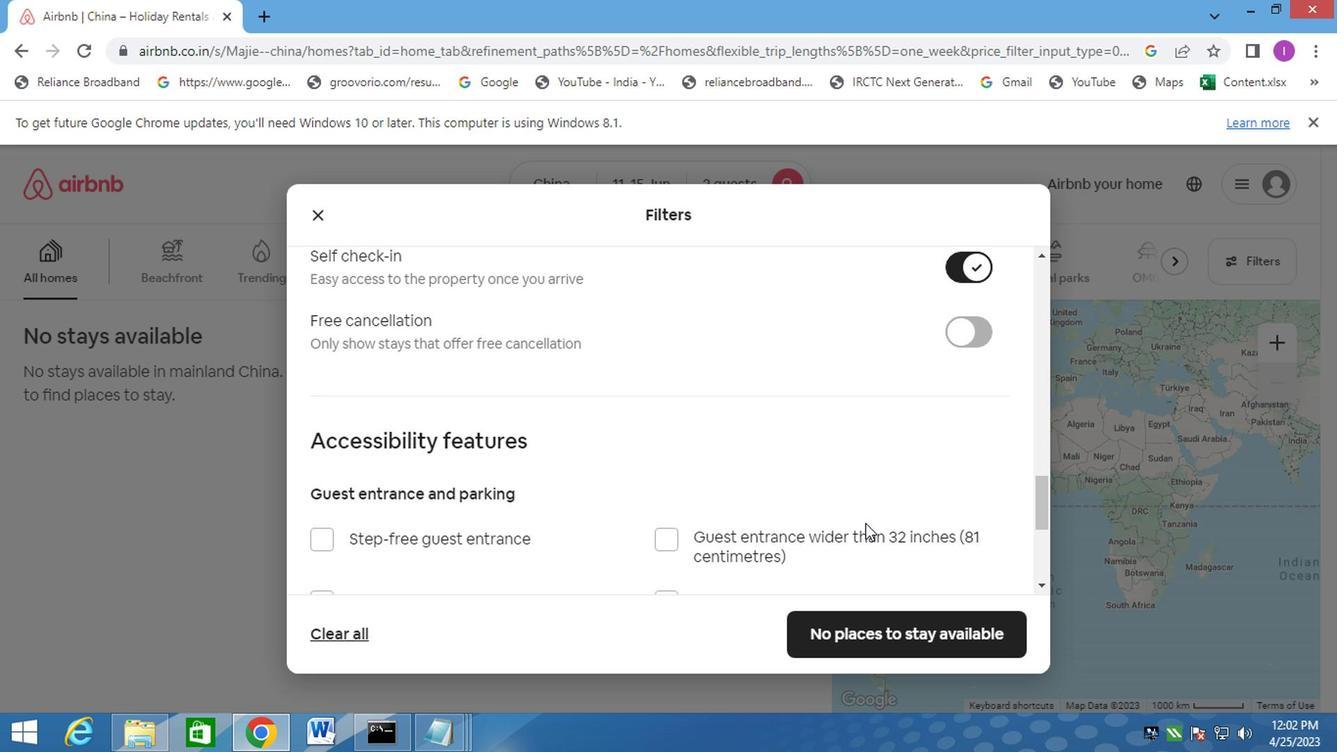 
Action: Mouse scrolled (869, 523) with delta (0, 0)
Screenshot: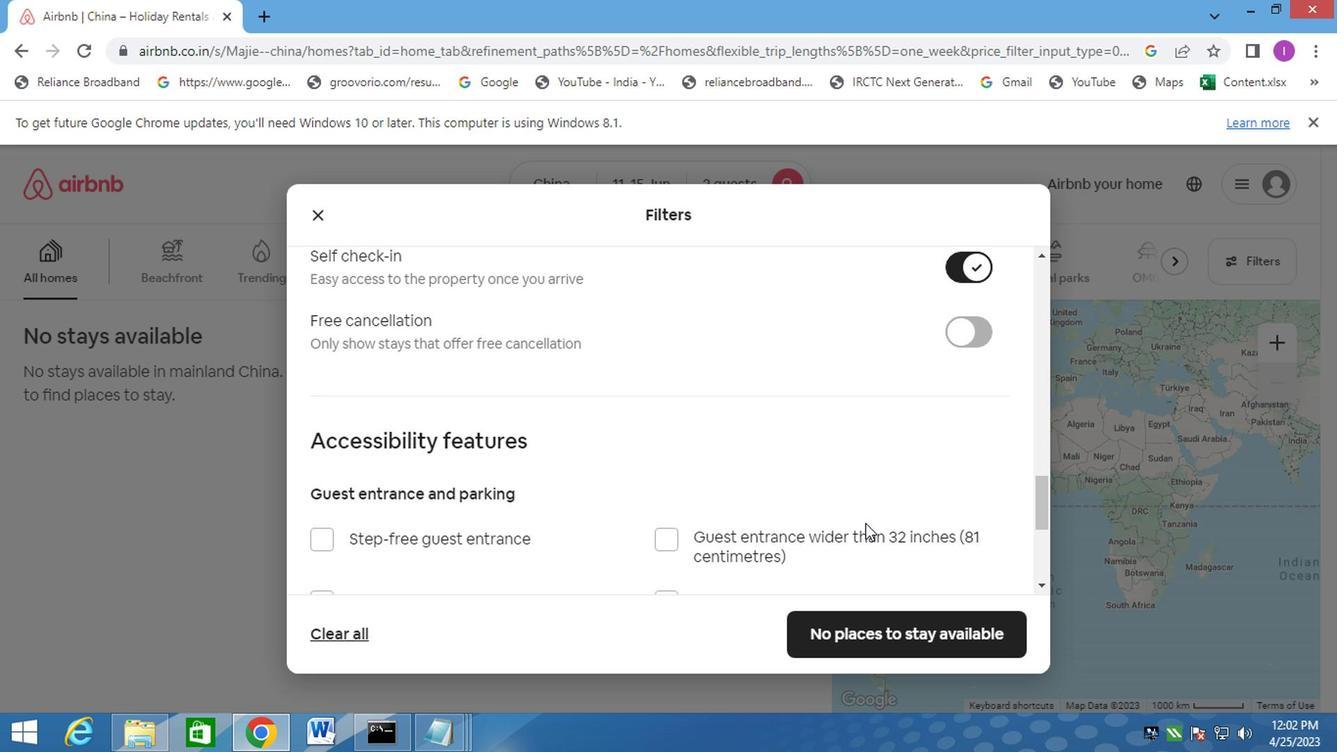 
Action: Mouse moved to (874, 522)
Screenshot: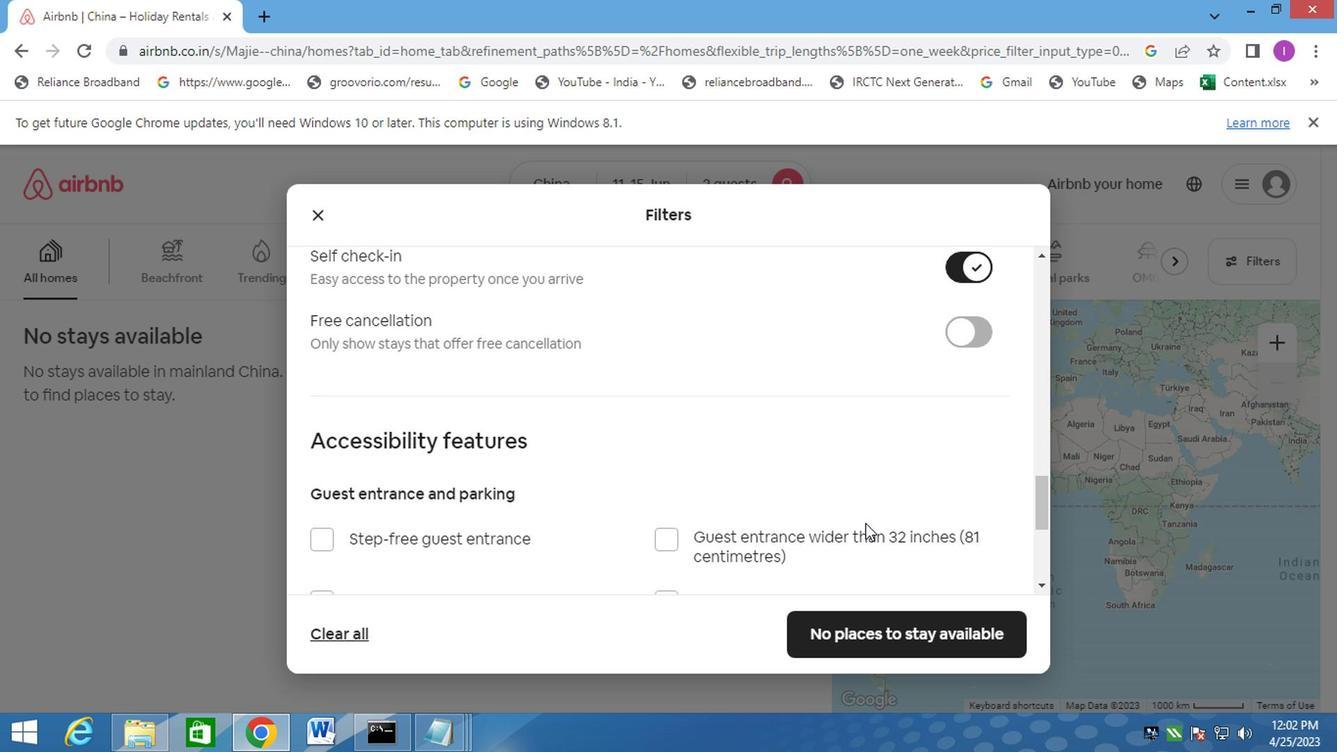 
Action: Mouse scrolled (874, 523) with delta (0, 0)
Screenshot: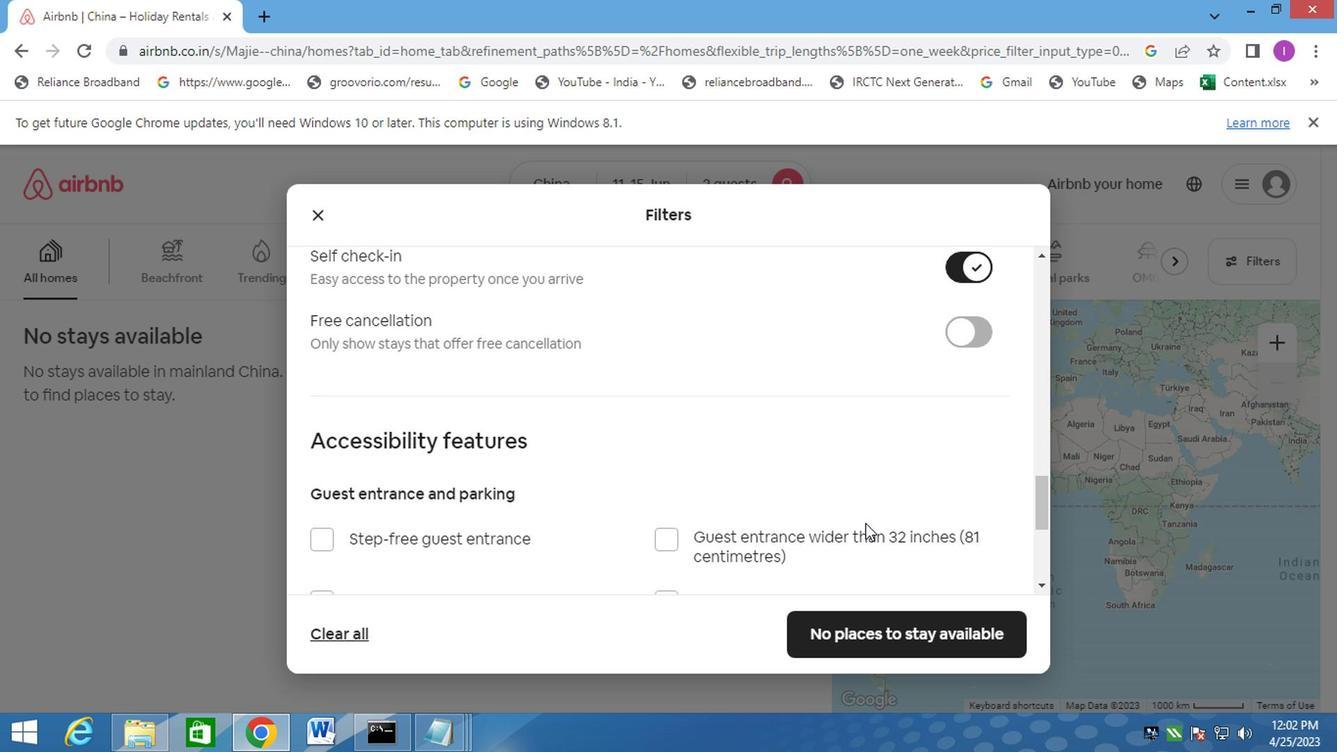 
Action: Mouse moved to (835, 589)
Screenshot: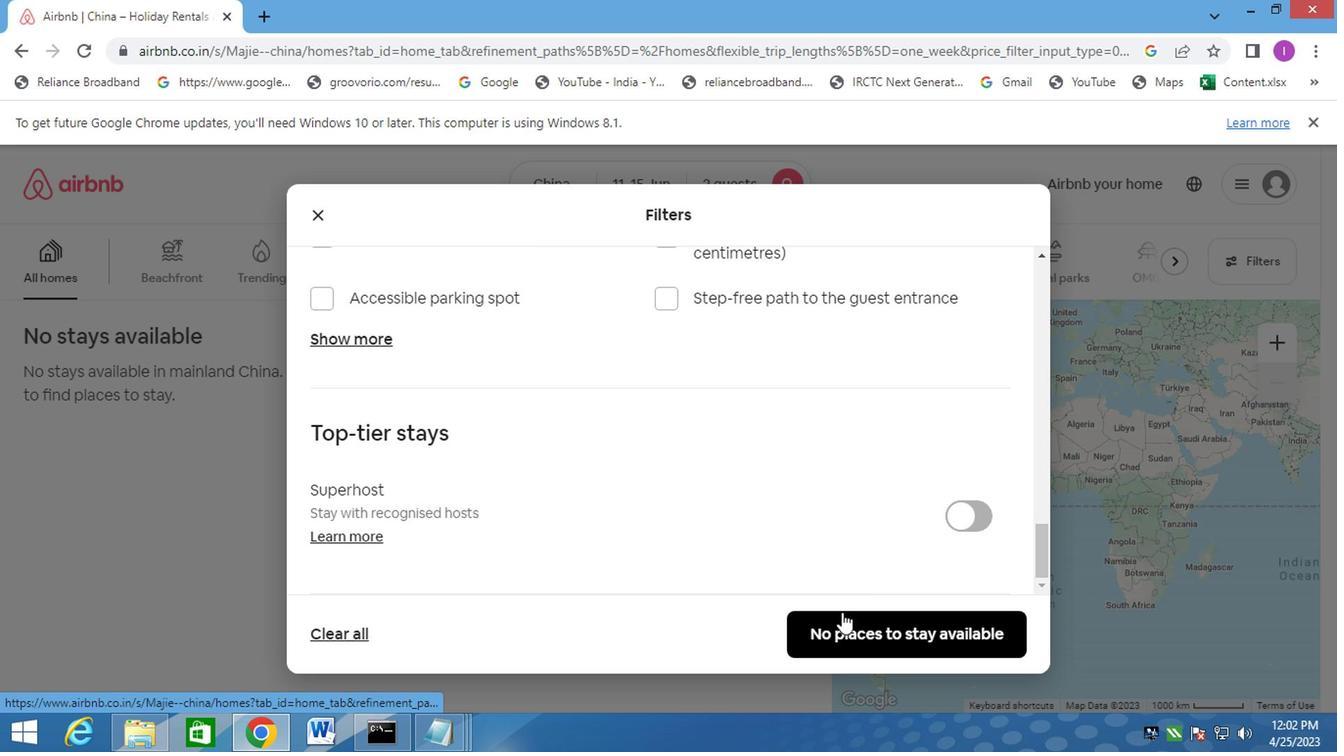
Action: Mouse scrolled (835, 589) with delta (0, 0)
Screenshot: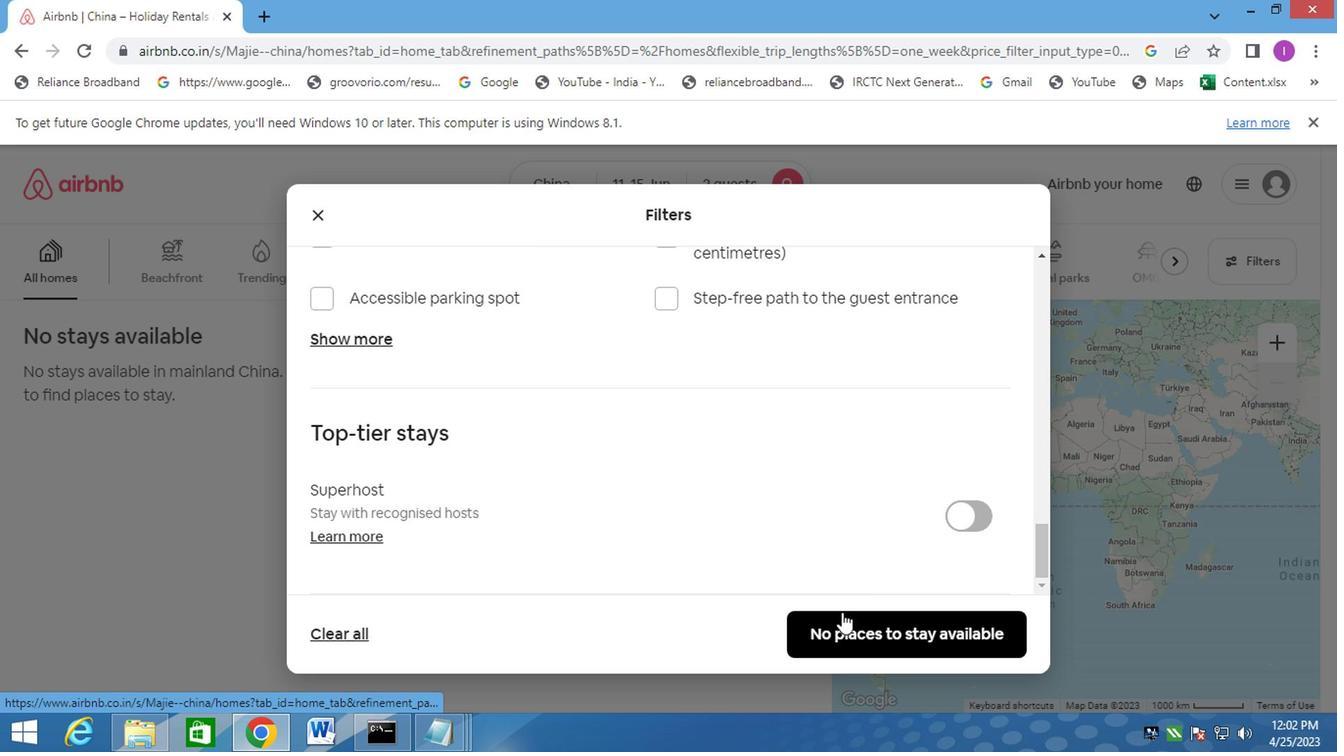 
Action: Mouse moved to (835, 586)
Screenshot: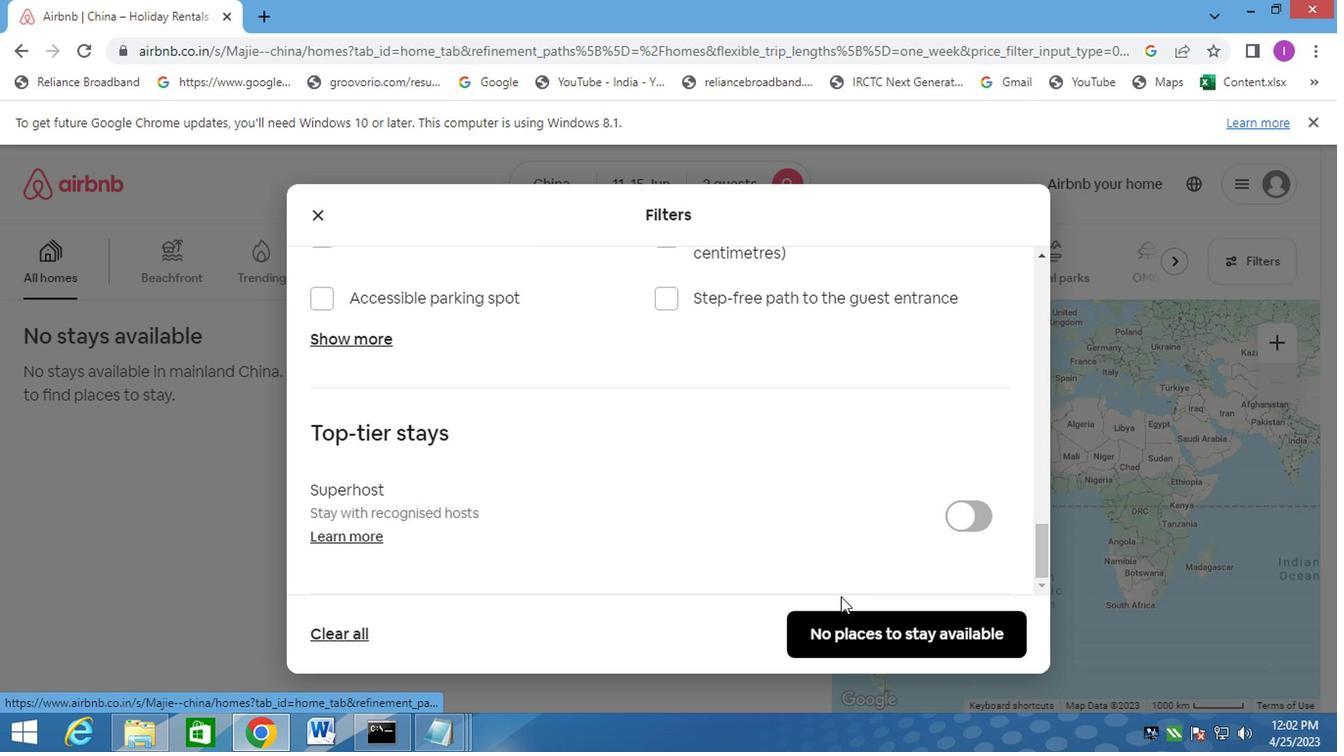 
Action: Mouse scrolled (835, 585) with delta (0, -1)
Screenshot: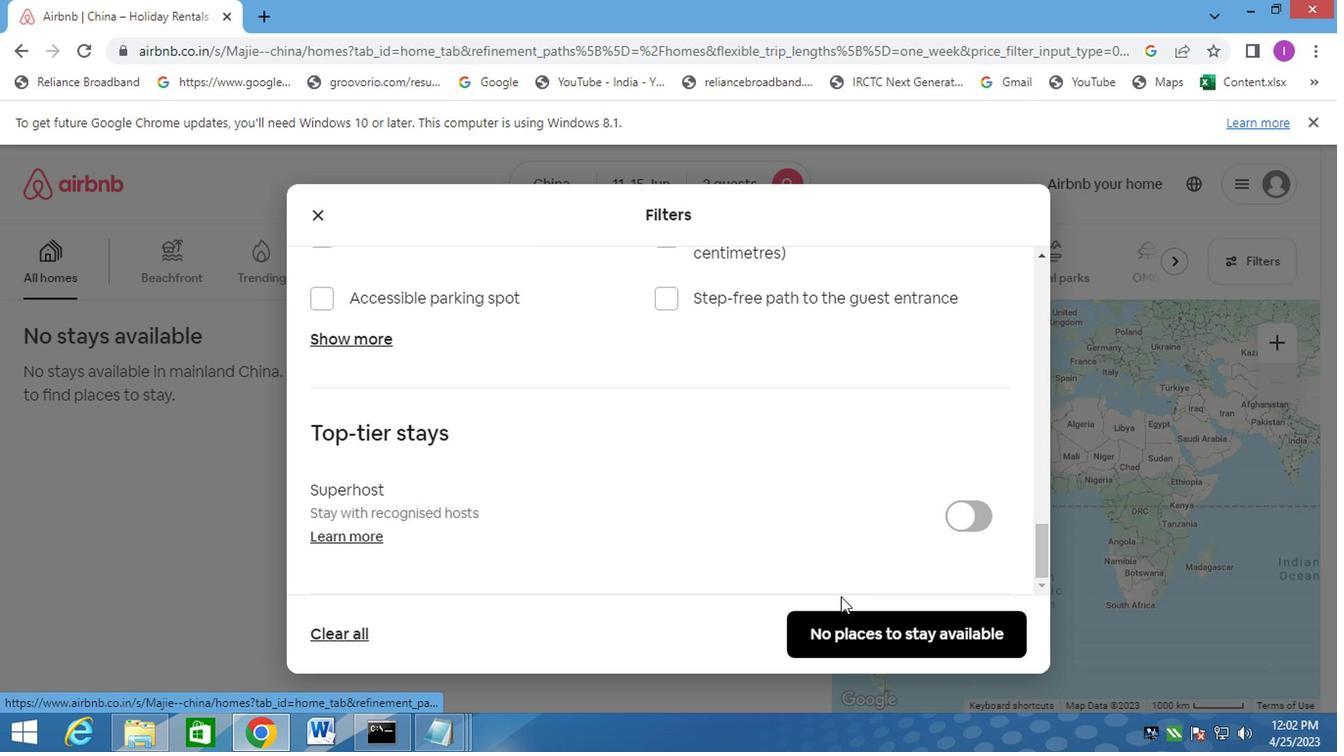 
Action: Mouse moved to (835, 582)
Screenshot: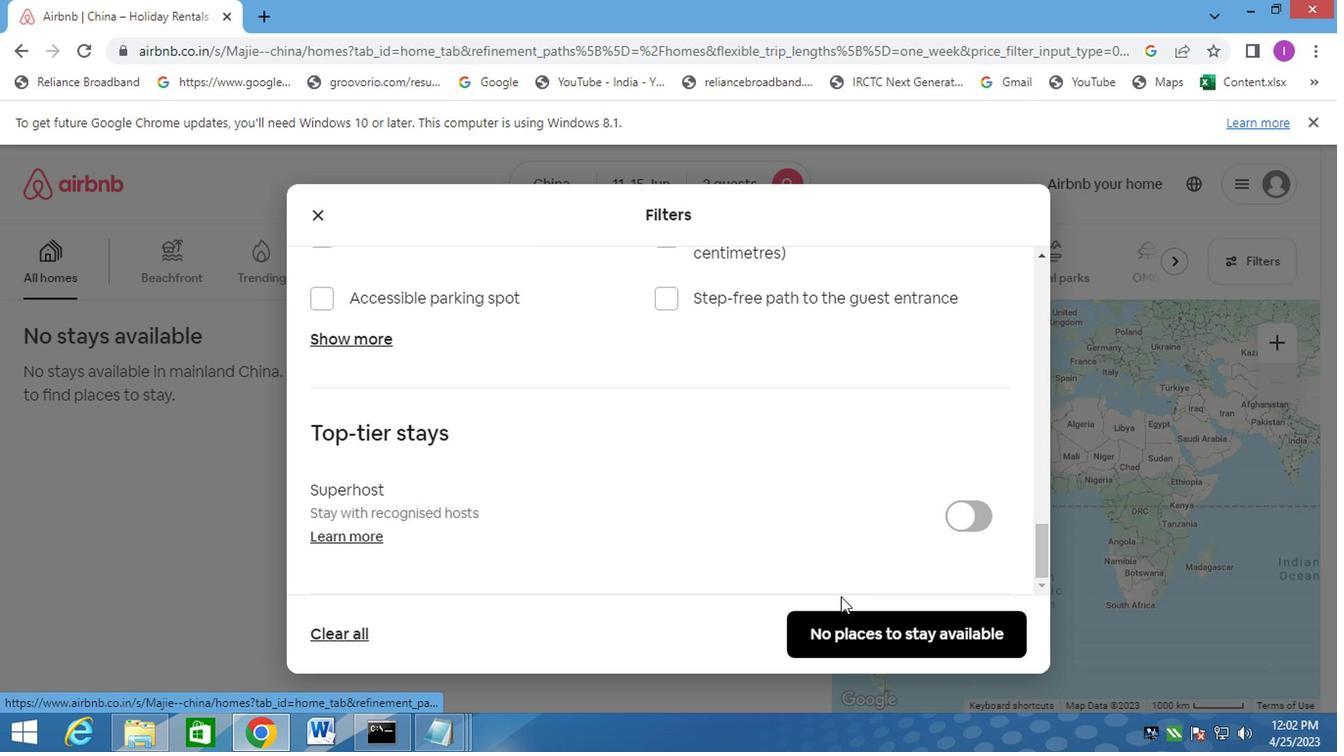 
Action: Mouse scrolled (835, 582) with delta (0, 0)
Screenshot: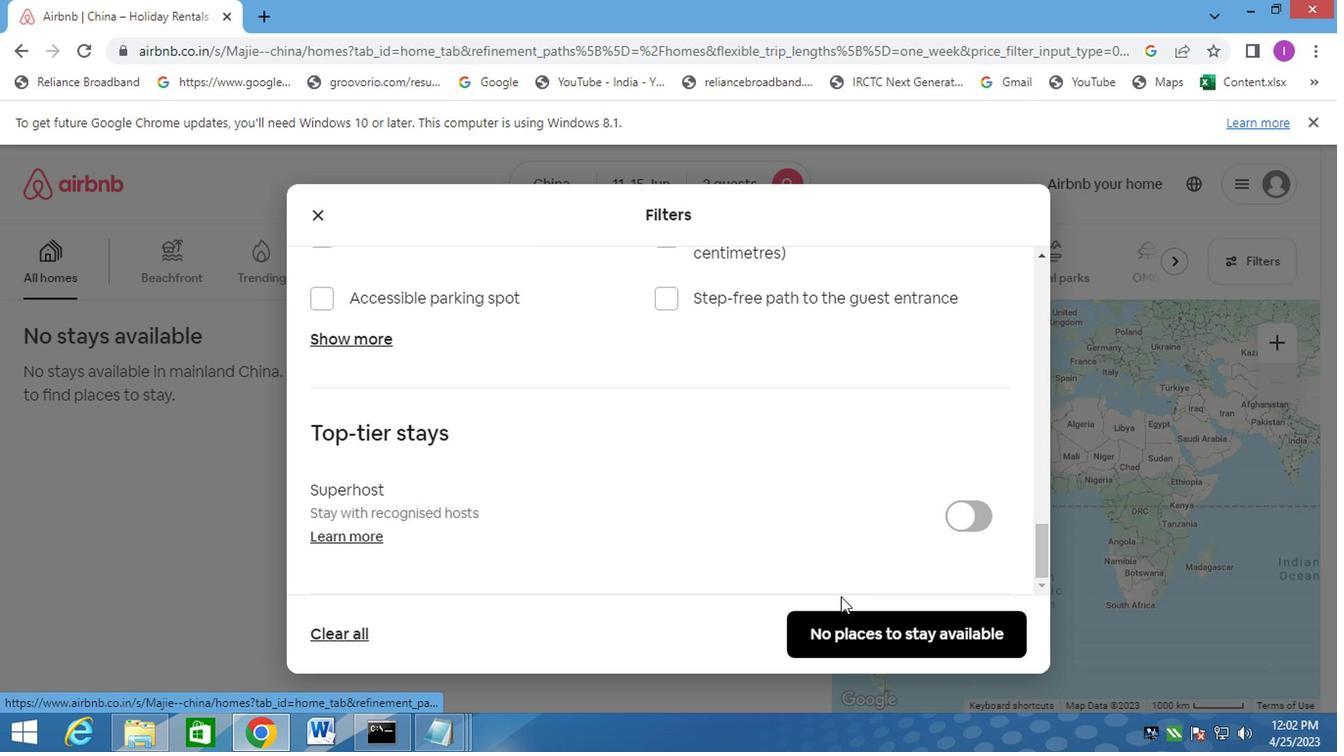 
Action: Mouse moved to (835, 580)
Screenshot: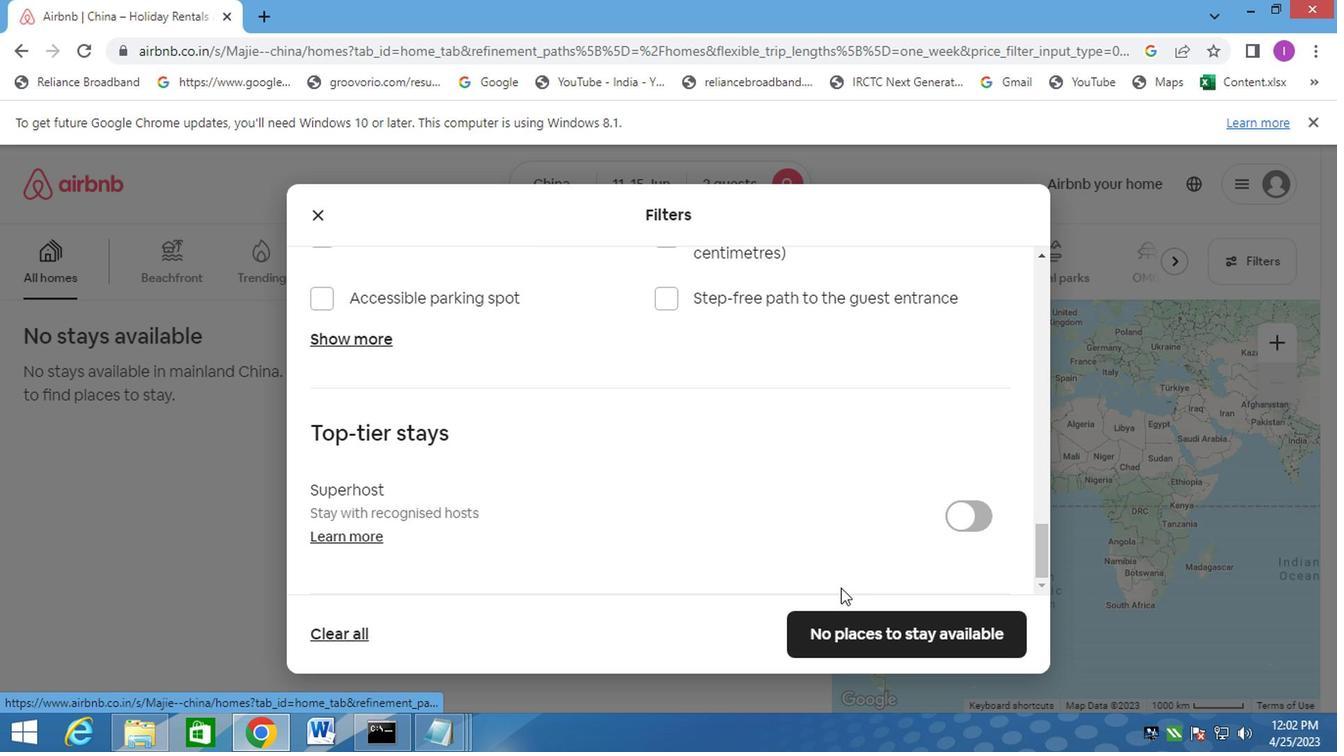 
Action: Mouse scrolled (835, 579) with delta (0, 0)
Screenshot: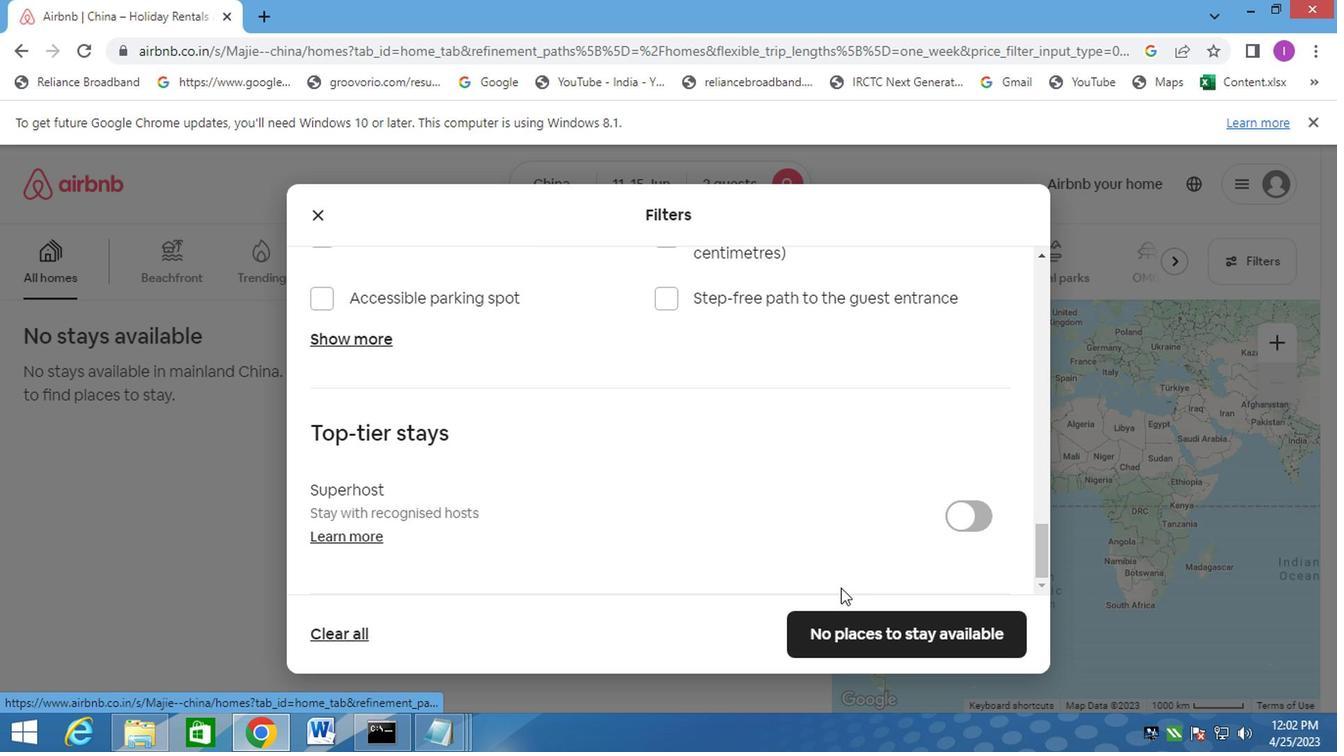 
Action: Mouse moved to (869, 633)
Screenshot: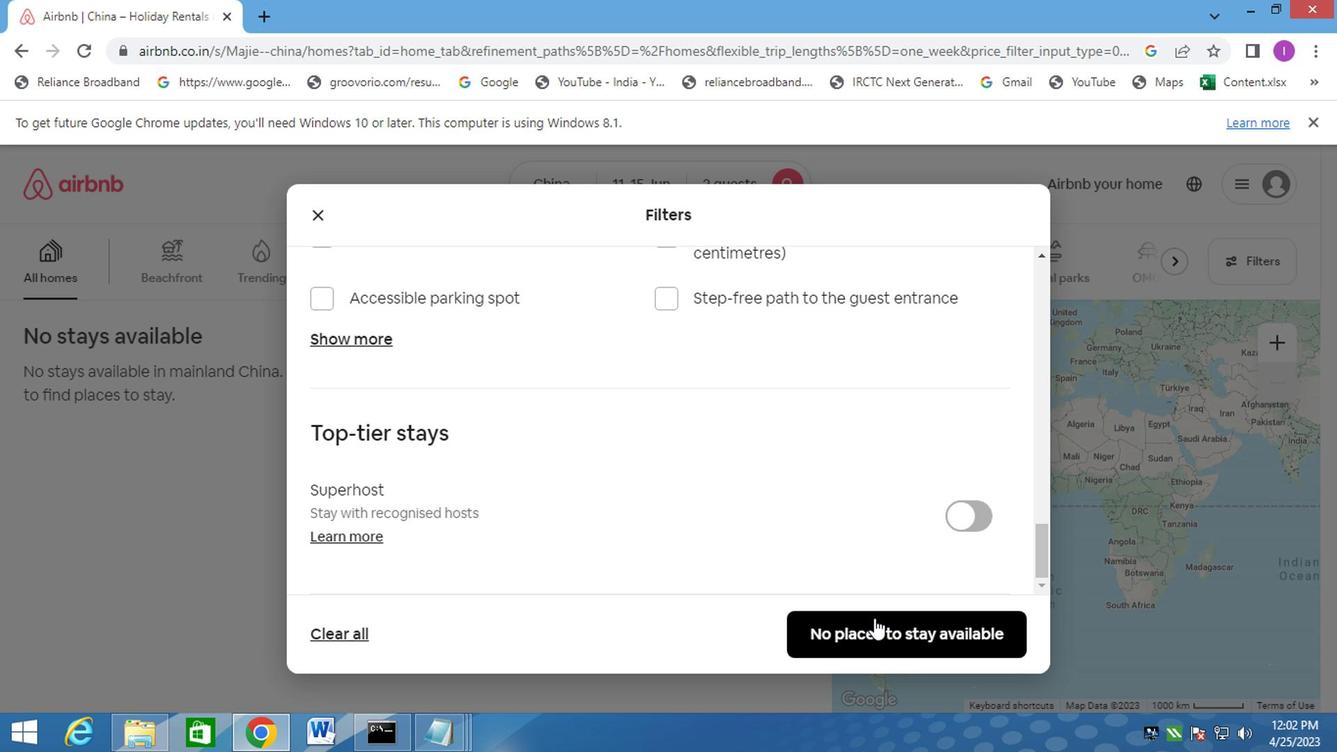 
Action: Mouse pressed left at (869, 633)
Screenshot: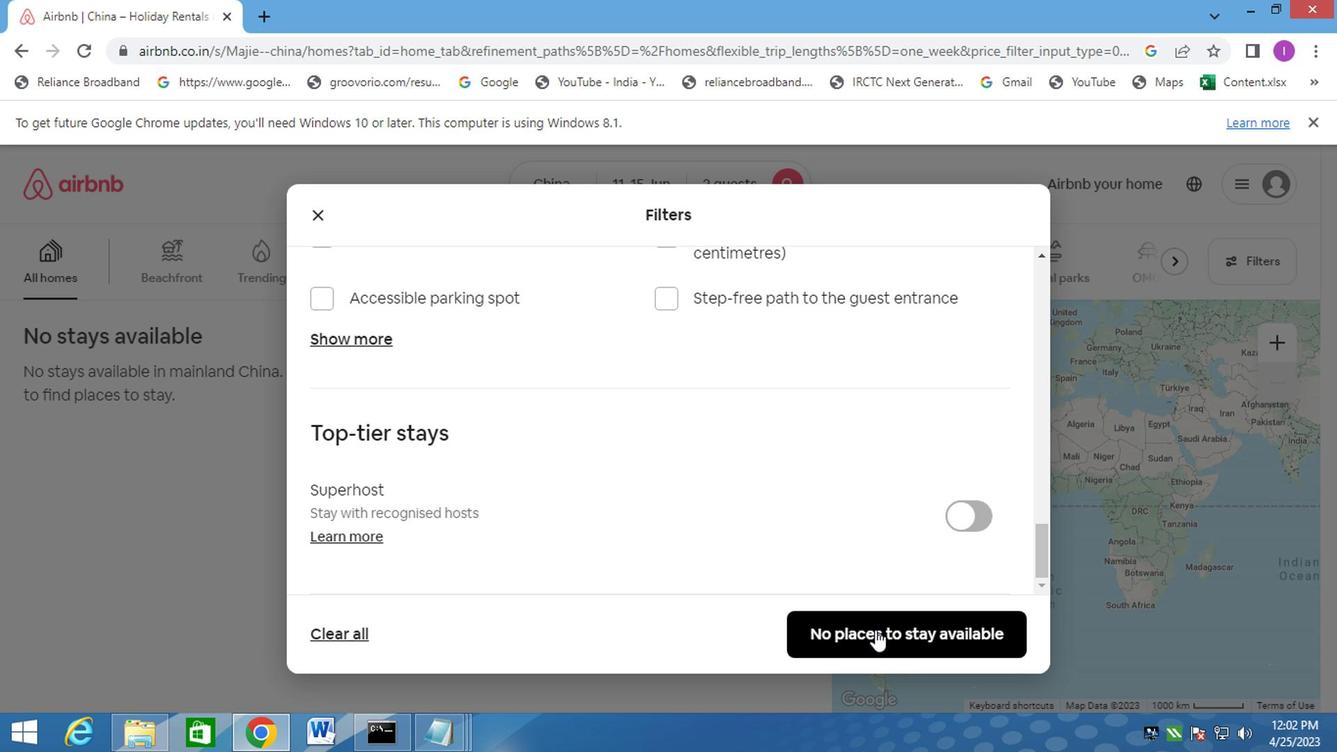 
Action: Mouse moved to (874, 573)
Screenshot: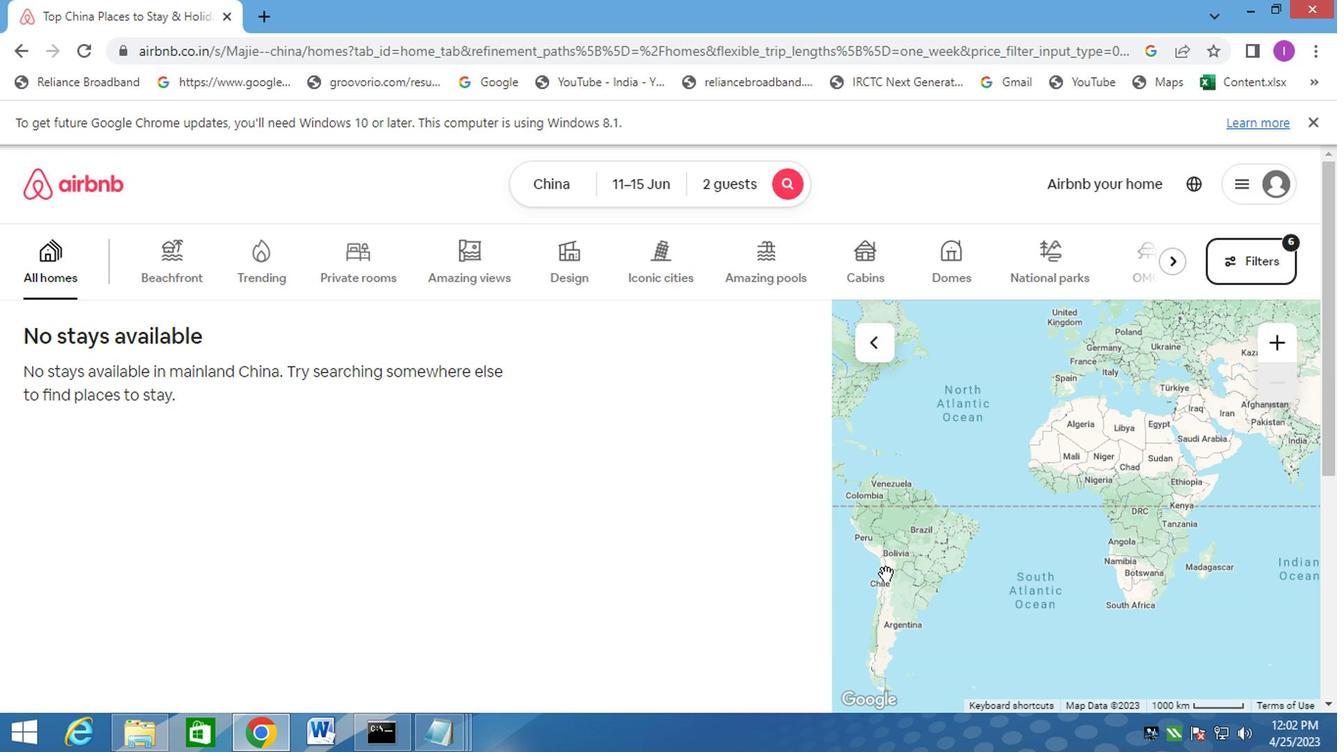
